 Task: Create validation rules in order object.
Action: Mouse moved to (693, 44)
Screenshot: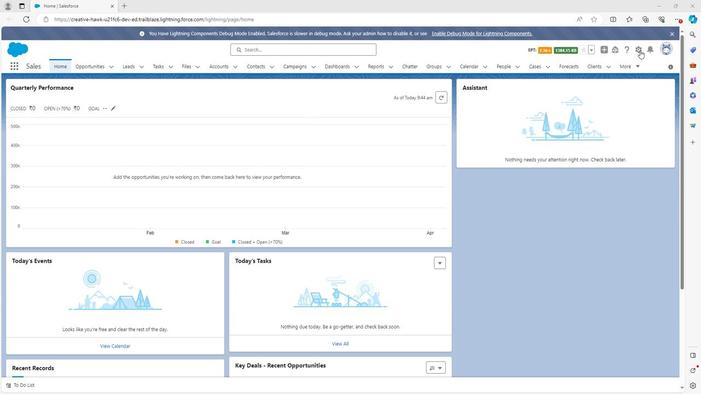 
Action: Mouse pressed left at (693, 44)
Screenshot: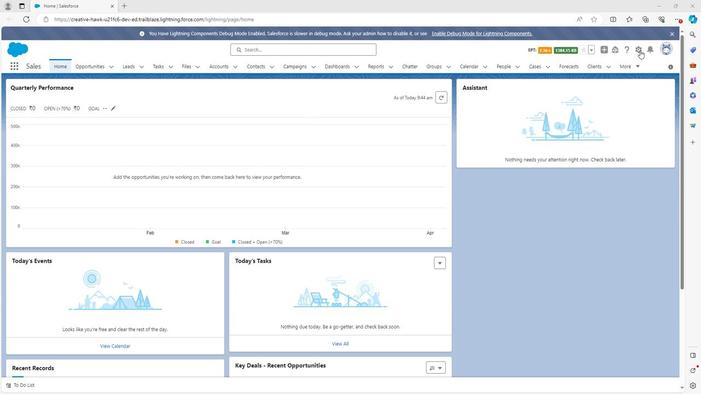 
Action: Mouse moved to (662, 67)
Screenshot: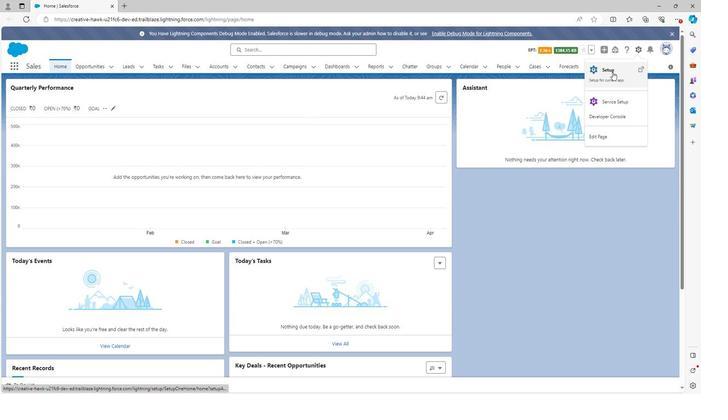 
Action: Mouse pressed left at (662, 67)
Screenshot: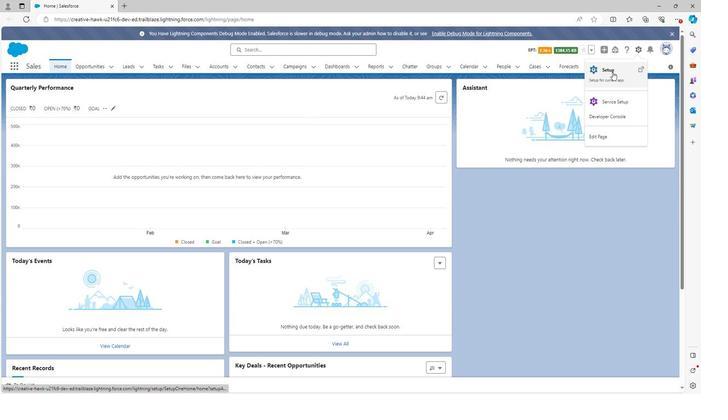 
Action: Mouse moved to (75, 61)
Screenshot: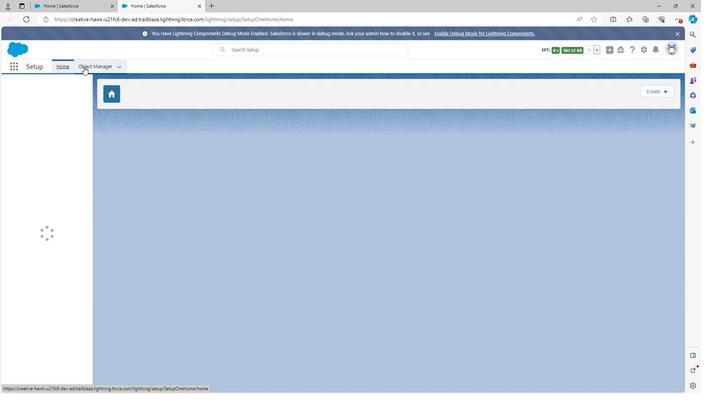 
Action: Mouse pressed left at (75, 61)
Screenshot: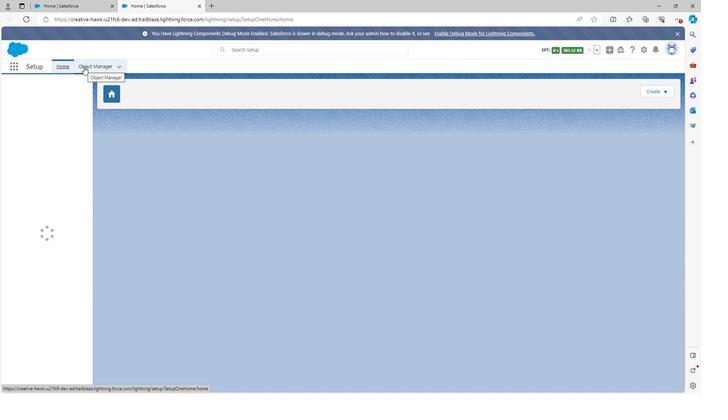 
Action: Mouse moved to (29, 246)
Screenshot: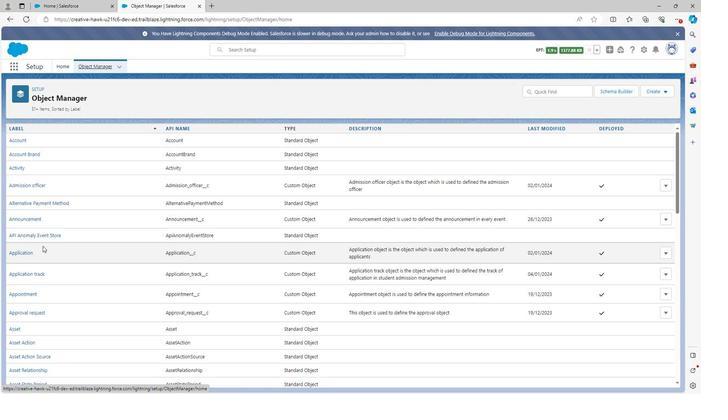 
Action: Mouse scrolled (29, 245) with delta (0, 0)
Screenshot: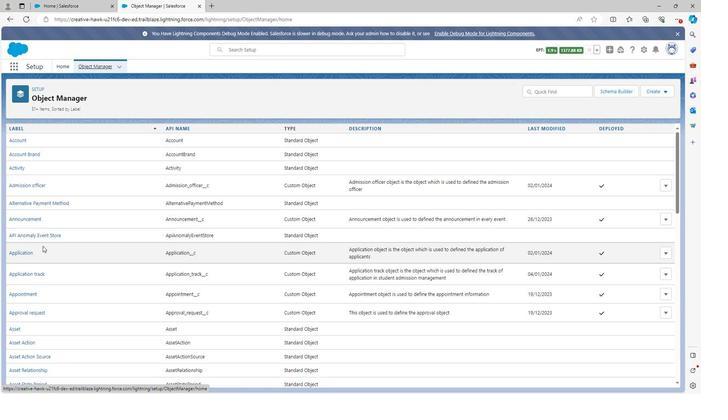
Action: Mouse scrolled (29, 245) with delta (0, 0)
Screenshot: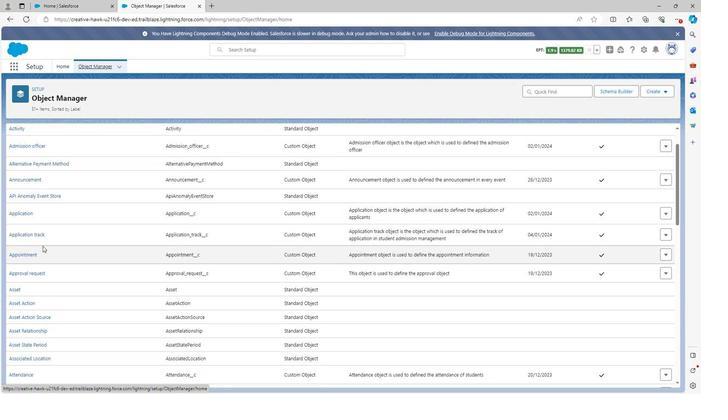 
Action: Mouse scrolled (29, 245) with delta (0, 0)
Screenshot: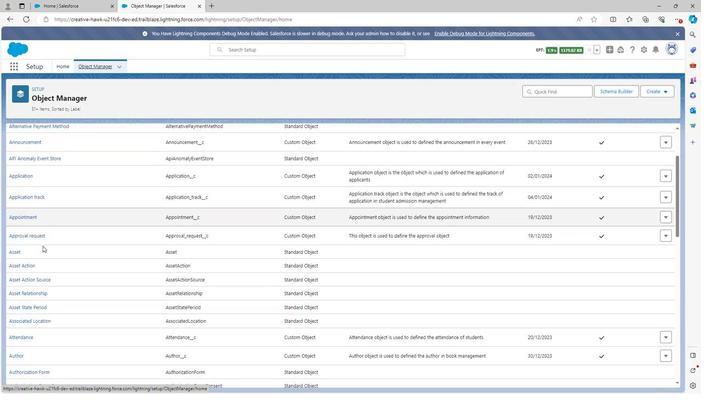 
Action: Mouse scrolled (29, 245) with delta (0, 0)
Screenshot: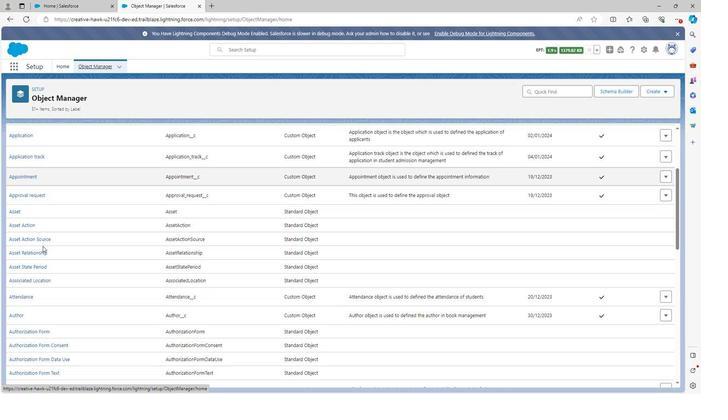 
Action: Mouse scrolled (29, 245) with delta (0, 0)
Screenshot: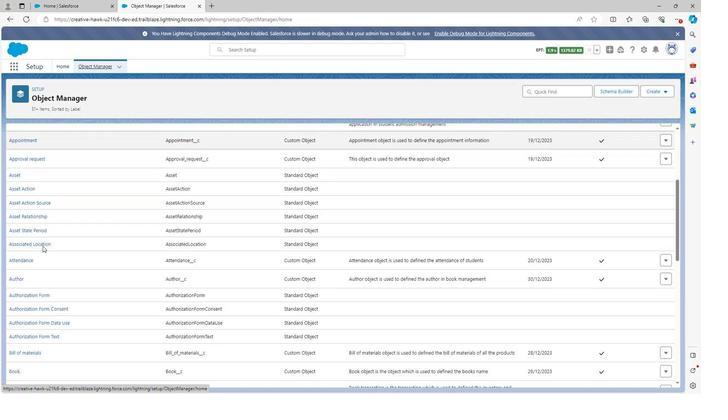 
Action: Mouse moved to (29, 246)
Screenshot: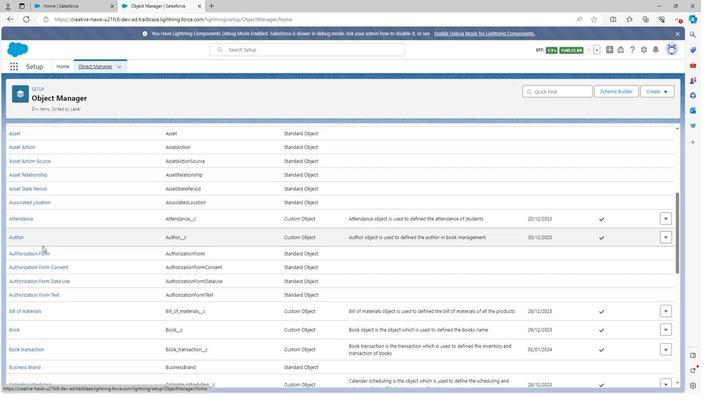 
Action: Mouse scrolled (29, 245) with delta (0, 0)
Screenshot: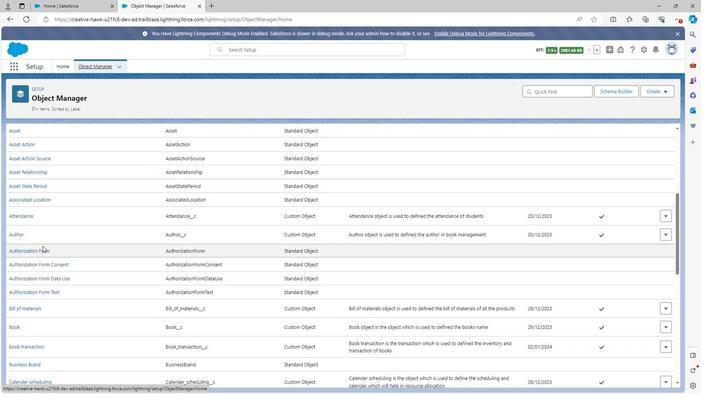 
Action: Mouse scrolled (29, 245) with delta (0, 0)
Screenshot: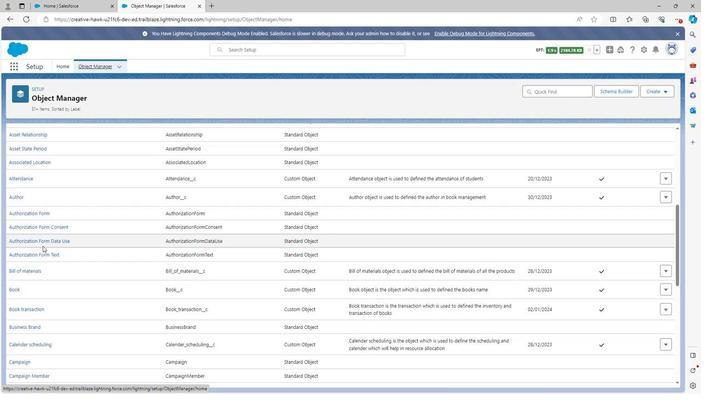
Action: Mouse scrolled (29, 245) with delta (0, 0)
Screenshot: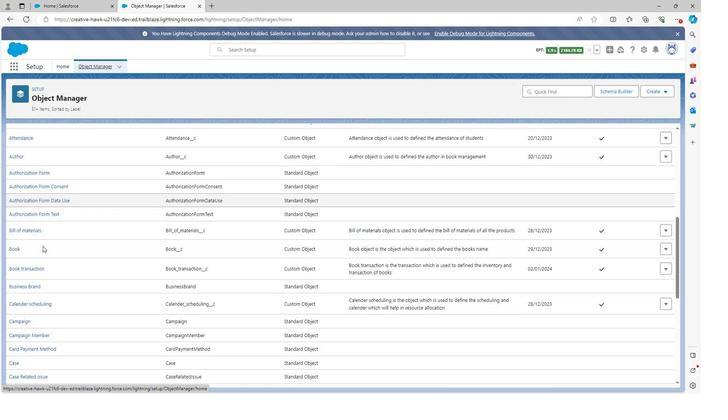 
Action: Mouse scrolled (29, 245) with delta (0, 0)
Screenshot: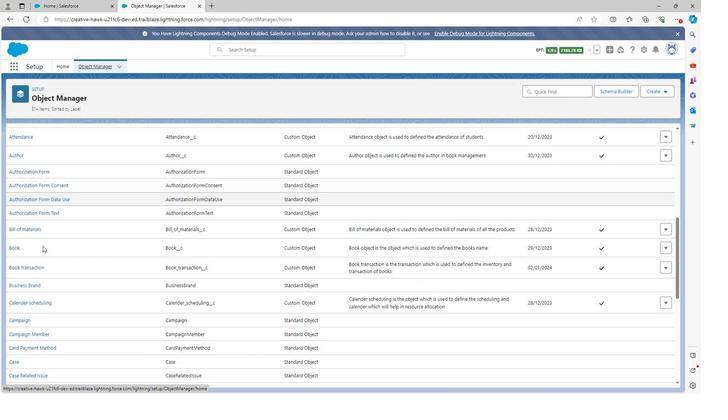 
Action: Mouse scrolled (29, 245) with delta (0, 0)
Screenshot: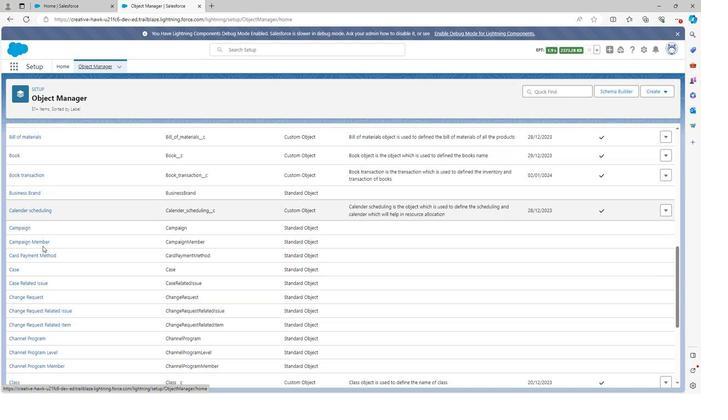 
Action: Mouse scrolled (29, 245) with delta (0, 0)
Screenshot: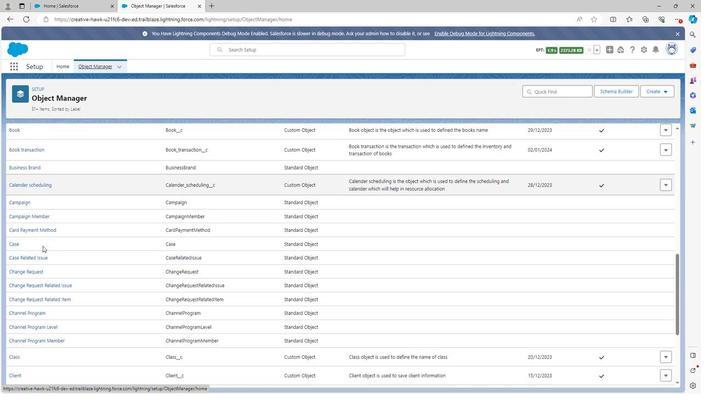 
Action: Mouse scrolled (29, 245) with delta (0, 0)
Screenshot: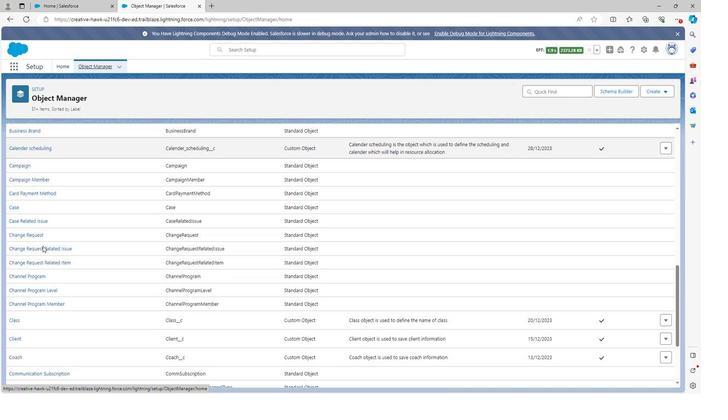 
Action: Mouse scrolled (29, 245) with delta (0, 0)
Screenshot: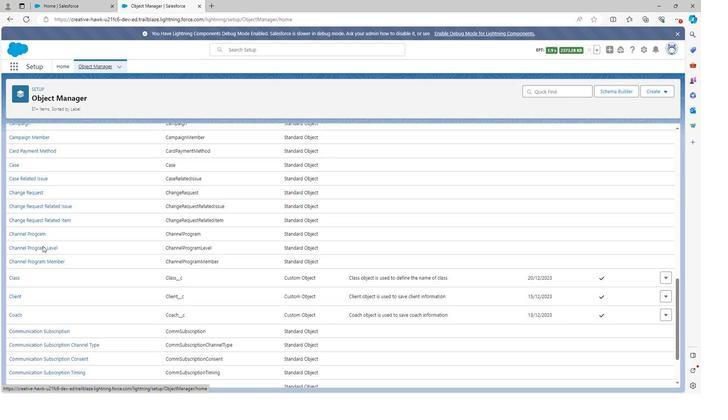 
Action: Mouse scrolled (29, 245) with delta (0, 0)
Screenshot: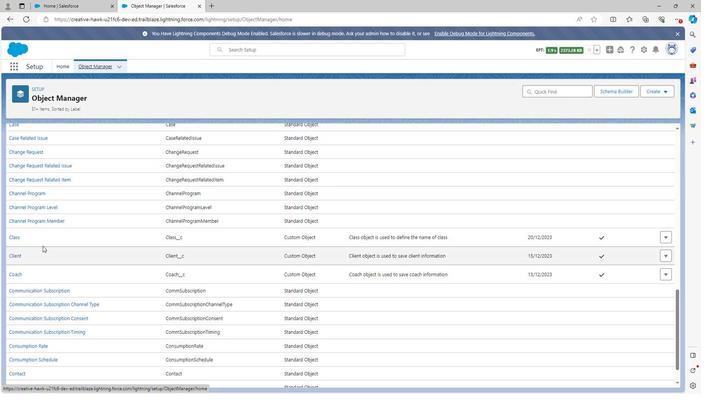 
Action: Mouse scrolled (29, 245) with delta (0, 0)
Screenshot: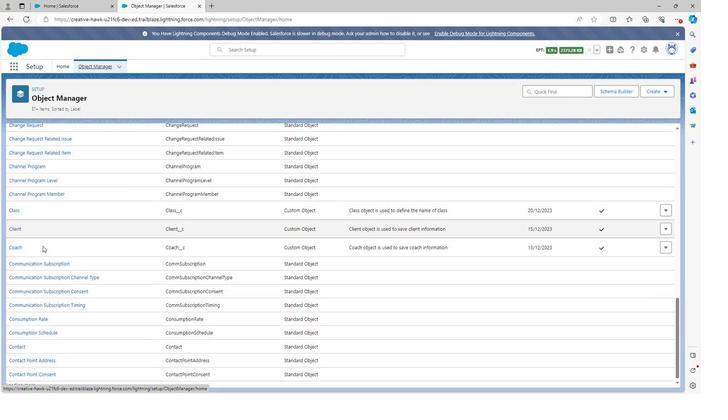 
Action: Mouse scrolled (29, 245) with delta (0, 0)
Screenshot: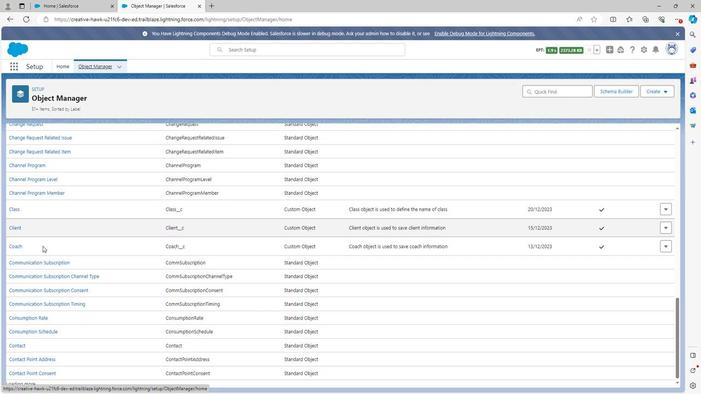 
Action: Mouse moved to (30, 247)
Screenshot: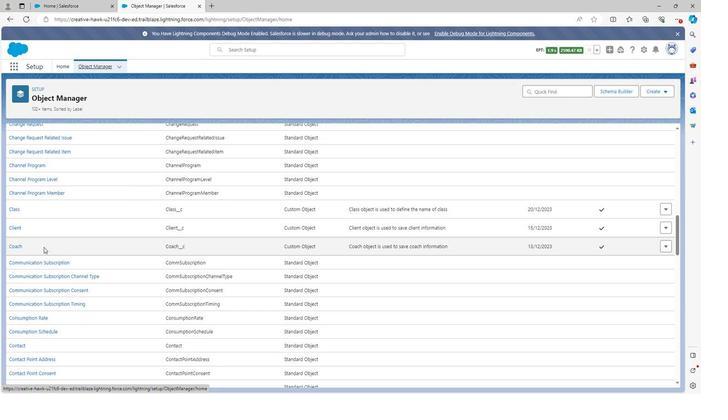 
Action: Mouse scrolled (30, 247) with delta (0, 0)
Screenshot: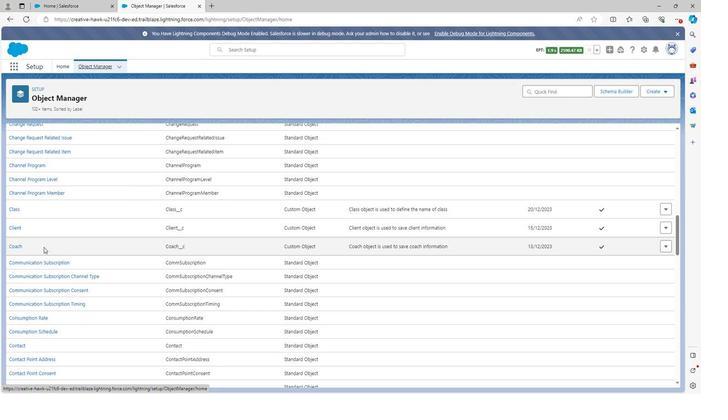 
Action: Mouse scrolled (30, 247) with delta (0, 0)
Screenshot: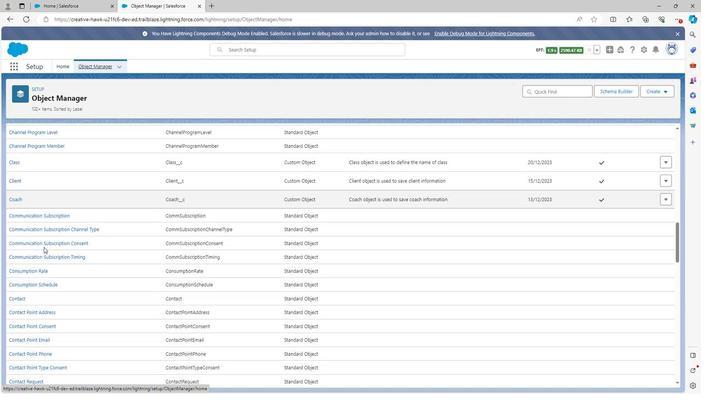 
Action: Mouse moved to (30, 248)
Screenshot: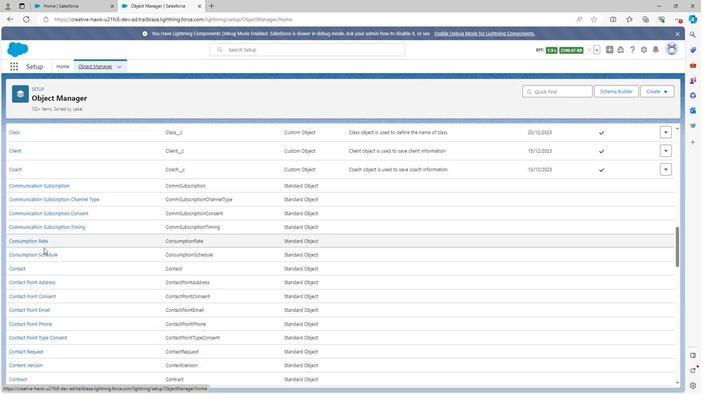 
Action: Mouse scrolled (30, 247) with delta (0, 0)
Screenshot: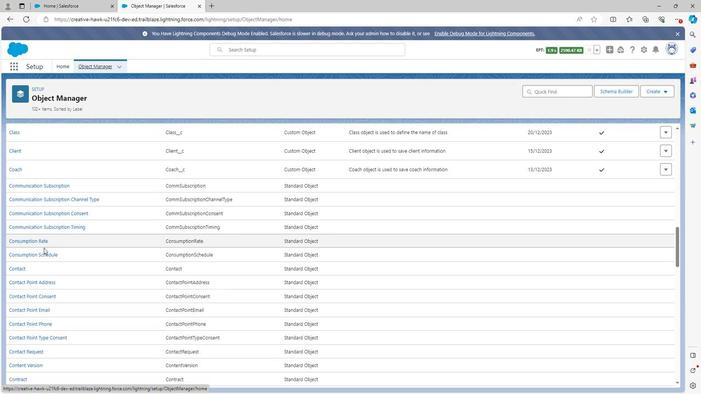 
Action: Mouse scrolled (30, 247) with delta (0, 0)
Screenshot: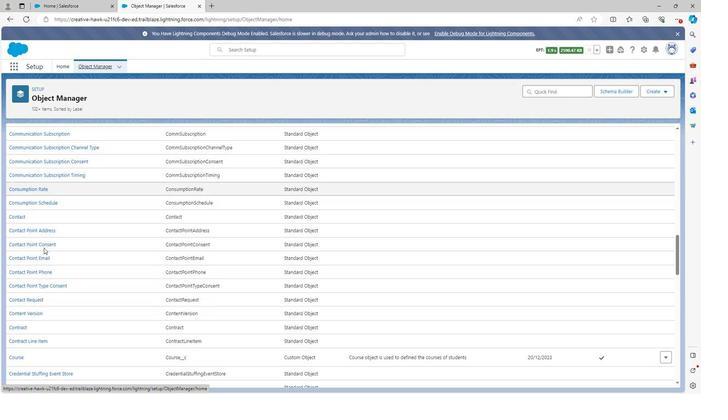 
Action: Mouse scrolled (30, 247) with delta (0, 0)
Screenshot: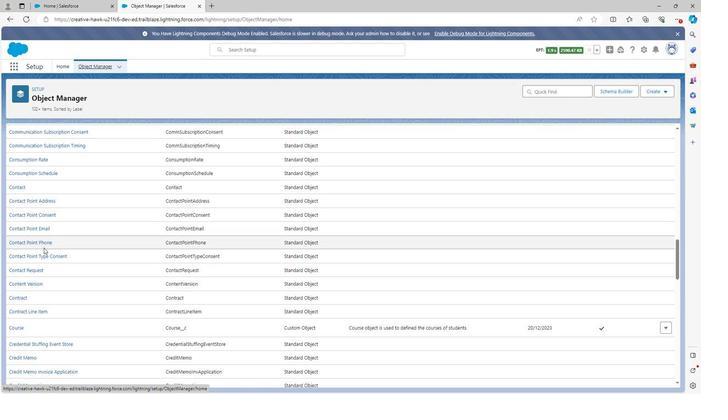 
Action: Mouse scrolled (30, 247) with delta (0, 0)
Screenshot: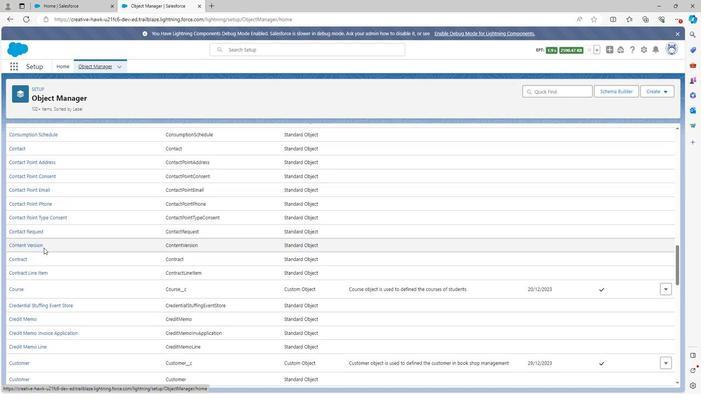 
Action: Mouse scrolled (30, 247) with delta (0, 0)
Screenshot: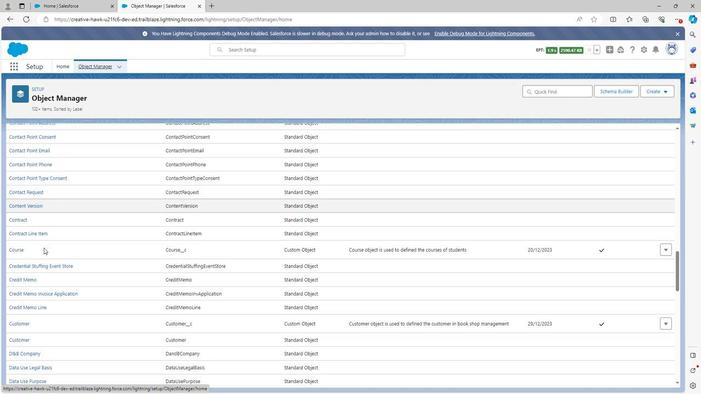 
Action: Mouse scrolled (30, 247) with delta (0, 0)
Screenshot: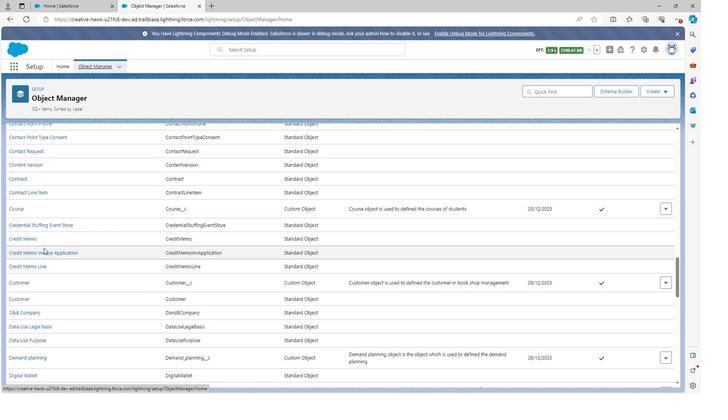 
Action: Mouse scrolled (30, 247) with delta (0, 0)
Screenshot: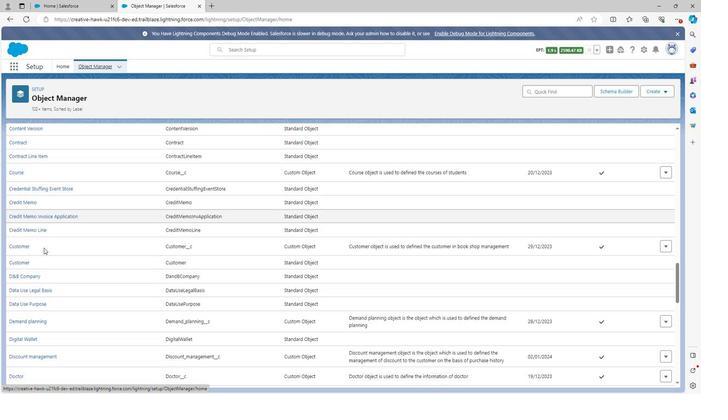 
Action: Mouse scrolled (30, 247) with delta (0, 0)
Screenshot: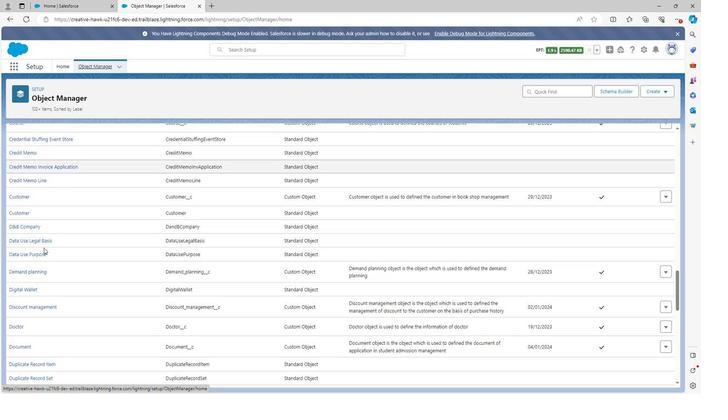 
Action: Mouse scrolled (30, 247) with delta (0, 0)
Screenshot: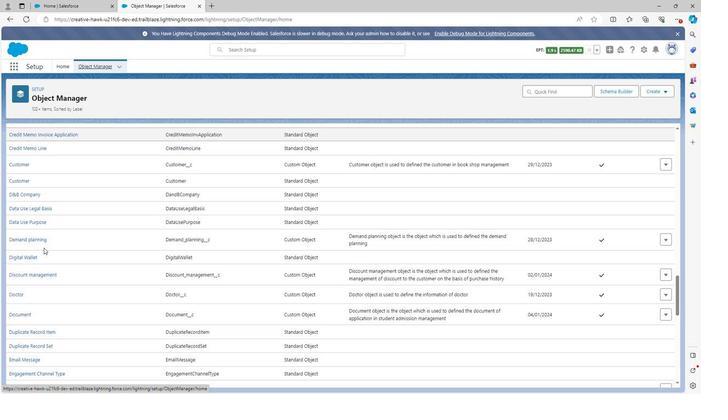 
Action: Mouse moved to (30, 248)
Screenshot: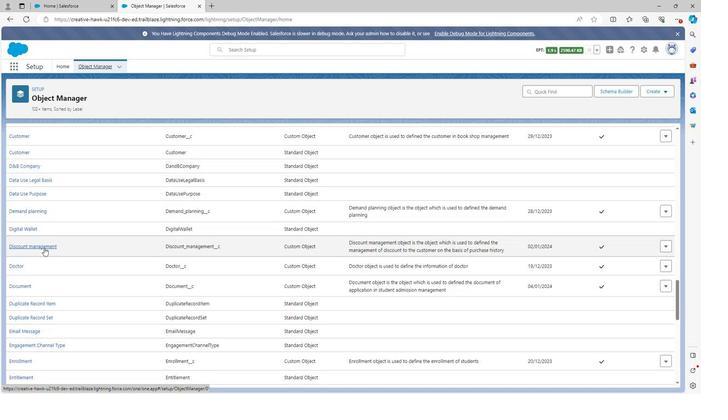 
Action: Mouse scrolled (30, 247) with delta (0, 0)
Screenshot: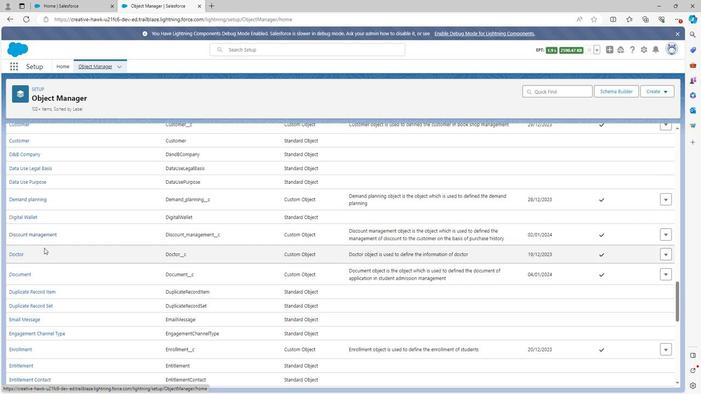
Action: Mouse scrolled (30, 247) with delta (0, 0)
Screenshot: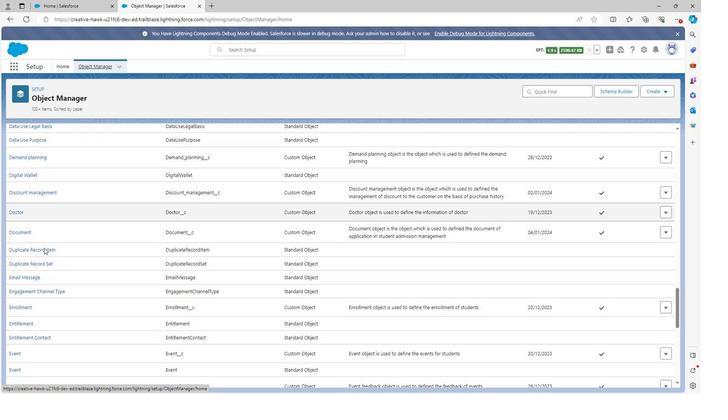 
Action: Mouse scrolled (30, 247) with delta (0, 0)
Screenshot: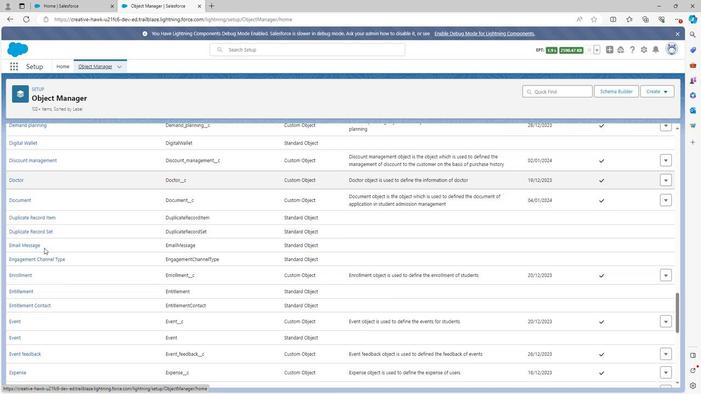 
Action: Mouse scrolled (30, 247) with delta (0, 0)
Screenshot: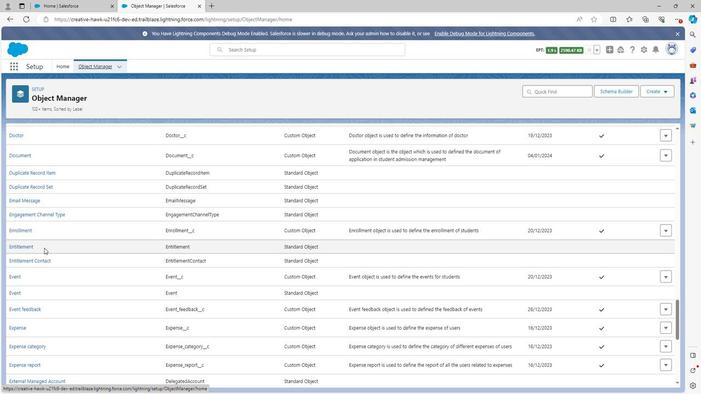 
Action: Mouse scrolled (30, 247) with delta (0, 0)
Screenshot: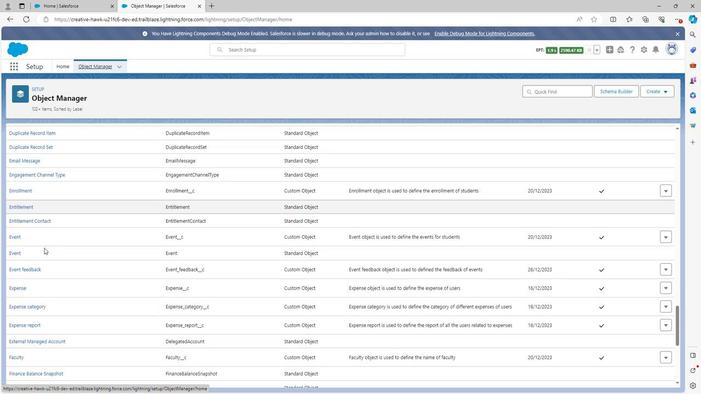 
Action: Mouse scrolled (30, 247) with delta (0, 0)
Screenshot: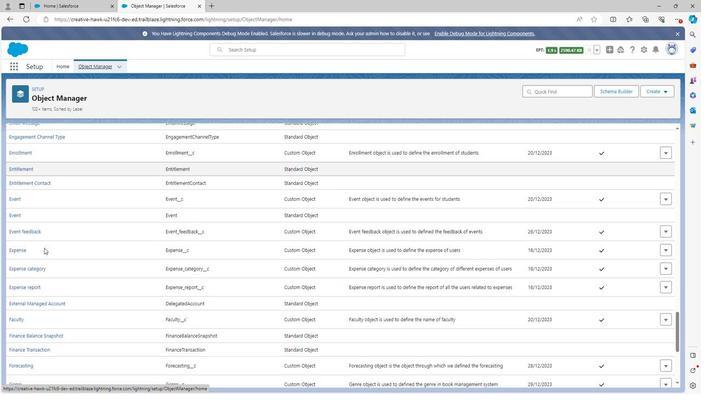 
Action: Mouse scrolled (30, 247) with delta (0, 0)
Screenshot: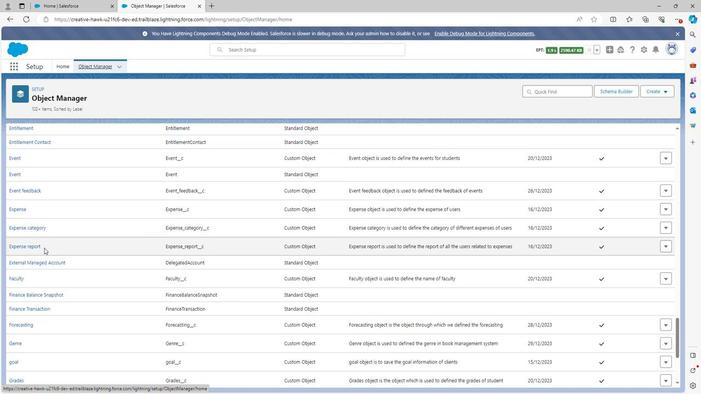 
Action: Mouse scrolled (30, 247) with delta (0, 0)
Screenshot: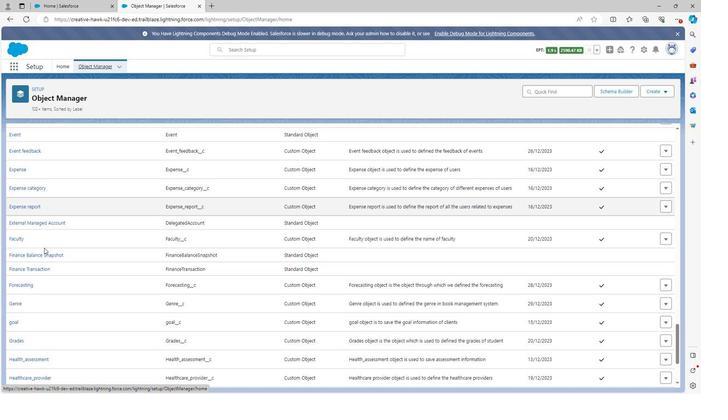 
Action: Mouse moved to (31, 248)
Screenshot: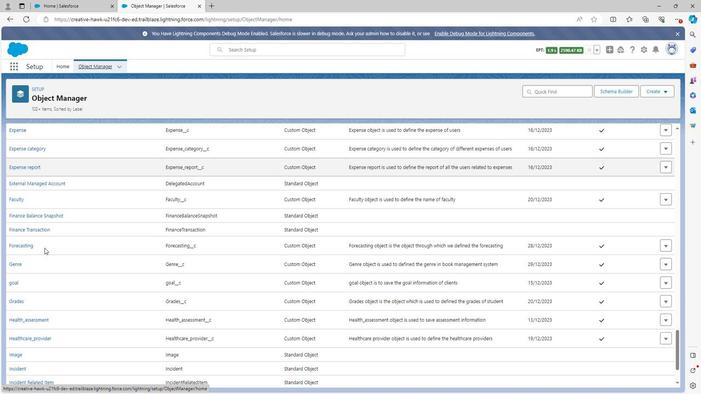 
Action: Mouse scrolled (31, 247) with delta (0, 0)
Screenshot: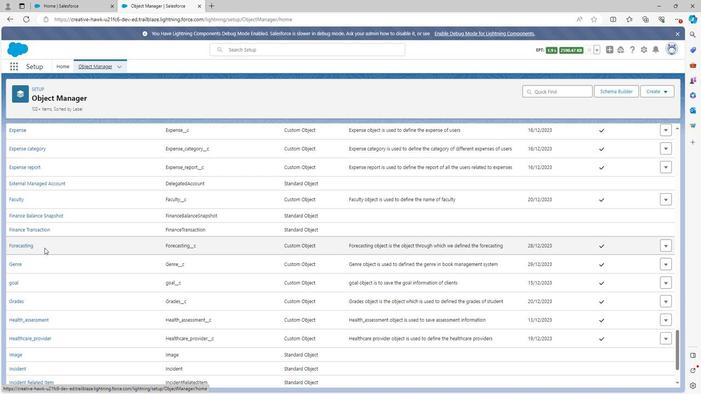 
Action: Mouse scrolled (31, 247) with delta (0, 0)
Screenshot: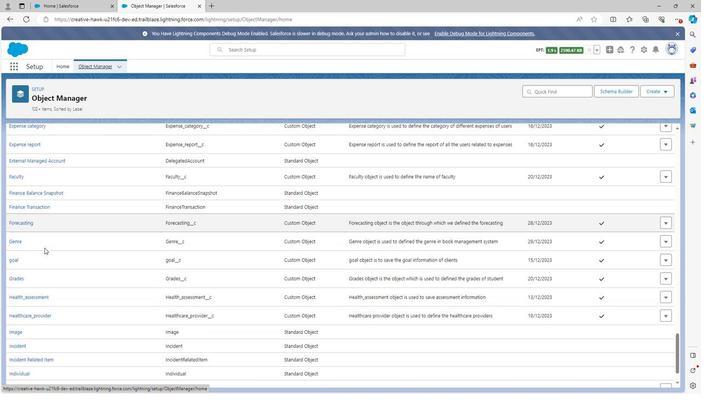 
Action: Mouse scrolled (31, 247) with delta (0, 0)
Screenshot: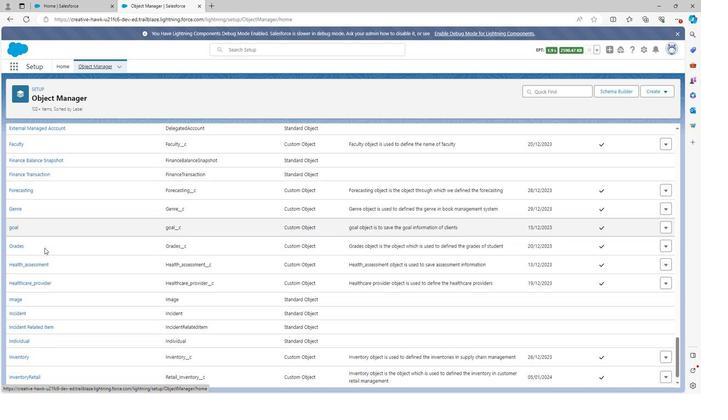 
Action: Mouse scrolled (31, 247) with delta (0, 0)
Screenshot: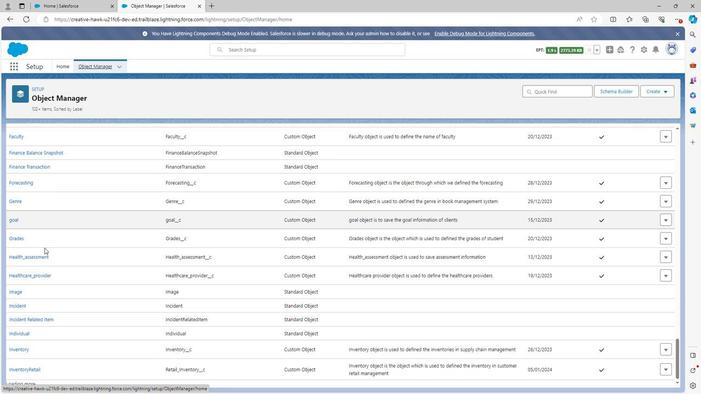 
Action: Mouse scrolled (31, 247) with delta (0, 0)
Screenshot: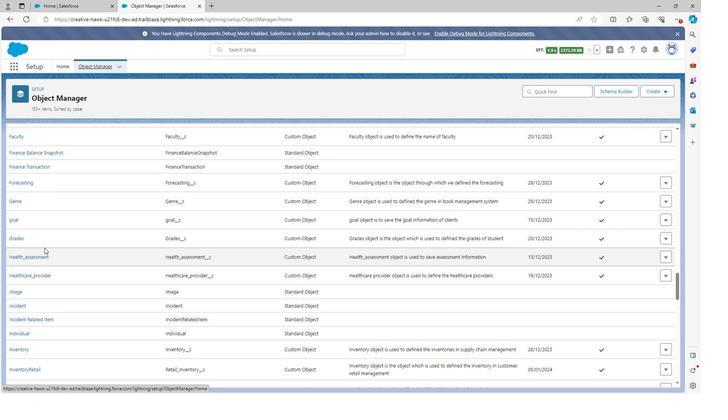 
Action: Mouse scrolled (31, 247) with delta (0, 0)
Screenshot: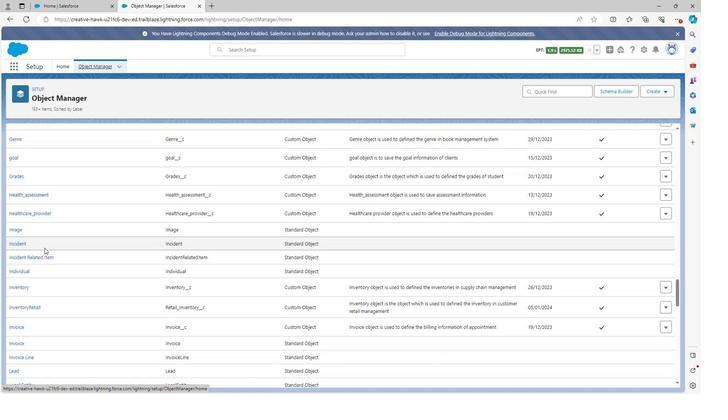 
Action: Mouse scrolled (31, 247) with delta (0, 0)
Screenshot: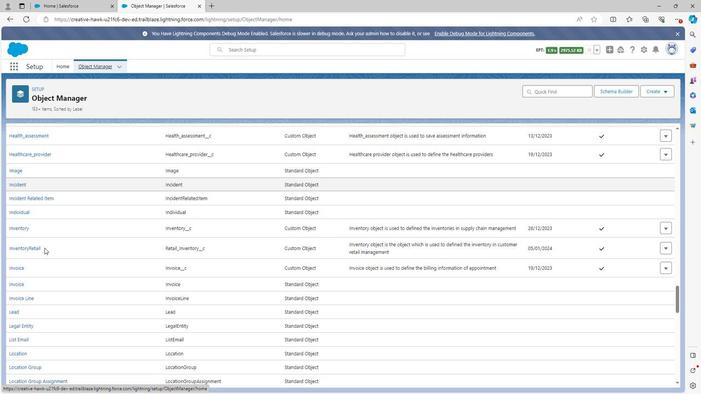 
Action: Mouse scrolled (31, 247) with delta (0, 0)
Screenshot: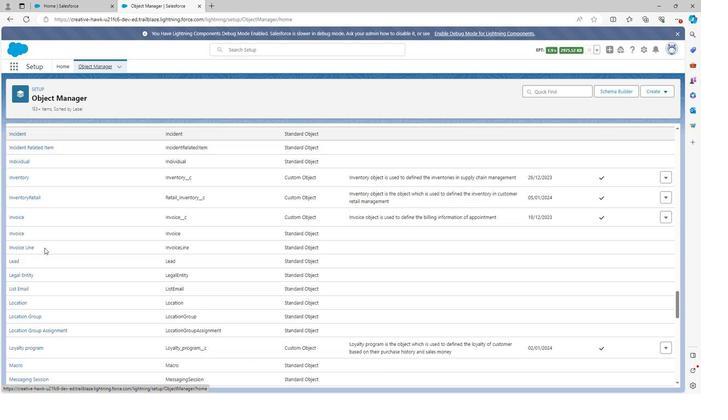 
Action: Mouse scrolled (31, 247) with delta (0, 0)
Screenshot: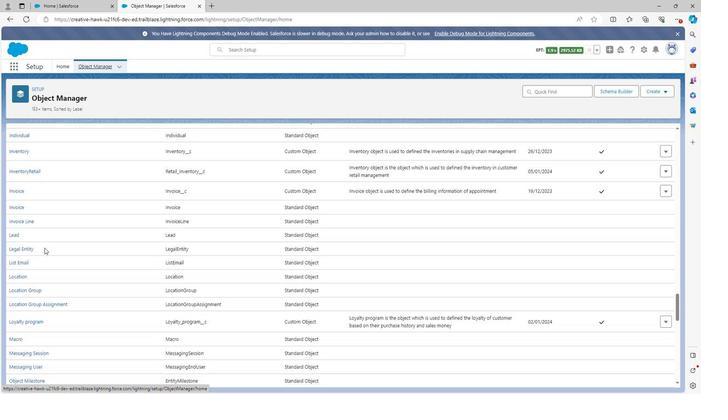 
Action: Mouse scrolled (31, 247) with delta (0, 0)
Screenshot: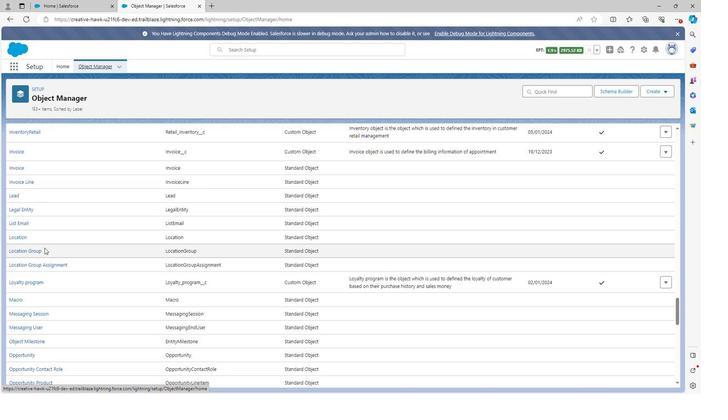 
Action: Mouse scrolled (31, 247) with delta (0, 0)
Screenshot: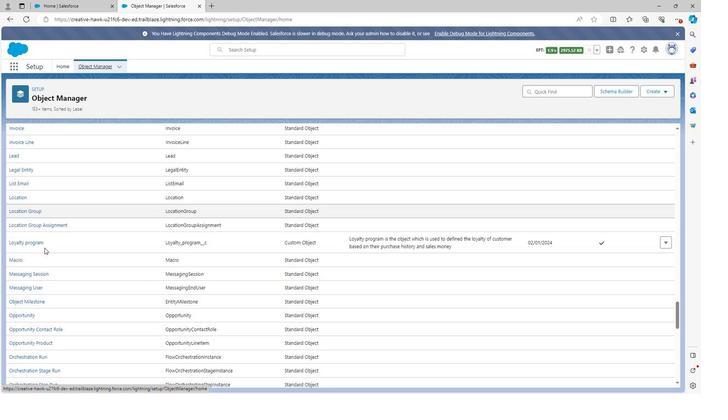 
Action: Mouse scrolled (31, 247) with delta (0, 0)
Screenshot: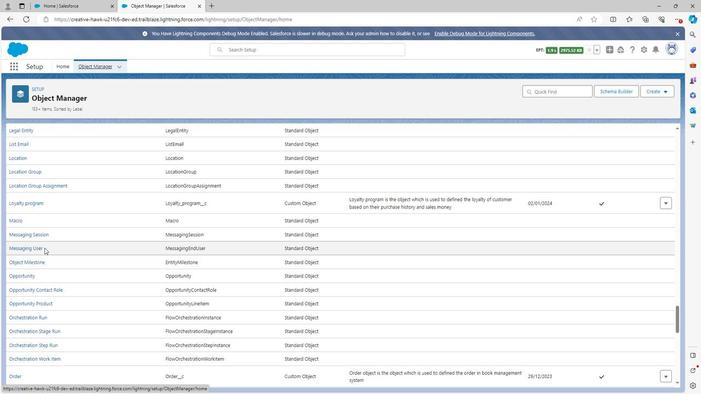 
Action: Mouse moved to (32, 250)
Screenshot: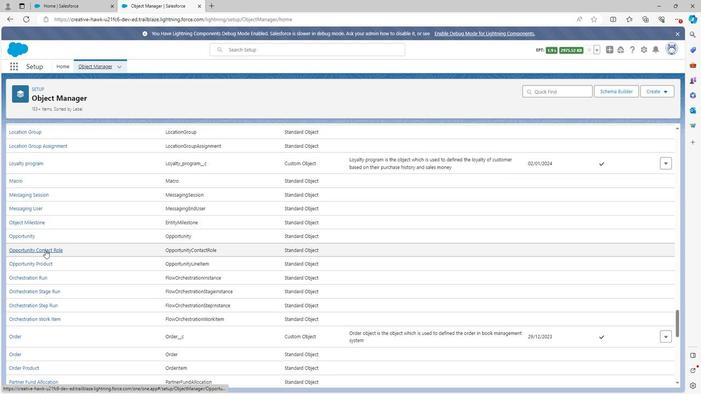 
Action: Mouse scrolled (32, 250) with delta (0, 0)
Screenshot: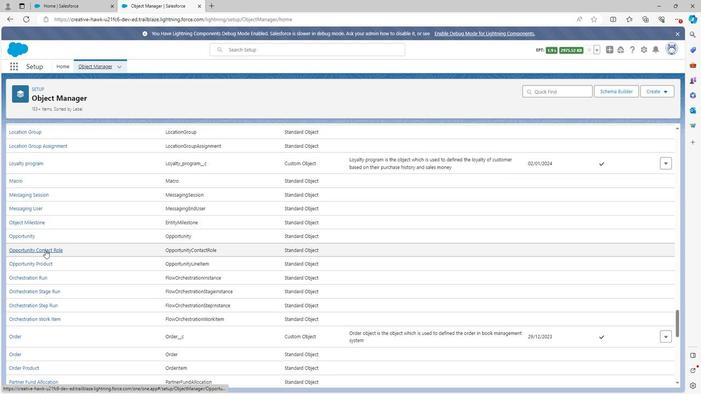 
Action: Mouse scrolled (32, 250) with delta (0, 0)
Screenshot: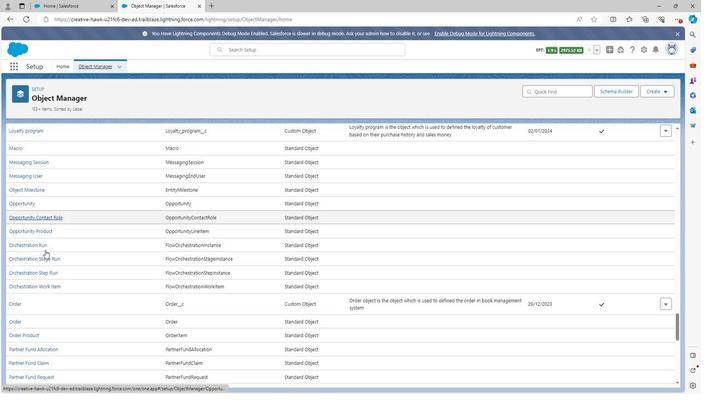 
Action: Mouse scrolled (32, 250) with delta (0, 0)
Screenshot: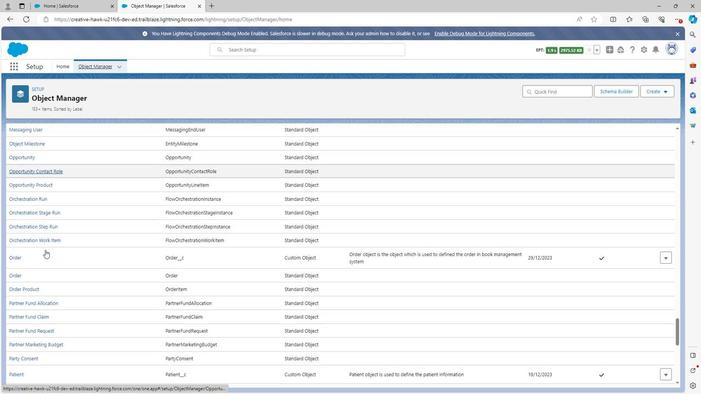 
Action: Mouse scrolled (32, 250) with delta (0, 0)
Screenshot: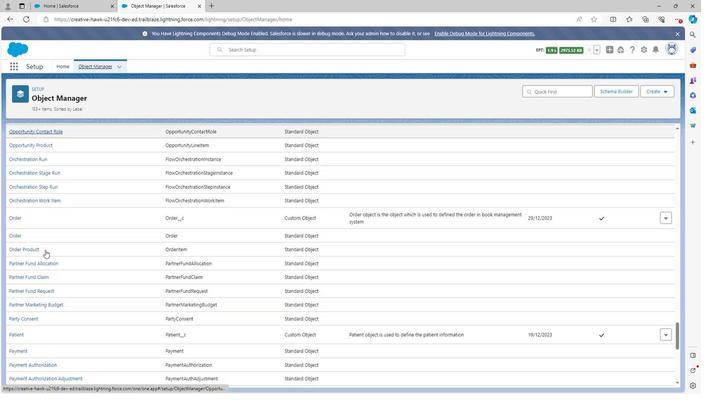 
Action: Mouse moved to (32, 250)
Screenshot: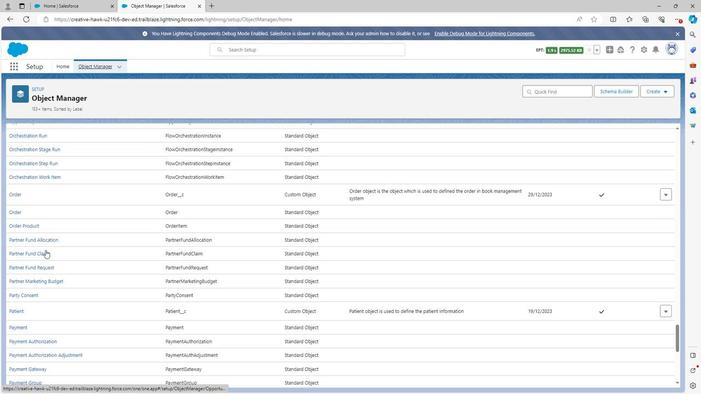 
Action: Mouse scrolled (32, 250) with delta (0, 0)
Screenshot: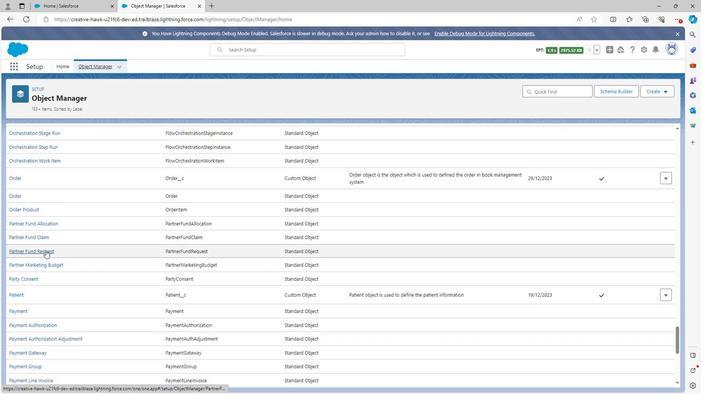 
Action: Mouse scrolled (32, 250) with delta (0, 0)
Screenshot: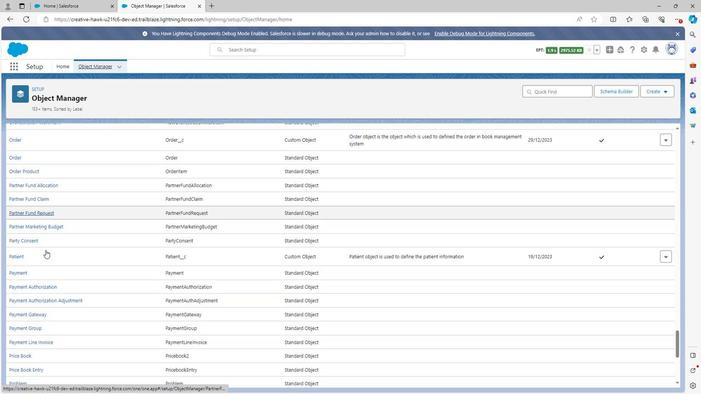 
Action: Mouse scrolled (32, 250) with delta (0, 0)
Screenshot: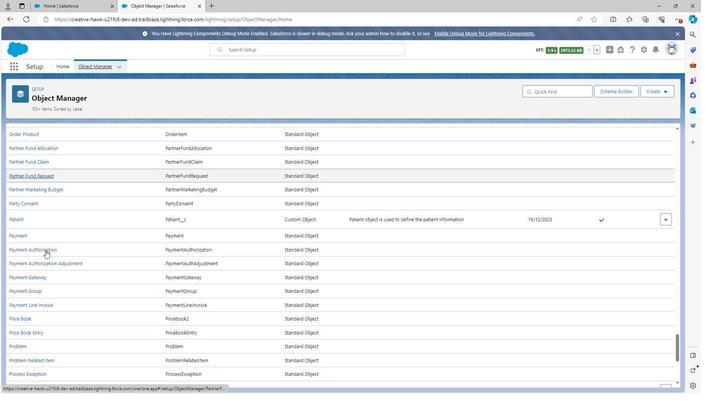 
Action: Mouse scrolled (32, 250) with delta (0, 0)
Screenshot: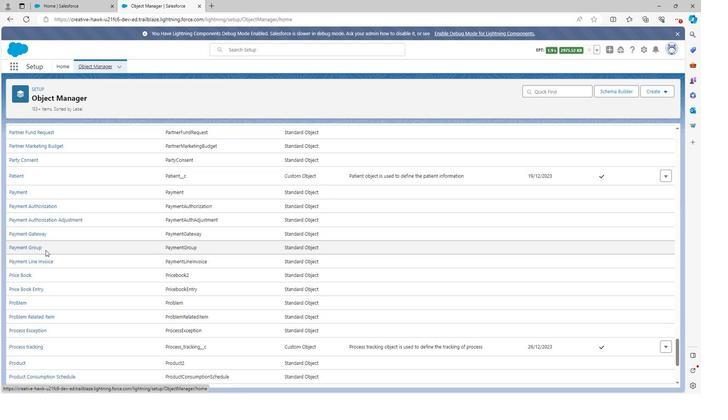 
Action: Mouse scrolled (32, 250) with delta (0, 0)
Screenshot: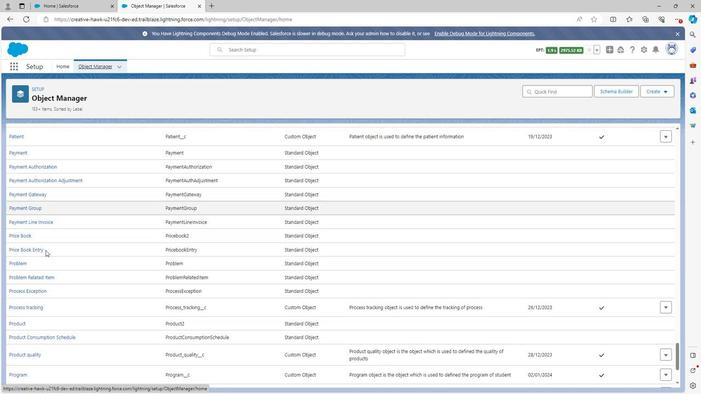 
Action: Mouse scrolled (32, 250) with delta (0, 0)
Screenshot: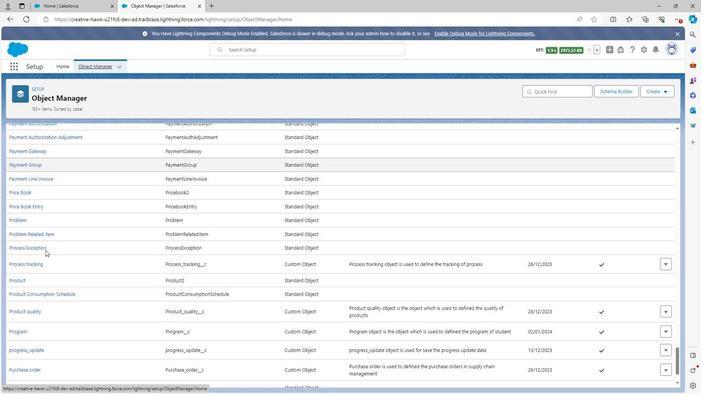 
Action: Mouse scrolled (32, 250) with delta (0, 0)
Screenshot: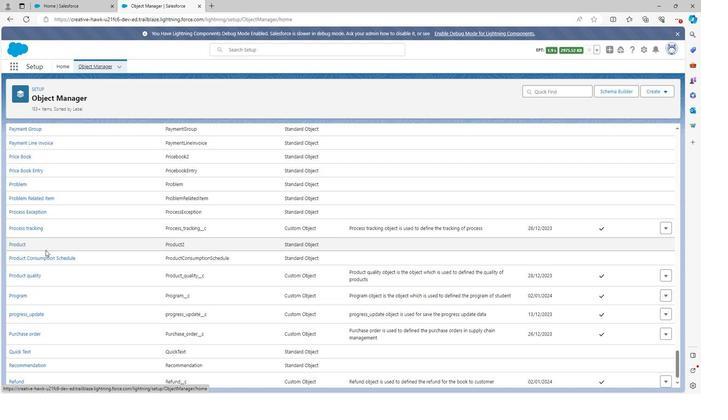 
Action: Mouse scrolled (32, 250) with delta (0, 0)
Screenshot: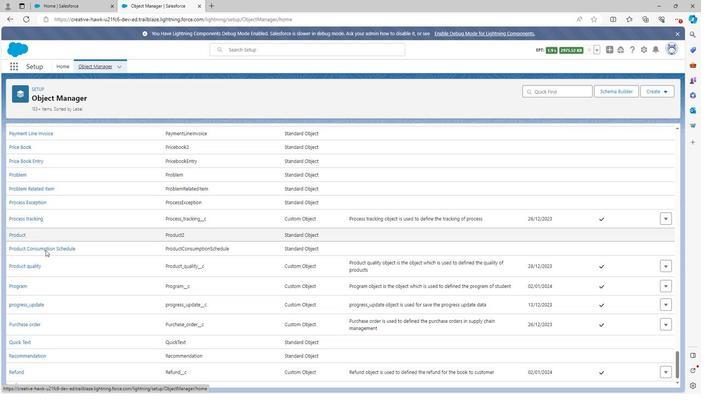 
Action: Mouse scrolled (32, 250) with delta (0, 0)
Screenshot: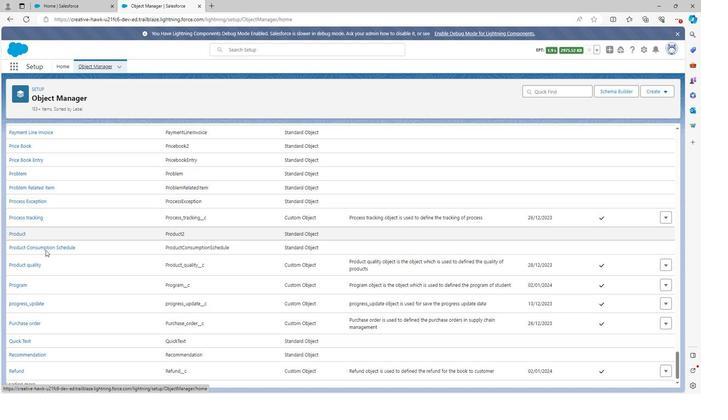 
Action: Mouse moved to (30, 263)
Screenshot: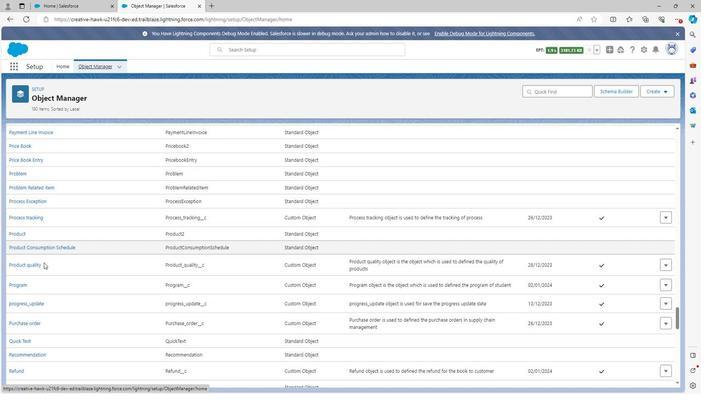 
Action: Mouse scrolled (30, 262) with delta (0, 0)
Screenshot: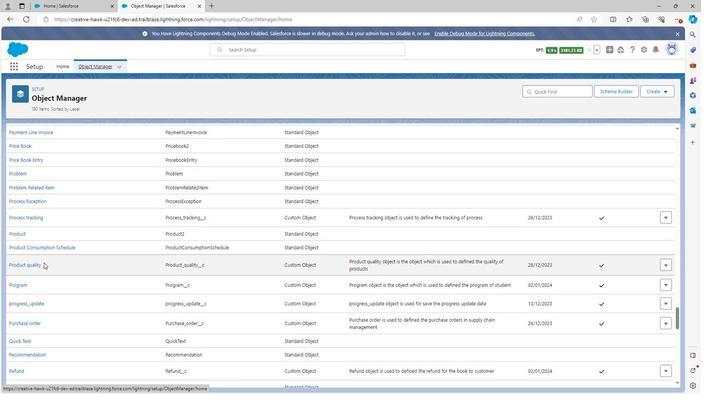 
Action: Mouse scrolled (30, 262) with delta (0, 0)
Screenshot: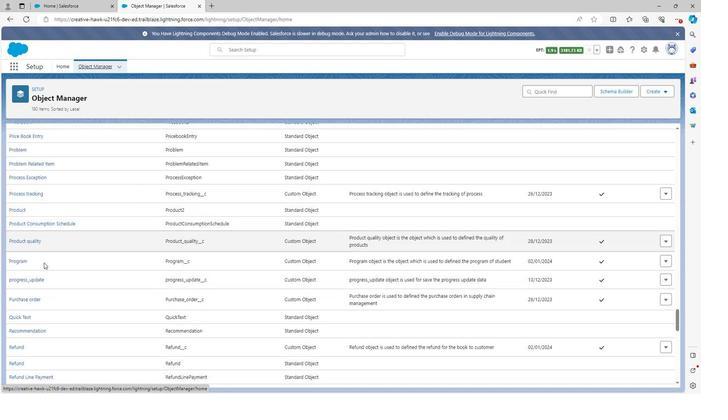 
Action: Mouse scrolled (30, 262) with delta (0, 0)
Screenshot: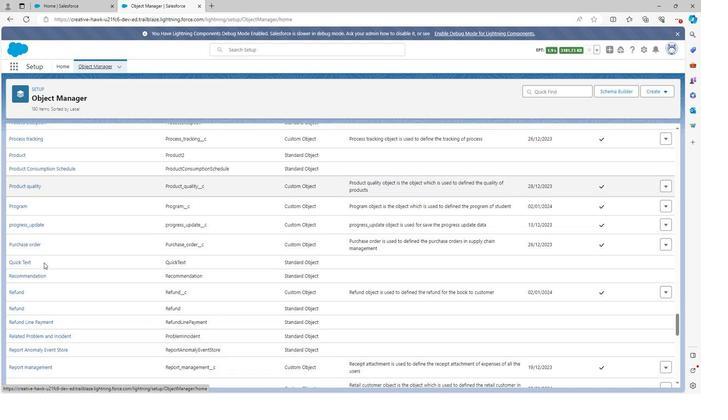 
Action: Mouse scrolled (30, 262) with delta (0, 0)
Screenshot: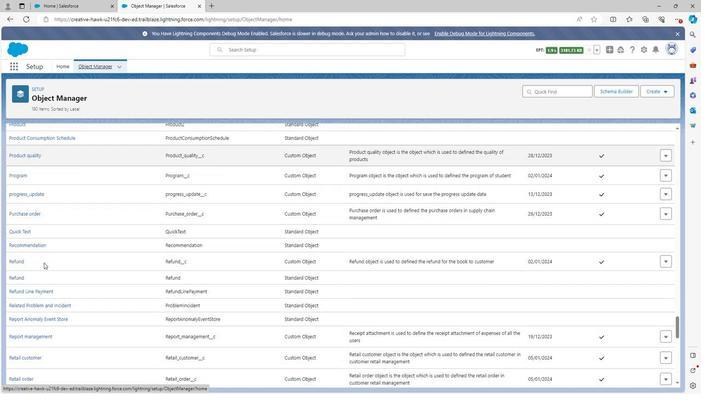 
Action: Mouse moved to (31, 262)
Screenshot: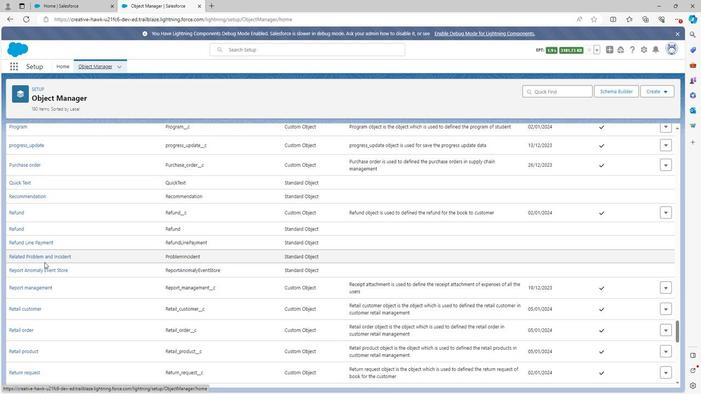 
Action: Mouse scrolled (31, 262) with delta (0, 0)
Screenshot: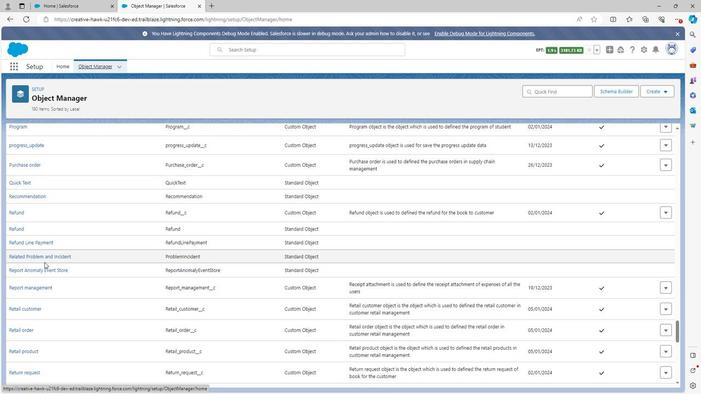
Action: Mouse scrolled (31, 262) with delta (0, 0)
Screenshot: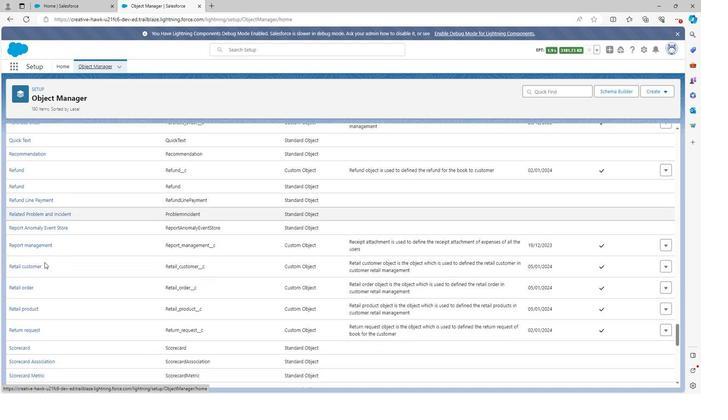 
Action: Mouse moved to (9, 250)
Screenshot: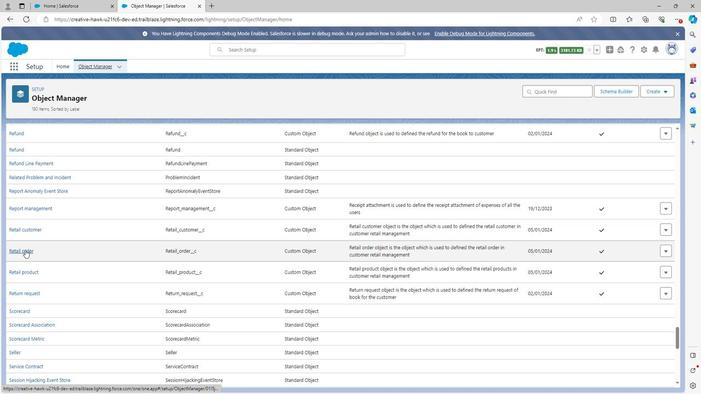 
Action: Mouse pressed left at (9, 250)
Screenshot: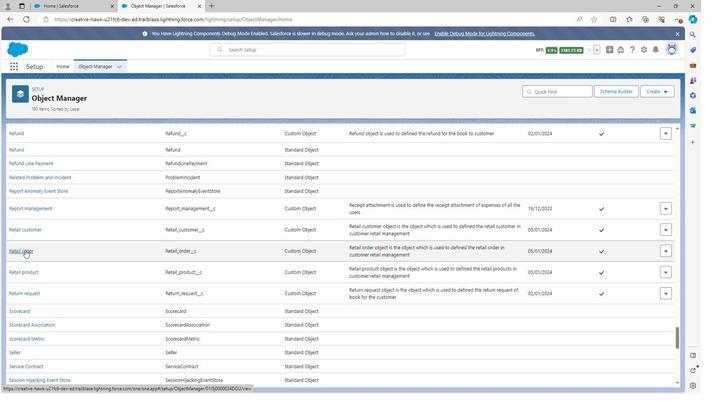 
Action: Mouse moved to (30, 135)
Screenshot: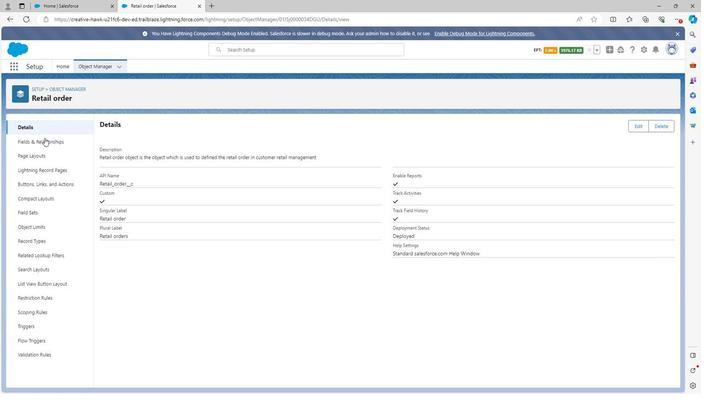 
Action: Mouse pressed left at (30, 135)
Screenshot: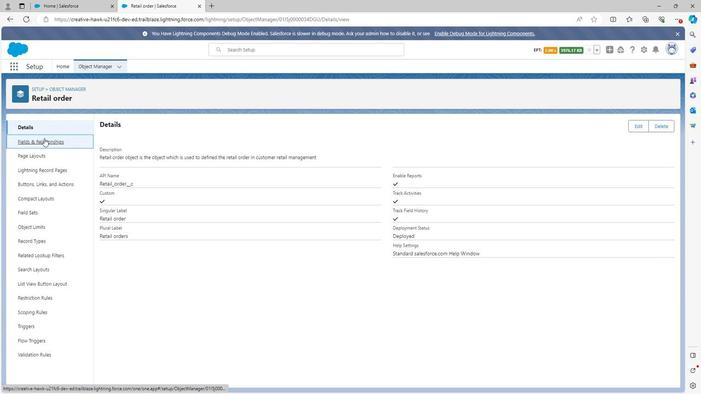 
Action: Mouse moved to (101, 218)
Screenshot: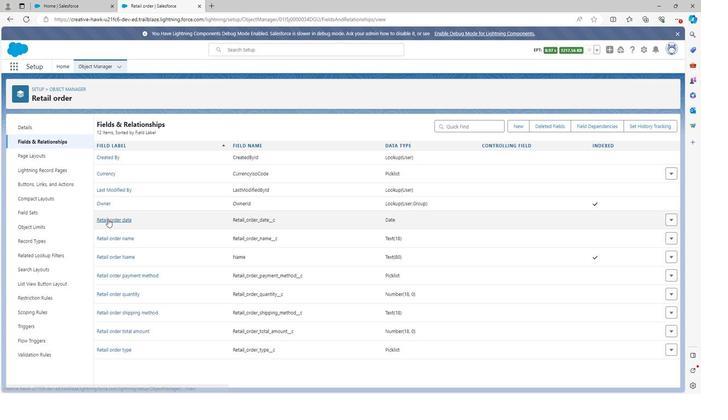 
Action: Mouse pressed left at (101, 218)
Screenshot: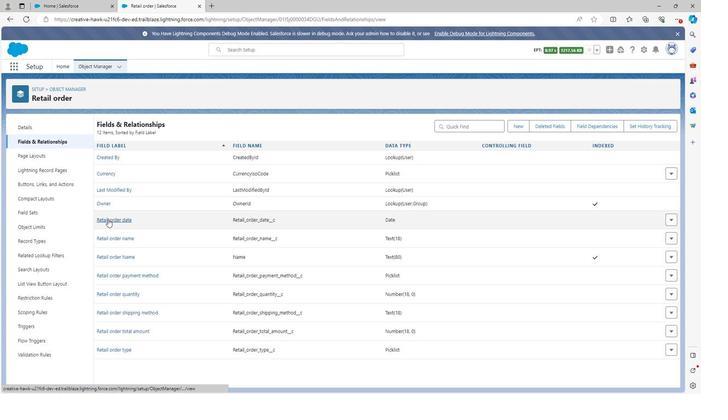 
Action: Mouse moved to (295, 290)
Screenshot: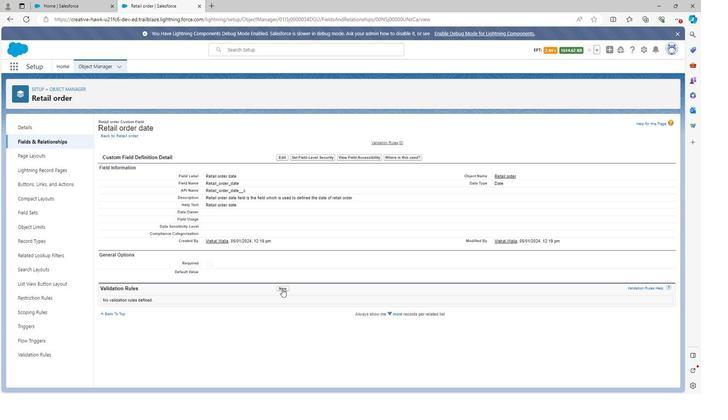 
Action: Mouse pressed left at (295, 290)
Screenshot: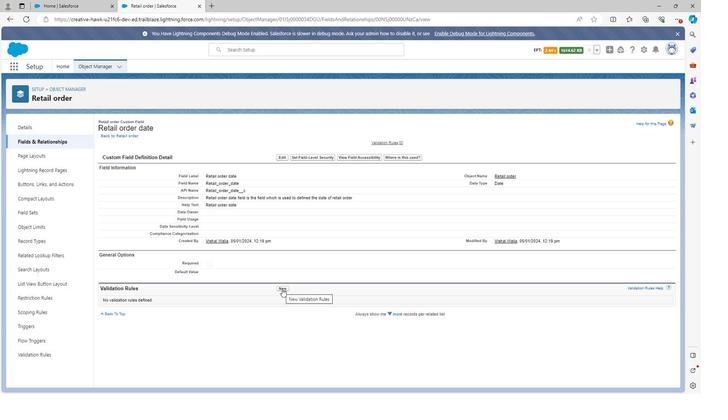 
Action: Mouse moved to (196, 169)
Screenshot: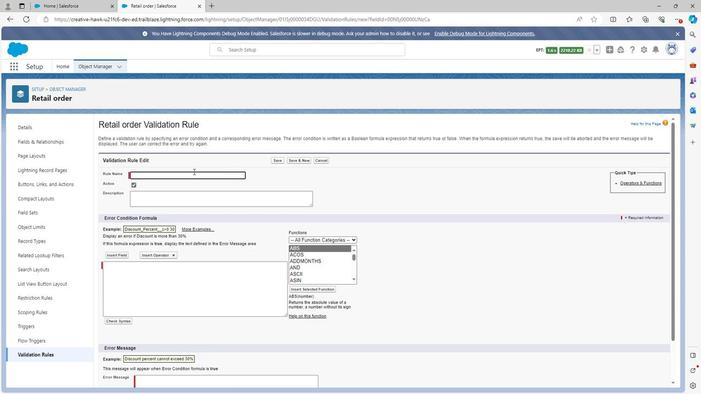 
Action: Key pressed <Key.shift>
Screenshot: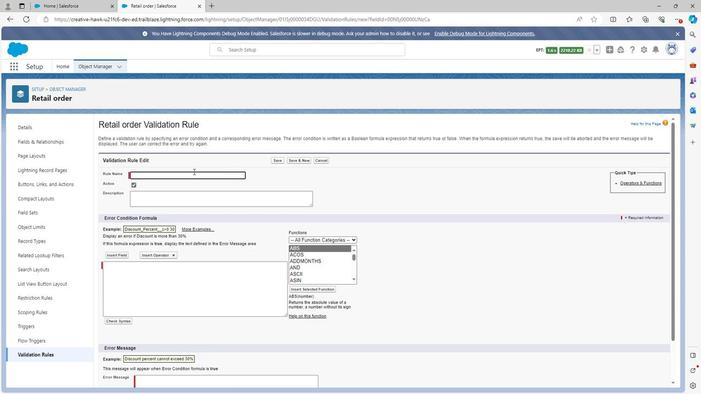 
Action: Mouse moved to (196, 172)
Screenshot: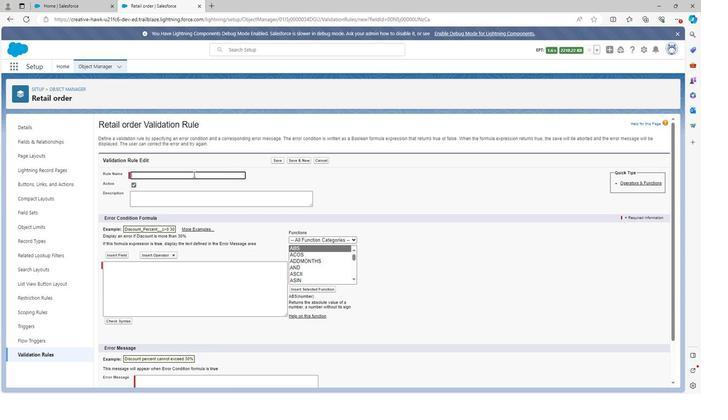 
Action: Key pressed R
Screenshot: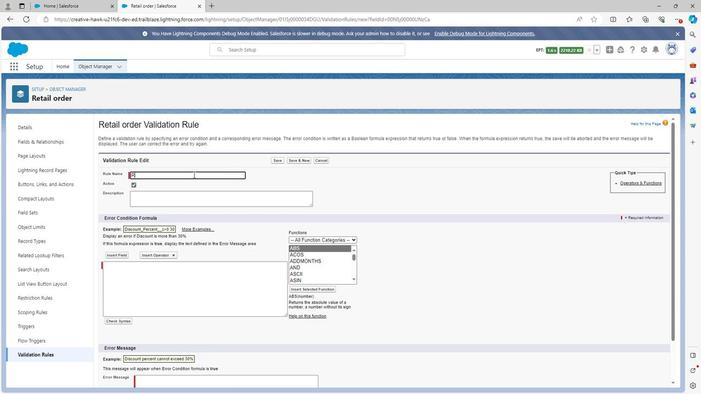 
Action: Mouse moved to (197, 173)
Screenshot: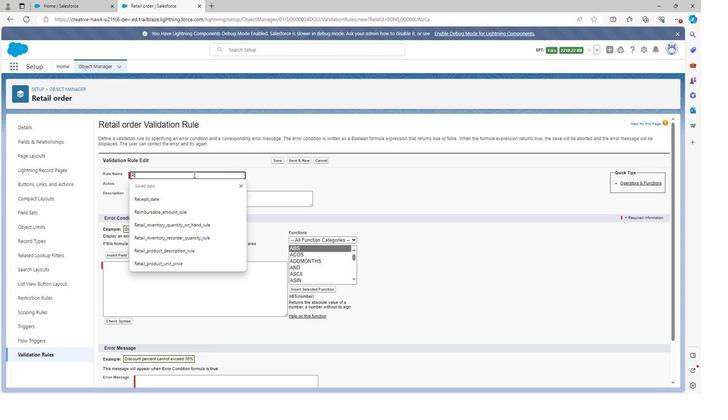 
Action: Key pressed etail
Screenshot: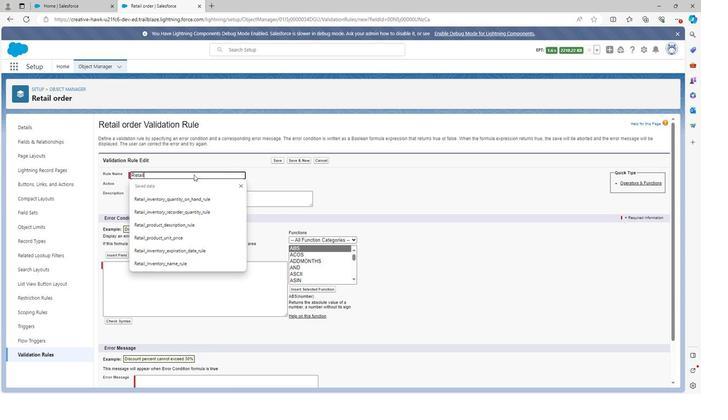 
Action: Mouse moved to (197, 173)
Screenshot: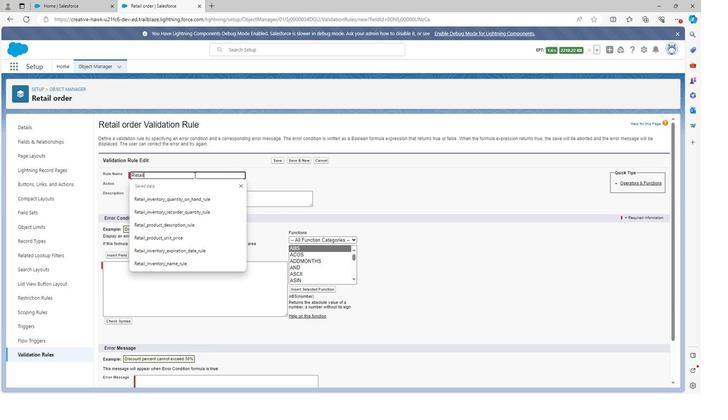 
Action: Key pressed <Key.space>o
Screenshot: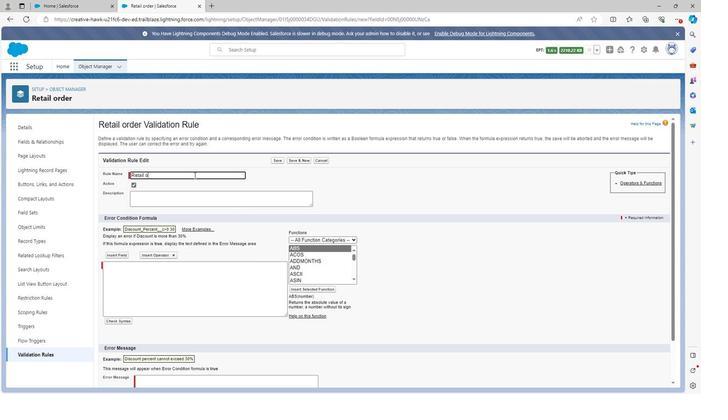 
Action: Mouse moved to (197, 173)
Screenshot: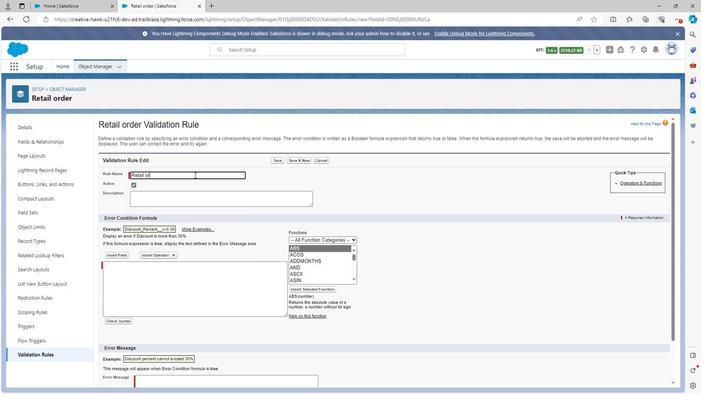 
Action: Key pressed r
Screenshot: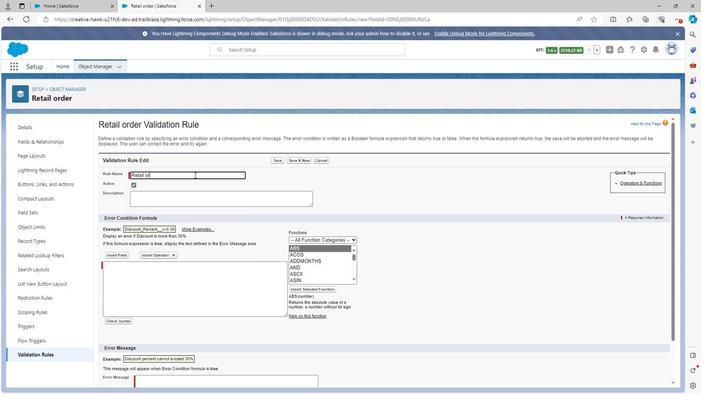 
Action: Mouse moved to (197, 173)
Screenshot: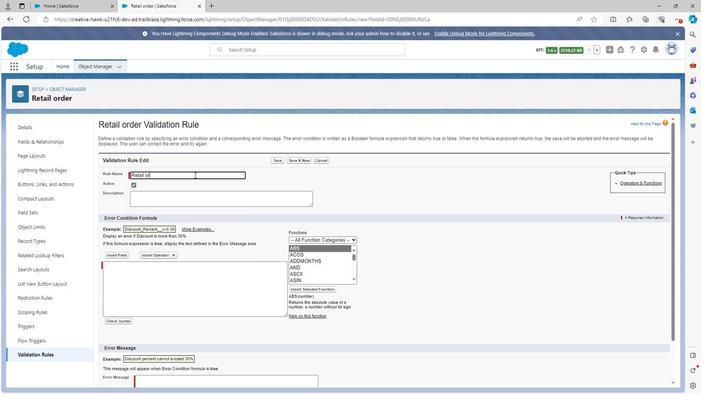
Action: Key pressed der
Screenshot: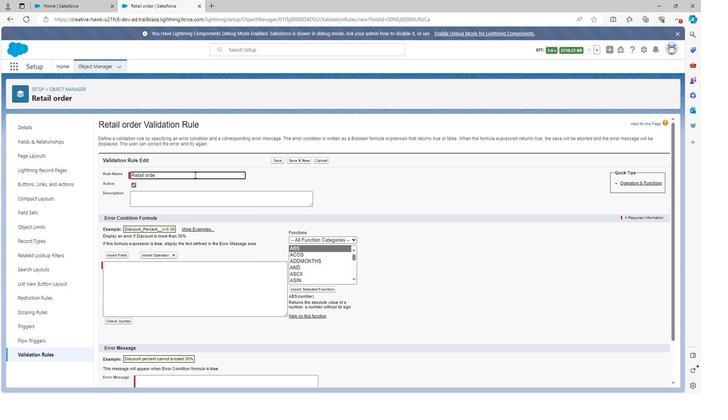 
Action: Mouse moved to (197, 173)
Screenshot: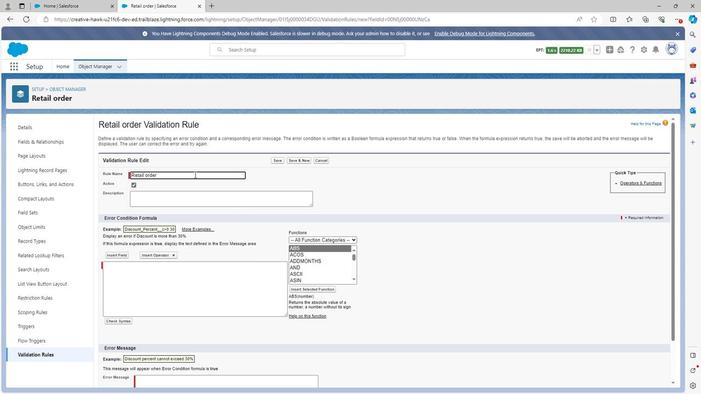 
Action: Key pressed <Key.space>date<Key.space>rule
Screenshot: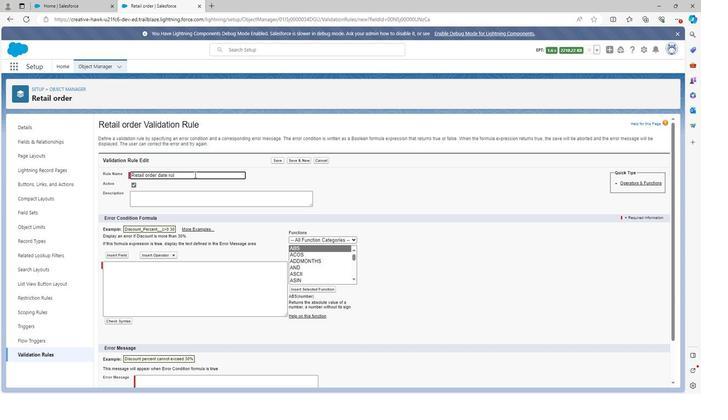 
Action: Mouse moved to (215, 180)
Screenshot: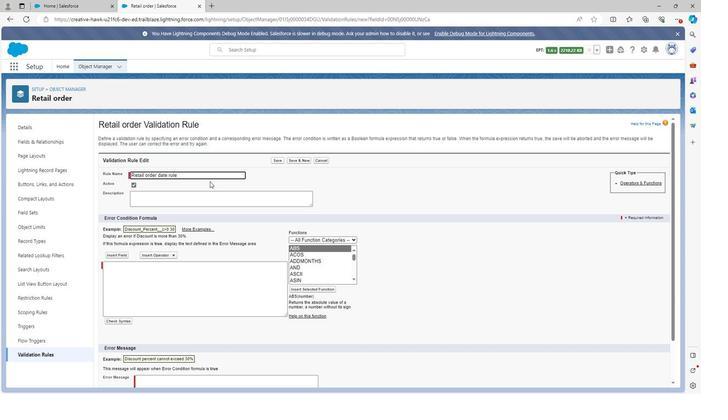 
Action: Mouse pressed left at (215, 180)
Screenshot: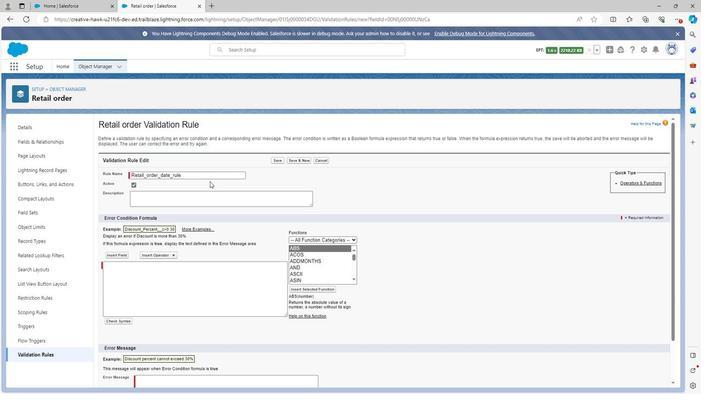 
Action: Mouse moved to (181, 195)
Screenshot: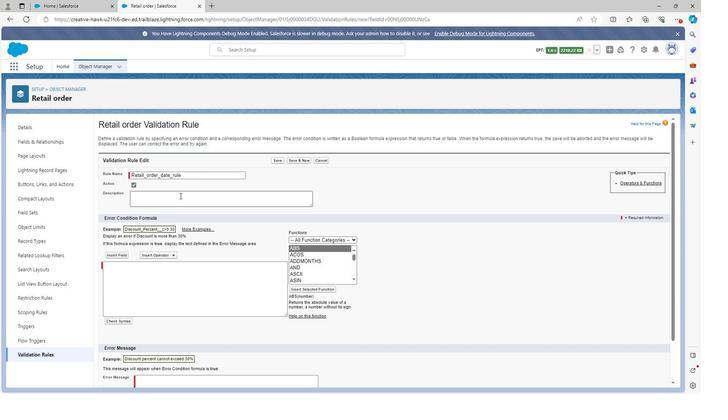 
Action: Mouse pressed left at (181, 195)
Screenshot: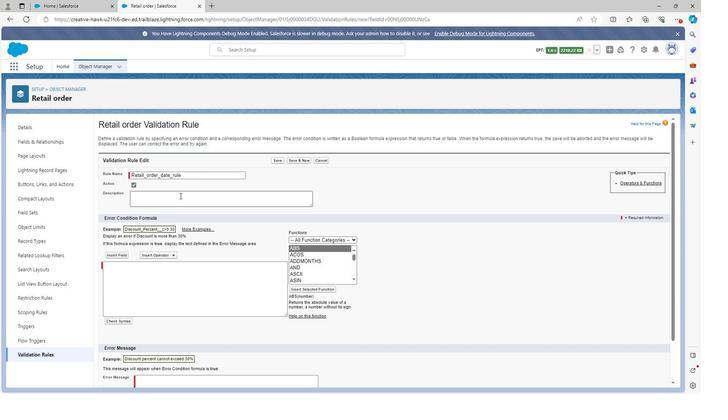 
Action: Mouse moved to (181, 195)
Screenshot: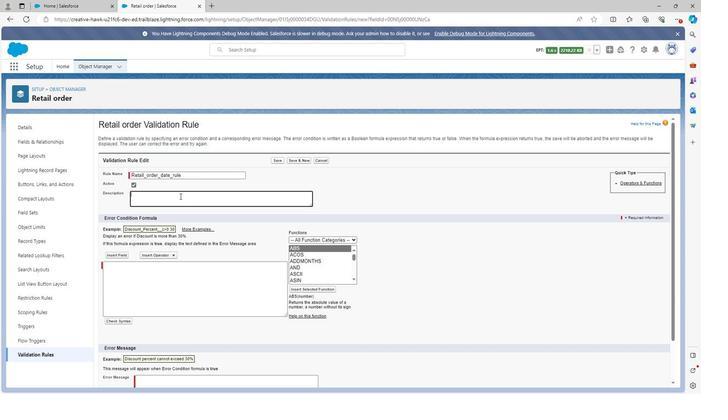 
Action: Key pressed <Key.shift>
Screenshot: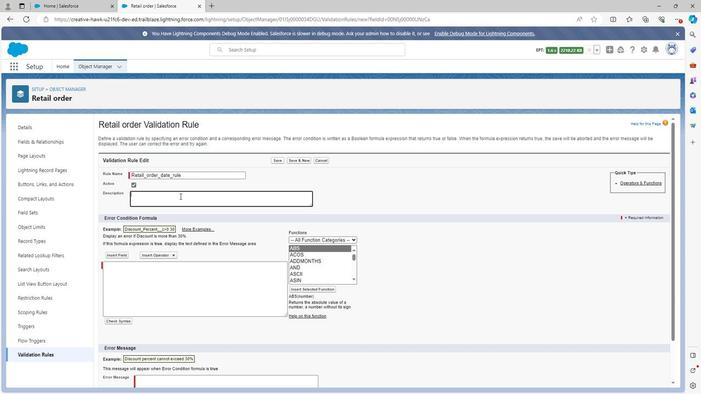 
Action: Mouse moved to (181, 193)
Screenshot: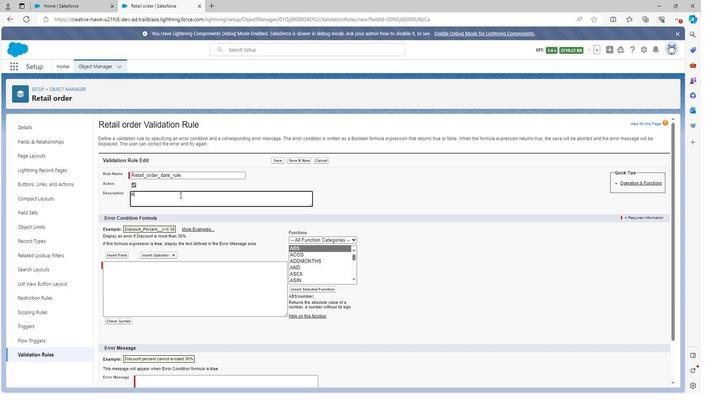 
Action: Key pressed R
Screenshot: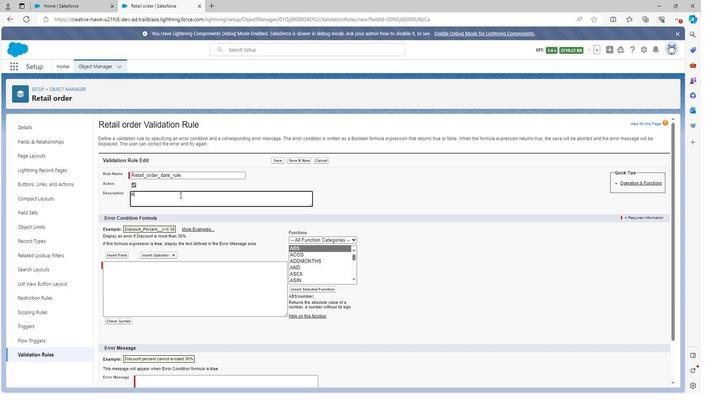 
Action: Mouse moved to (181, 193)
Screenshot: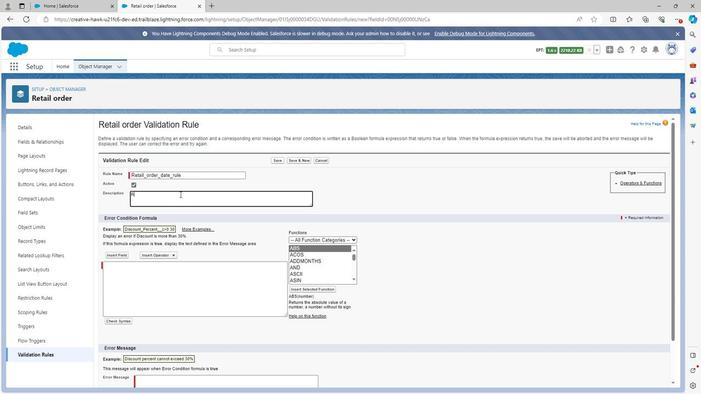 
Action: Key pressed e
Screenshot: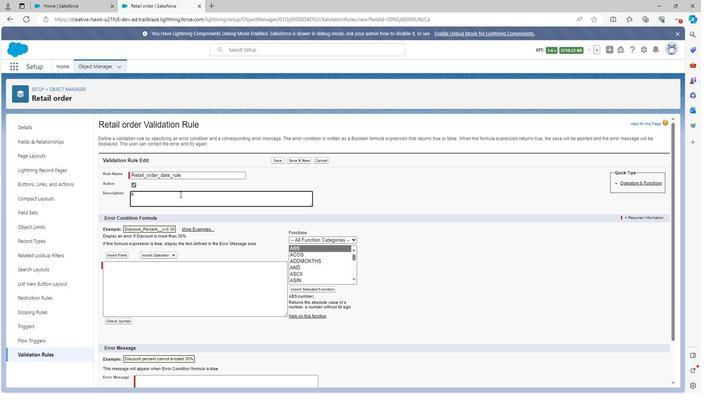 
Action: Mouse moved to (181, 193)
Screenshot: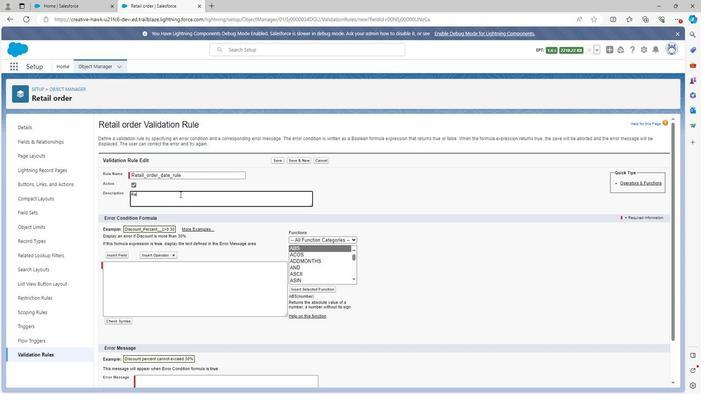 
Action: Key pressed tail
Screenshot: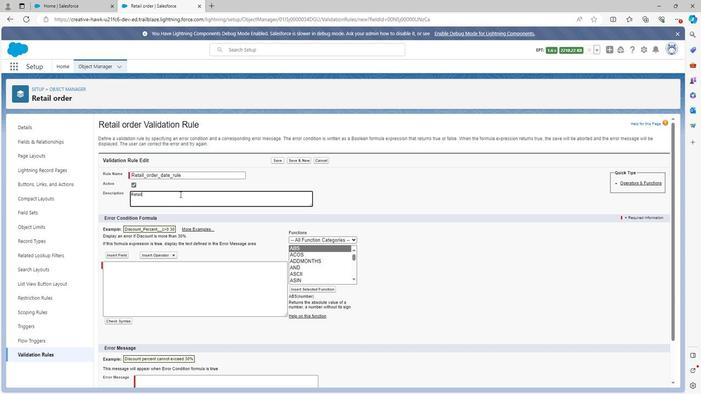 
Action: Mouse moved to (181, 192)
Screenshot: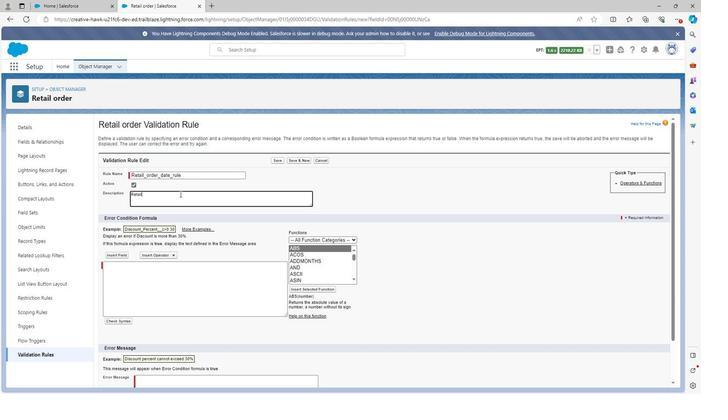
Action: Key pressed <Key.space>order<Key.space>date<Key.space>
Screenshot: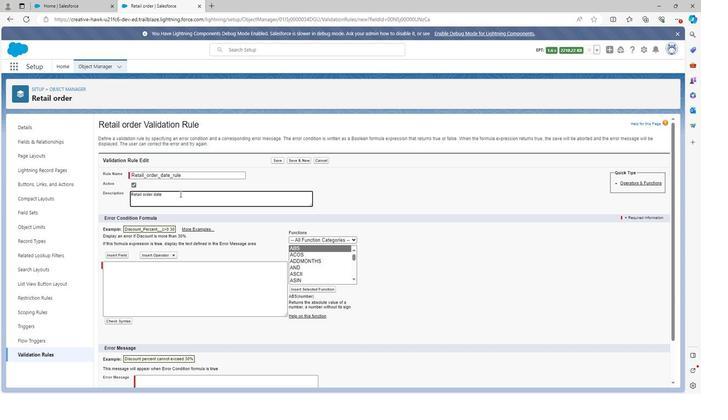 
Action: Mouse moved to (176, 200)
Screenshot: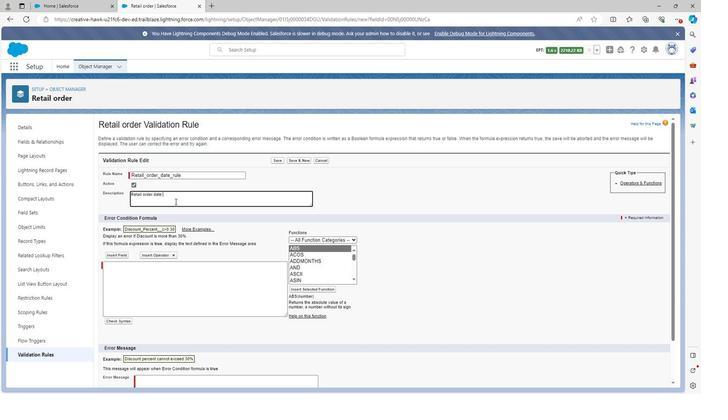 
Action: Key pressed r
Screenshot: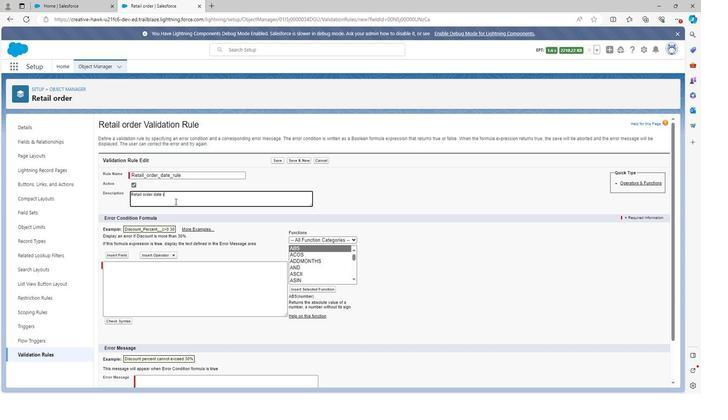 
Action: Mouse moved to (175, 200)
Screenshot: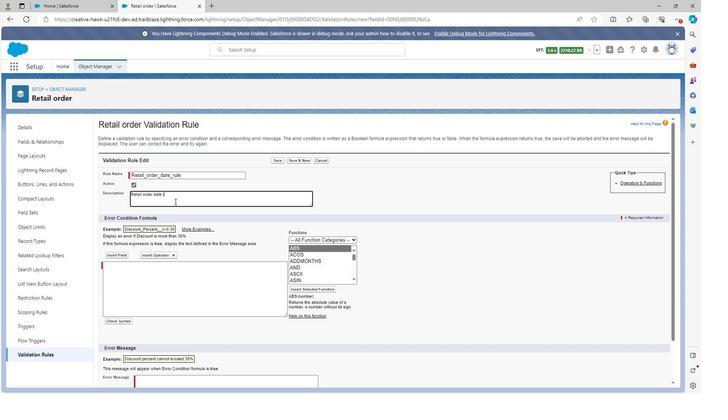 
Action: Key pressed ul
Screenshot: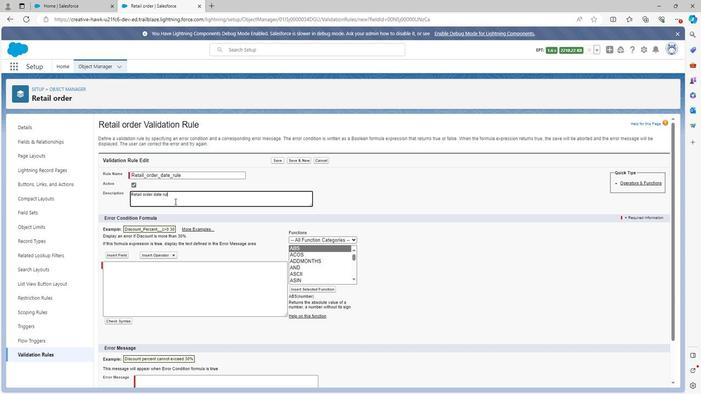 
Action: Mouse moved to (175, 201)
Screenshot: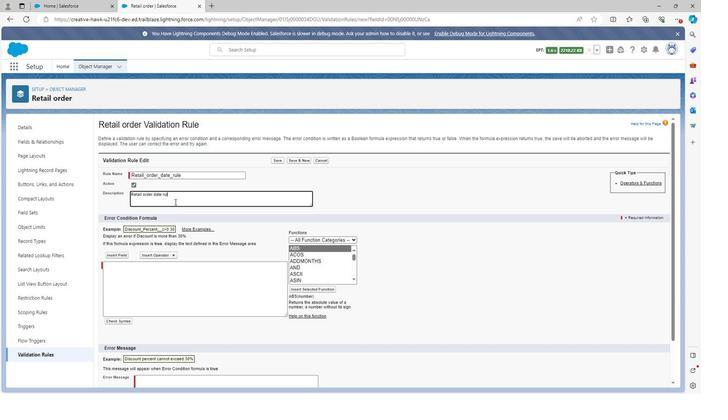 
Action: Key pressed e<Key.space>is<Key.space>
Screenshot: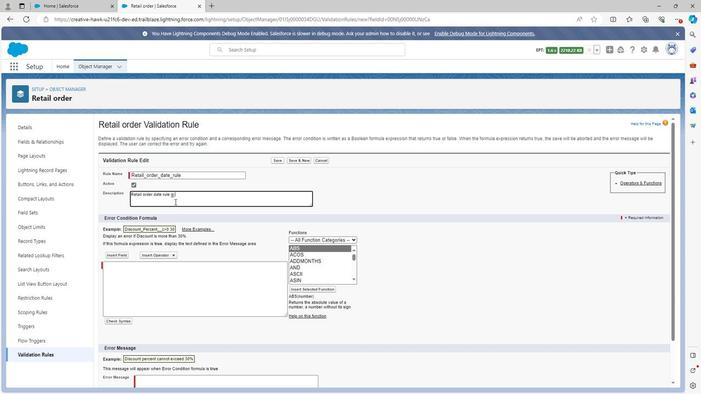 
Action: Mouse moved to (151, 209)
Screenshot: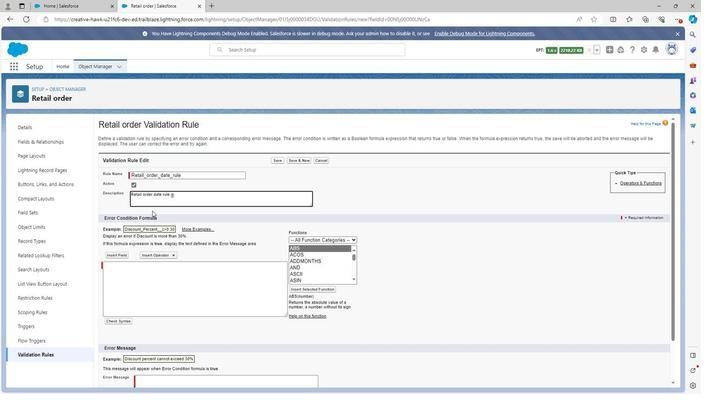 
Action: Key pressed the<Key.space>rule<Key.space>in<Key.space>which<Key.space>we<Key.space>defined<Key.space>retail<Key.space>order<Key.space>date<Key.space>
Screenshot: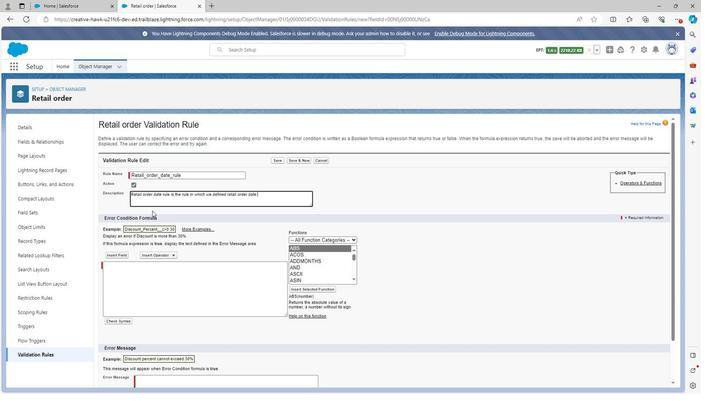 
Action: Mouse moved to (230, 200)
Screenshot: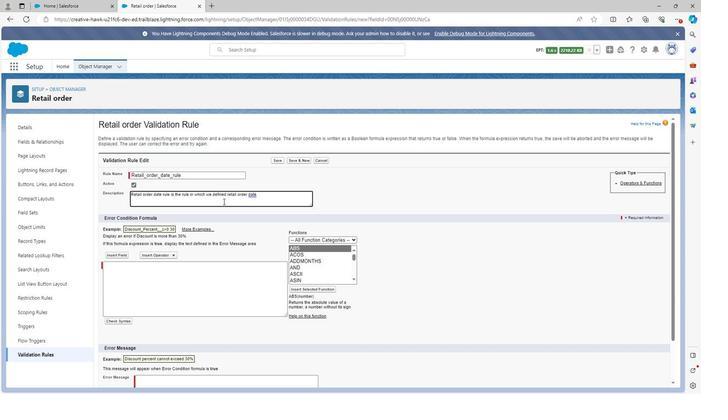 
Action: Key pressed w
Screenshot: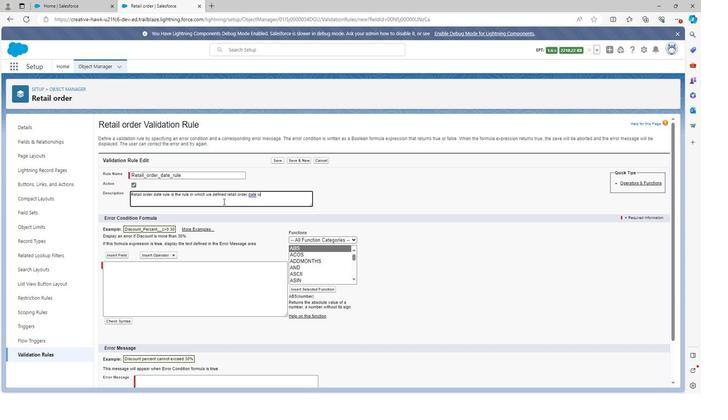 
Action: Mouse moved to (230, 200)
Screenshot: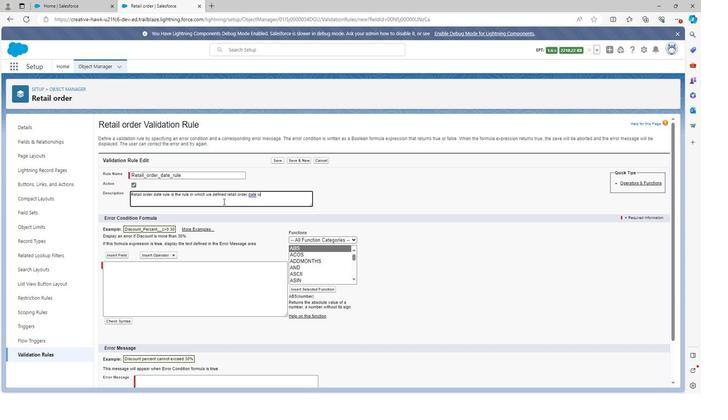 
Action: Key pressed i
Screenshot: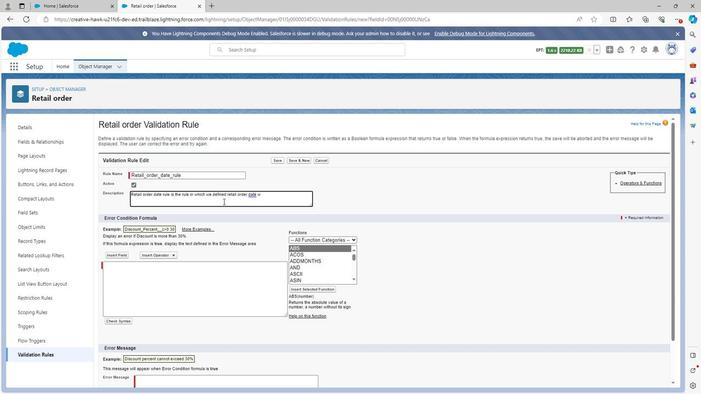 
Action: Mouse moved to (229, 201)
Screenshot: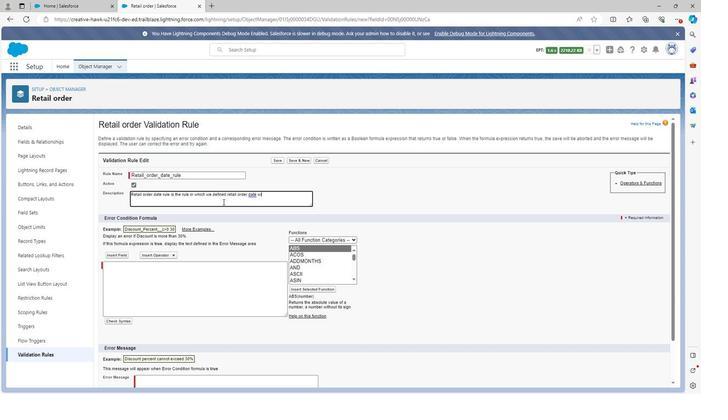
Action: Key pressed t
Screenshot: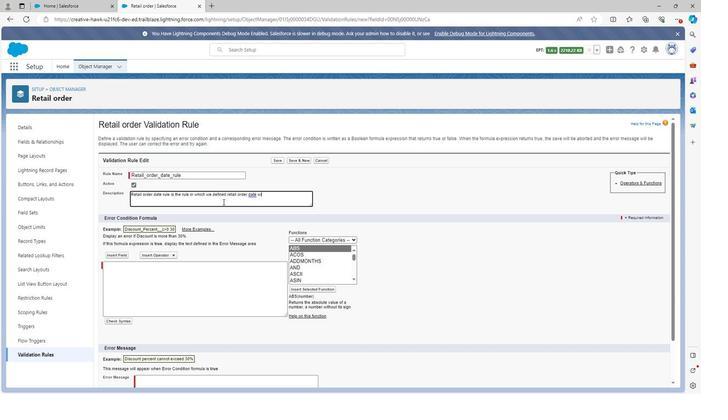 
Action: Mouse moved to (227, 202)
Screenshot: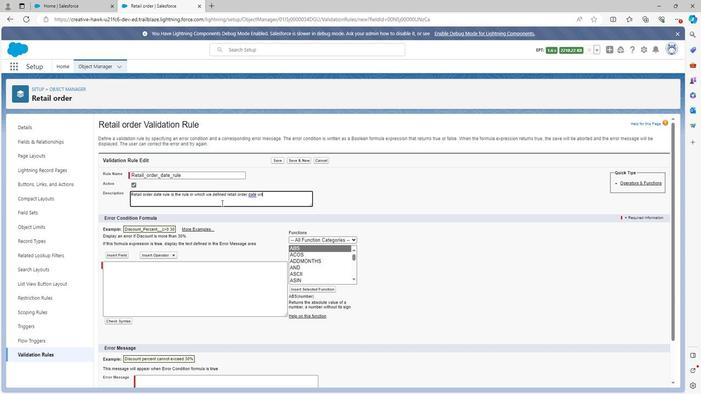 
Action: Key pressed h<Key.space>so
Screenshot: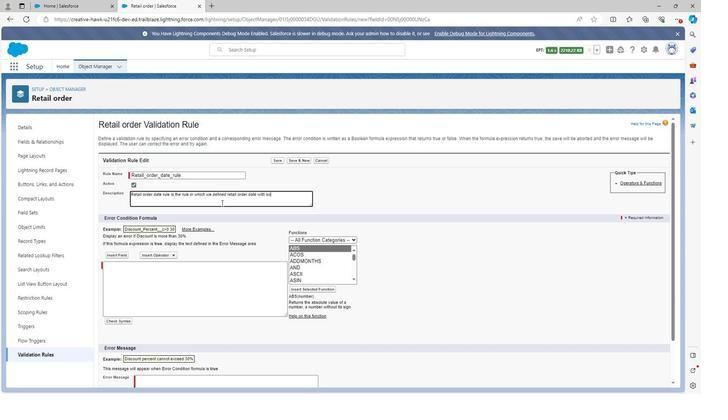 
Action: Mouse moved to (226, 202)
Screenshot: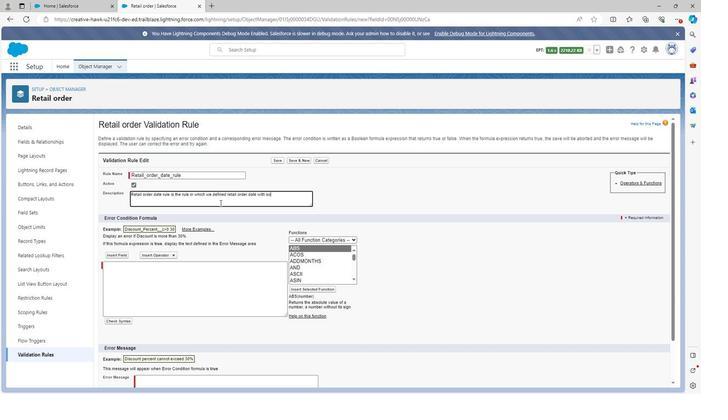 
Action: Key pressed me<Key.space>va
Screenshot: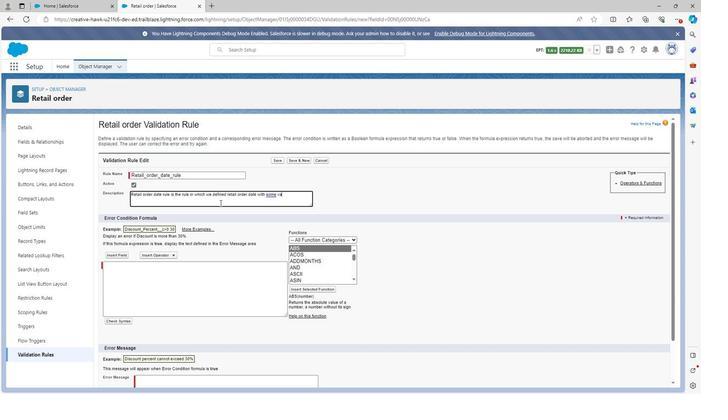 
Action: Mouse moved to (226, 202)
Screenshot: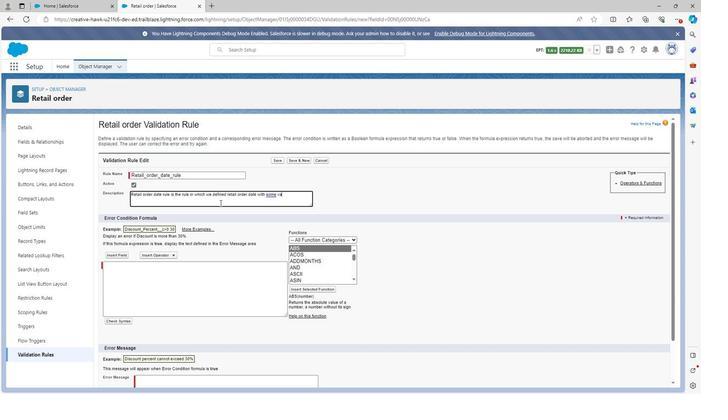 
Action: Key pressed l
Screenshot: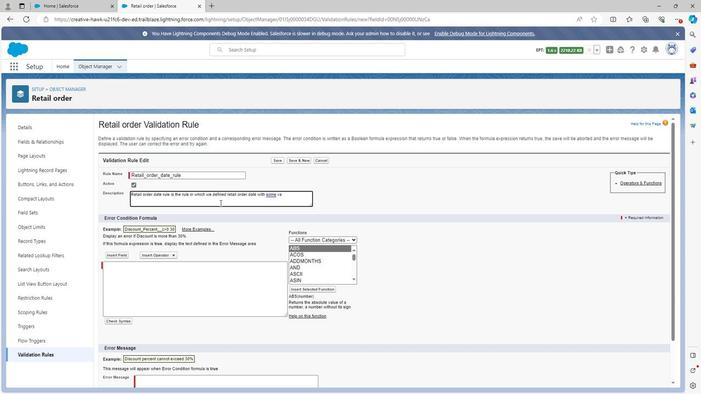 
Action: Mouse moved to (226, 202)
Screenshot: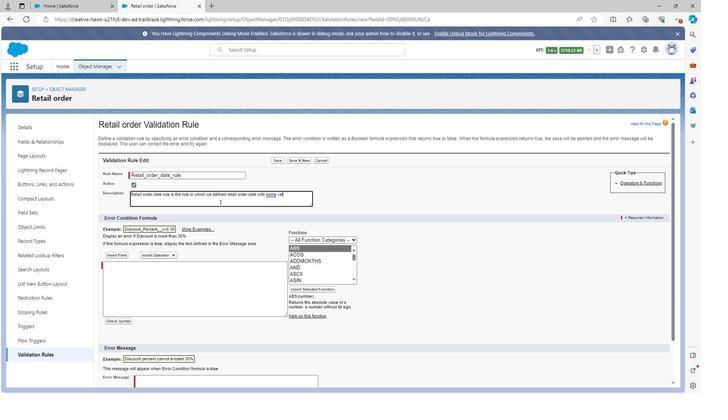 
Action: Key pressed idati
Screenshot: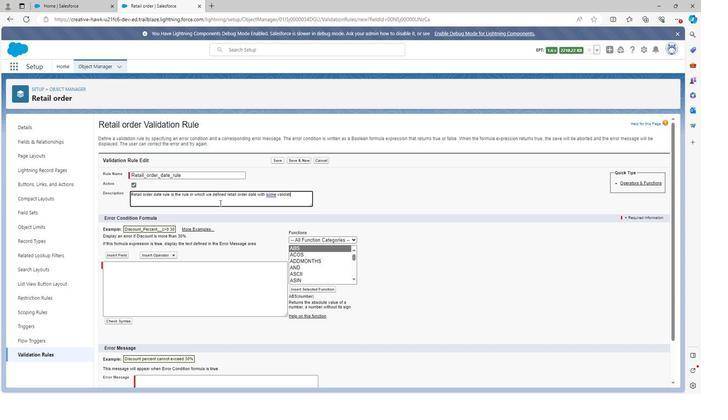 
Action: Mouse moved to (225, 202)
Screenshot: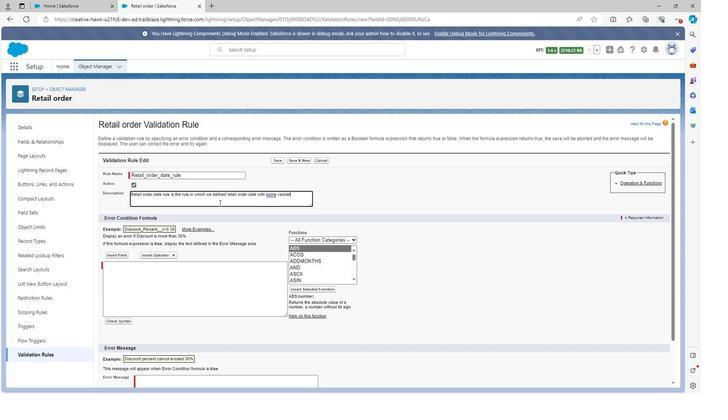 
Action: Key pressed on<Key.space>i
Screenshot: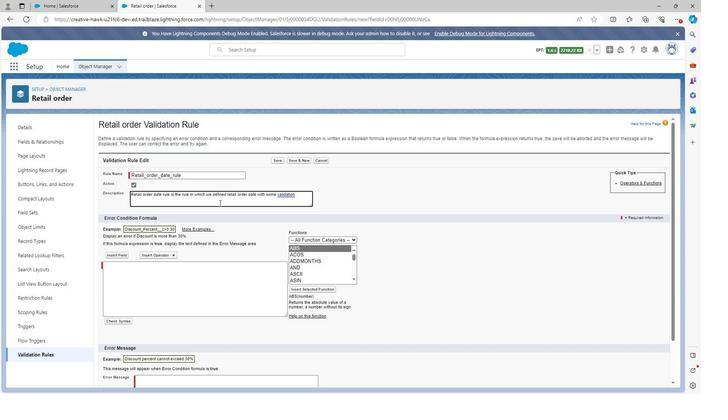 
Action: Mouse moved to (222, 204)
Screenshot: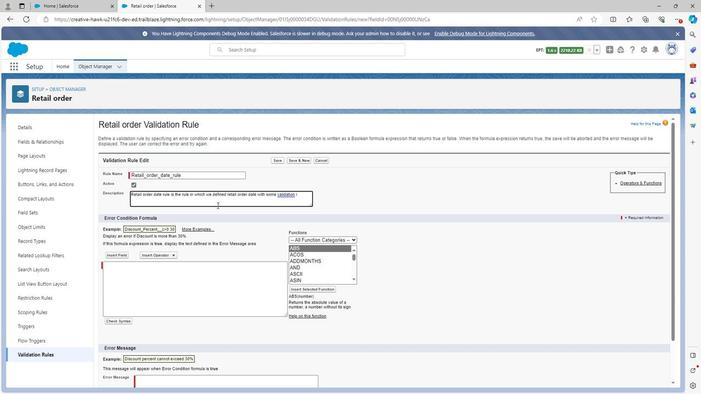 
Action: Key pressed n<Key.space>customer<Key.space>
Screenshot: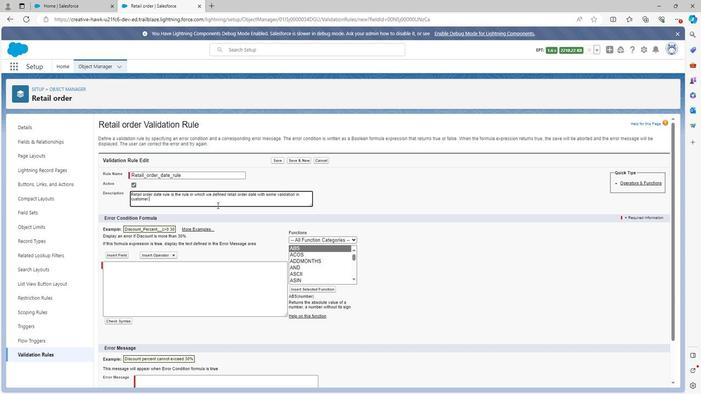 
Action: Mouse moved to (221, 204)
Screenshot: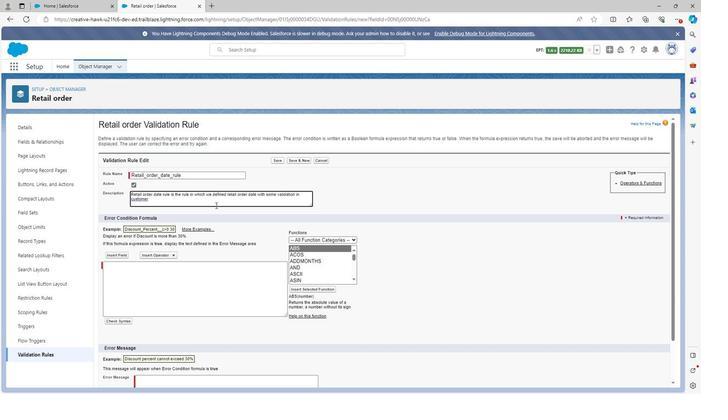 
Action: Key pressed ret
Screenshot: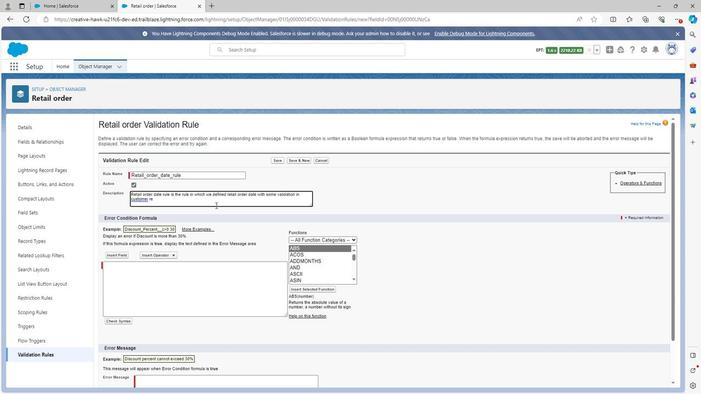 
Action: Mouse moved to (219, 205)
Screenshot: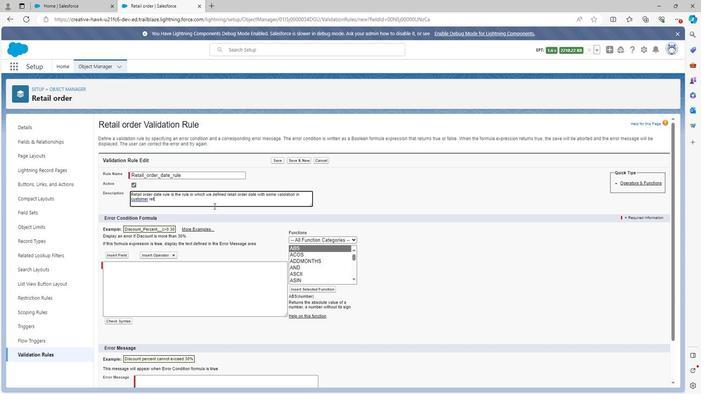 
Action: Key pressed ail<Key.space>management
Screenshot: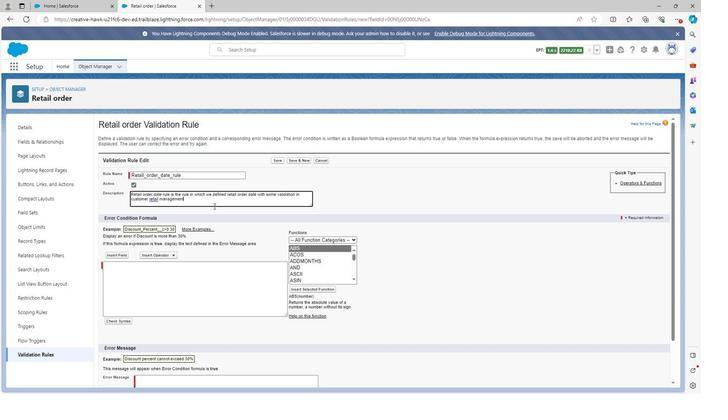 
Action: Mouse moved to (124, 273)
Screenshot: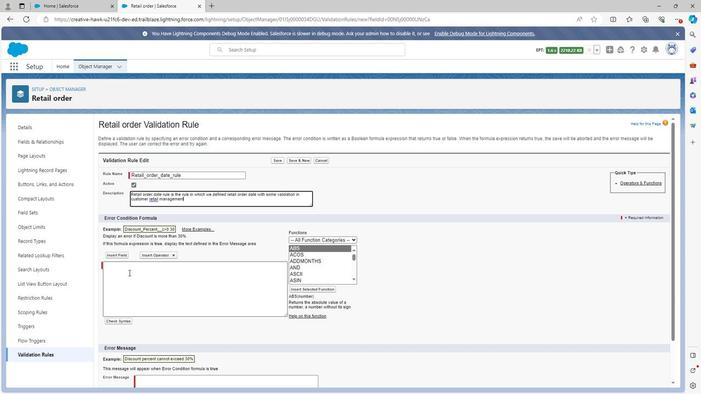 
Action: Mouse pressed left at (124, 273)
Screenshot: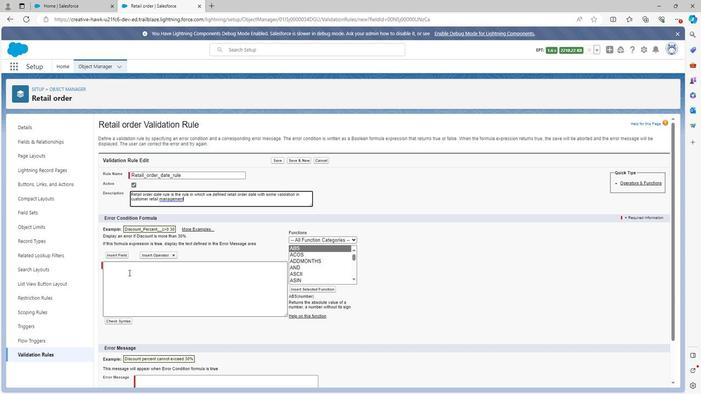 
Action: Mouse moved to (113, 256)
Screenshot: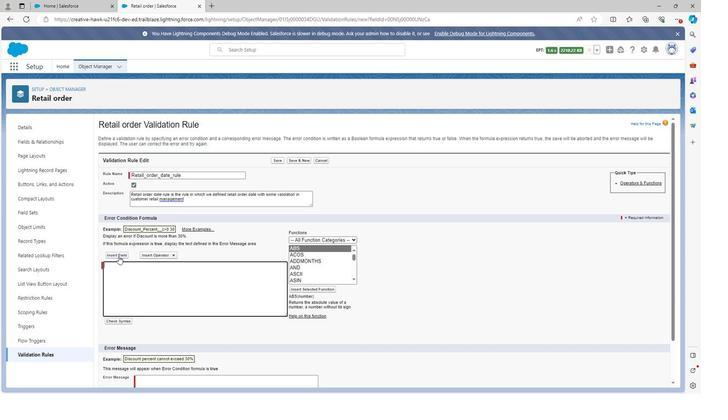 
Action: Mouse pressed left at (113, 256)
Screenshot: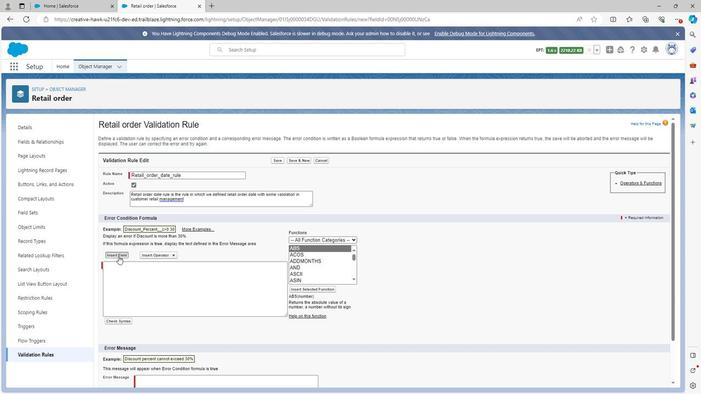 
Action: Mouse moved to (330, 250)
Screenshot: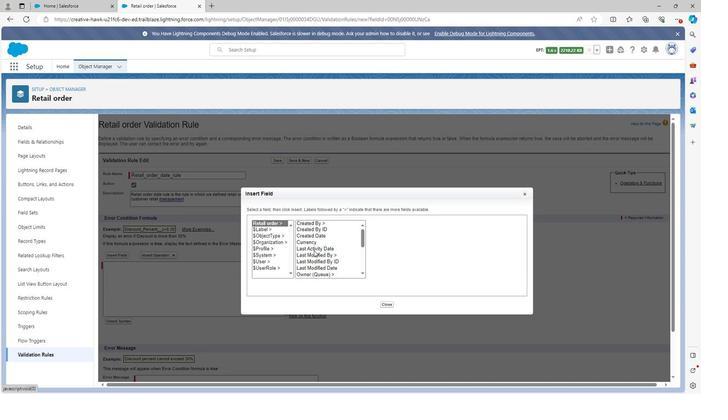 
Action: Mouse scrolled (330, 250) with delta (0, 0)
Screenshot: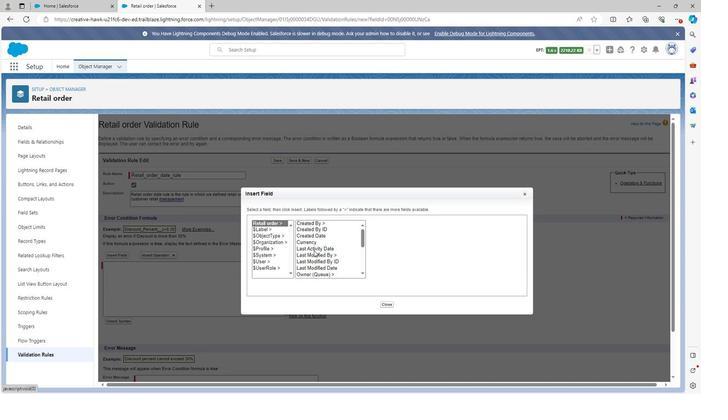 
Action: Mouse scrolled (330, 250) with delta (0, 0)
Screenshot: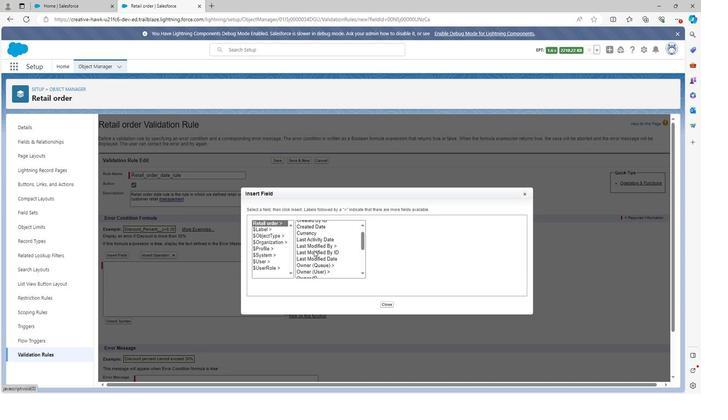 
Action: Mouse scrolled (330, 250) with delta (0, 0)
Screenshot: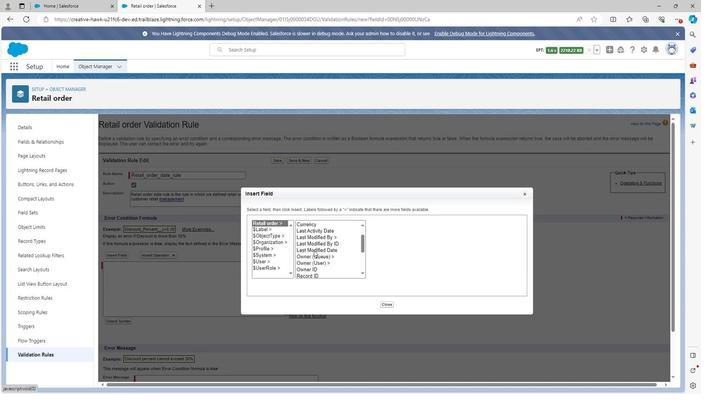 
Action: Mouse scrolled (330, 250) with delta (0, 0)
Screenshot: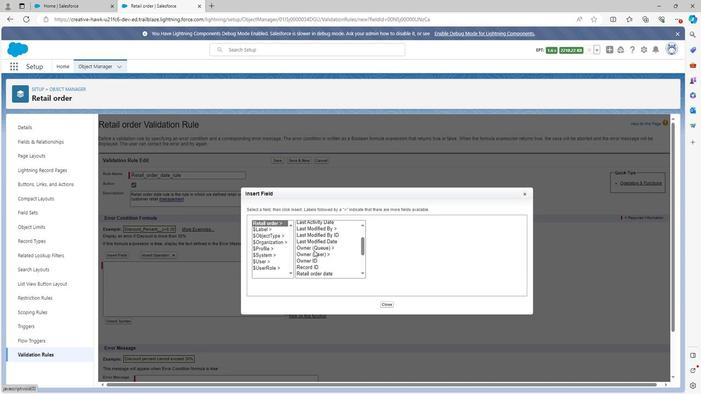 
Action: Mouse scrolled (330, 250) with delta (0, 0)
Screenshot: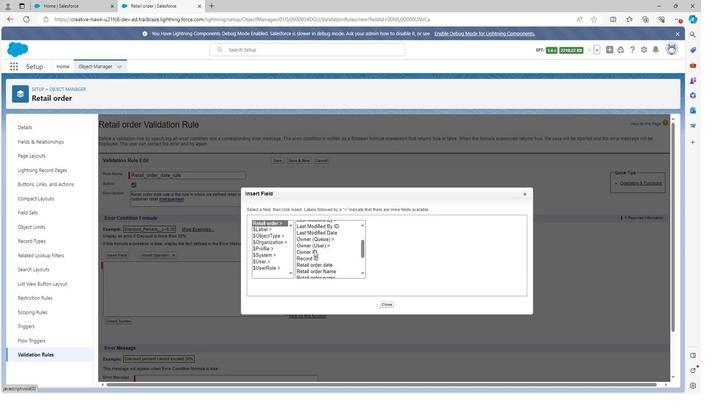 
Action: Mouse scrolled (330, 250) with delta (0, 0)
Screenshot: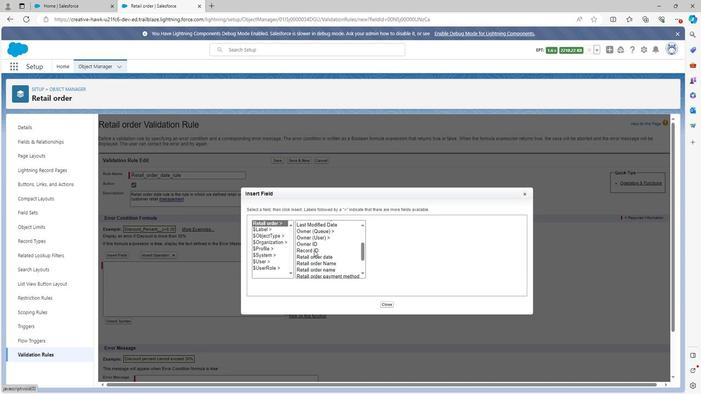
Action: Mouse moved to (328, 247)
Screenshot: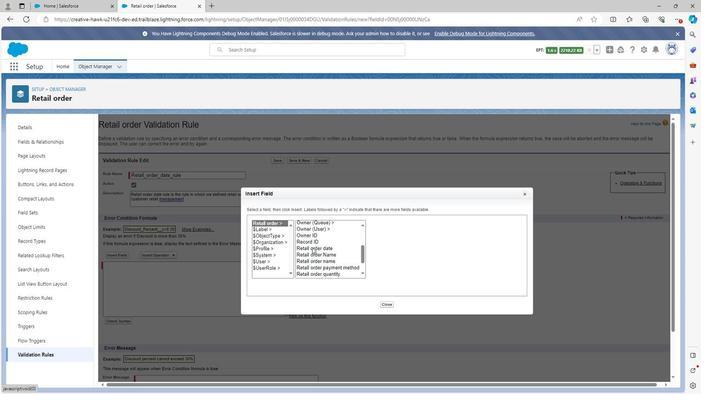 
Action: Mouse pressed left at (328, 247)
Screenshot: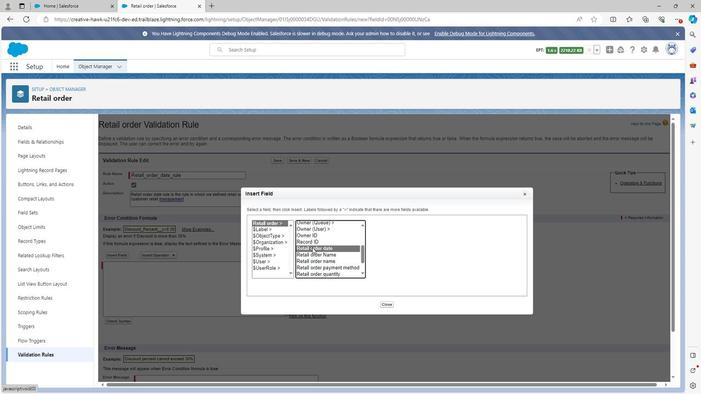 
Action: Mouse moved to (421, 262)
Screenshot: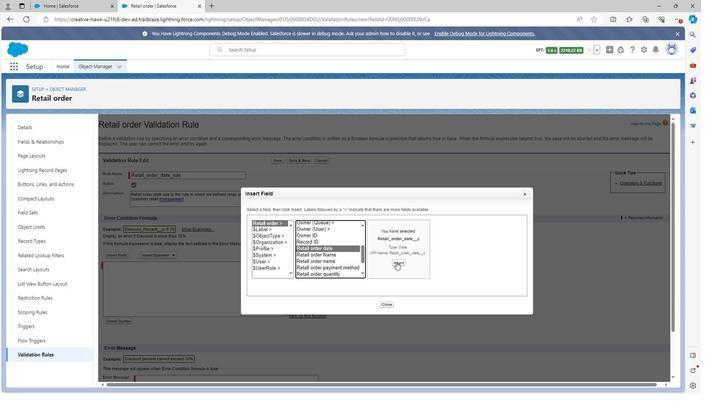 
Action: Mouse pressed left at (421, 262)
Screenshot: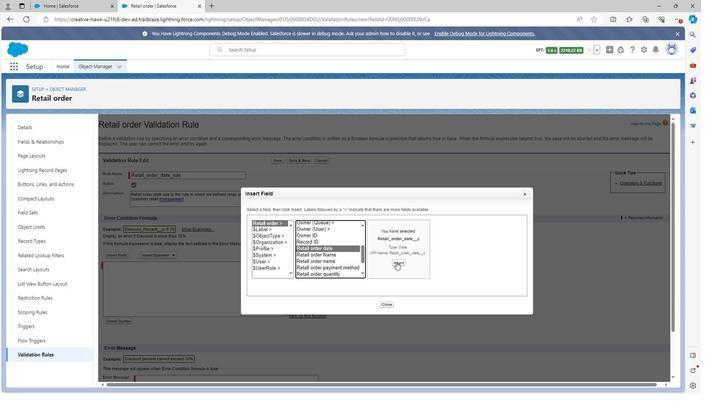 
Action: Mouse moved to (161, 254)
Screenshot: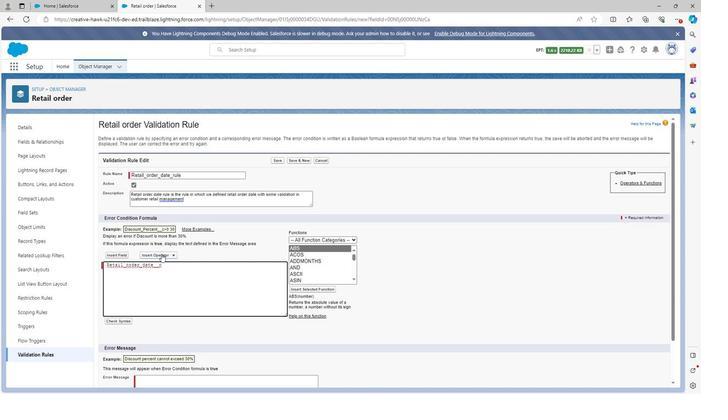 
Action: Mouse pressed left at (161, 254)
Screenshot: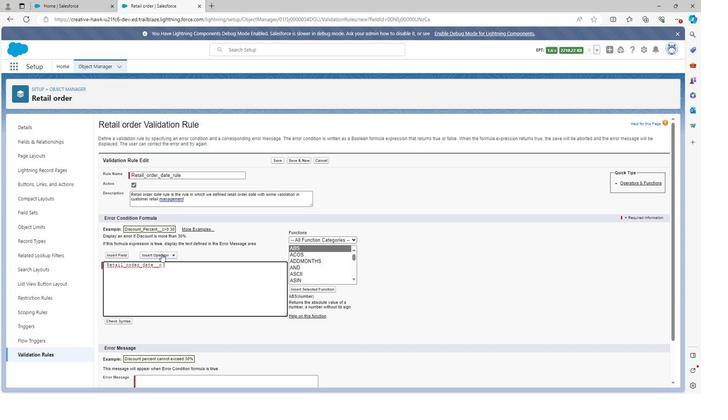 
Action: Mouse moved to (155, 339)
Screenshot: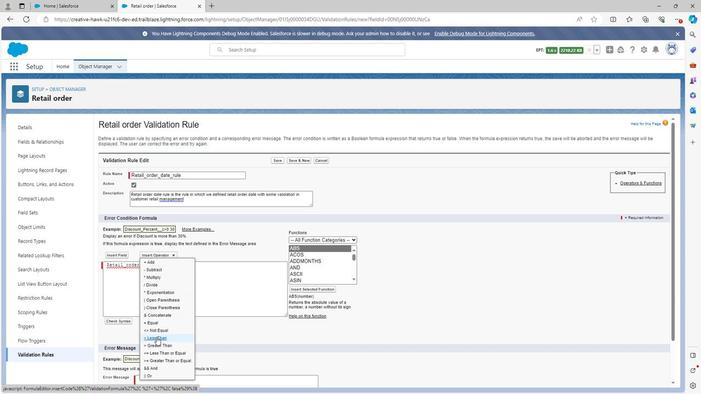 
Action: Mouse pressed left at (155, 339)
Screenshot: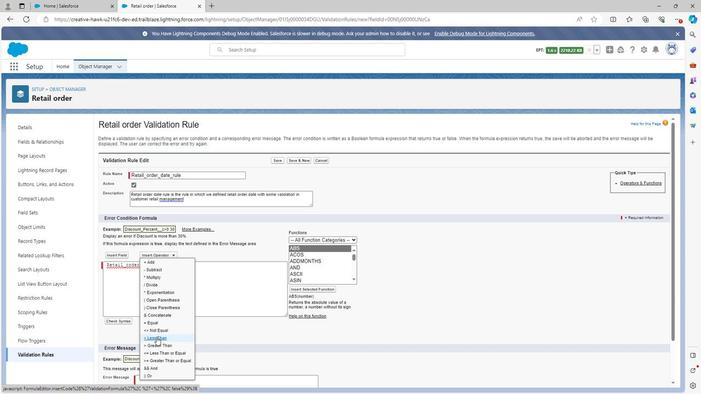 
Action: Mouse moved to (318, 271)
Screenshot: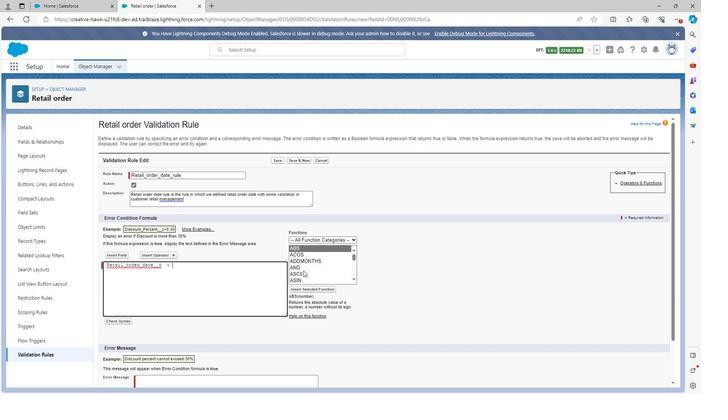 
Action: Mouse scrolled (318, 271) with delta (0, 0)
Screenshot: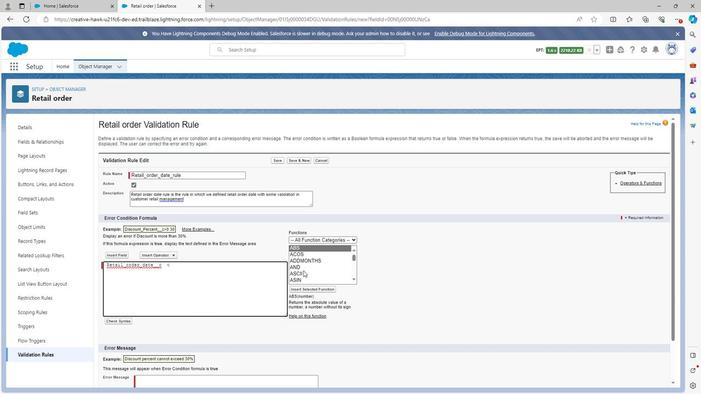 
Action: Mouse scrolled (318, 271) with delta (0, 0)
Screenshot: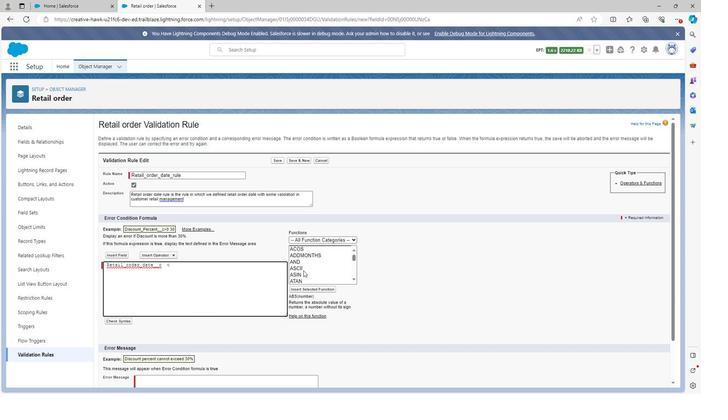 
Action: Mouse scrolled (318, 271) with delta (0, 0)
Screenshot: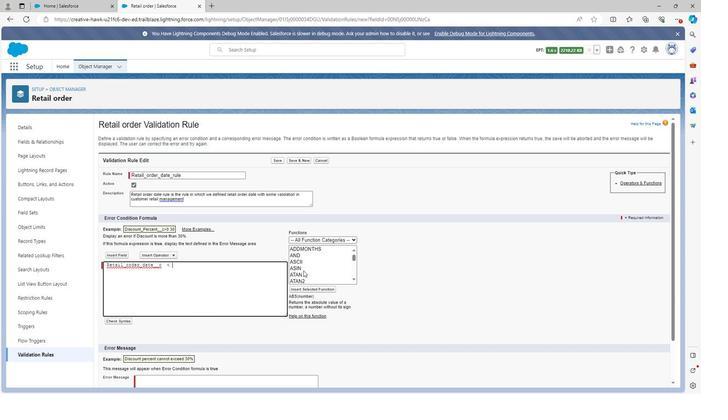 
Action: Mouse scrolled (318, 271) with delta (0, 0)
Screenshot: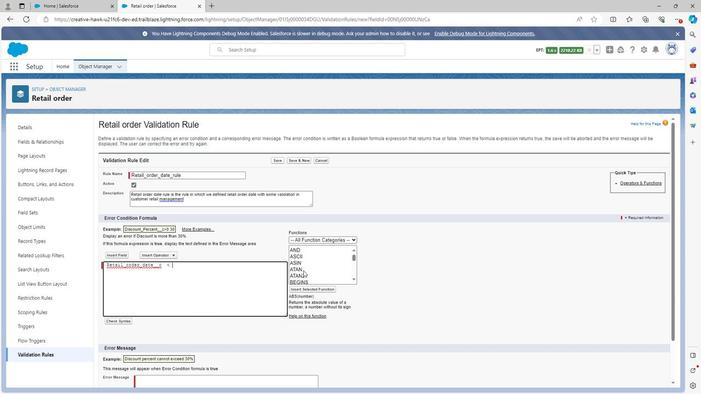 
Action: Mouse scrolled (318, 271) with delta (0, 0)
Screenshot: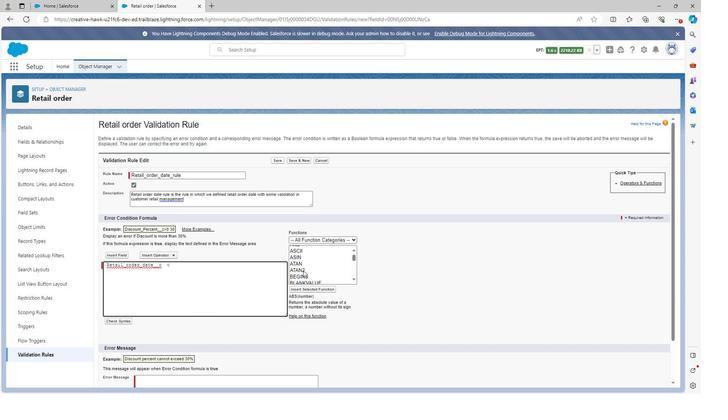 
Action: Mouse scrolled (318, 271) with delta (0, 0)
Screenshot: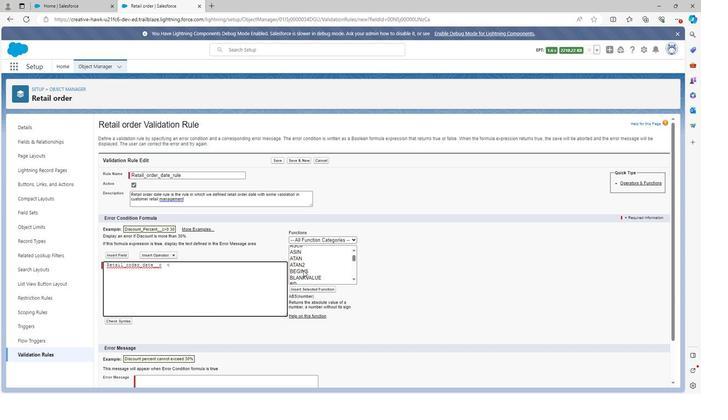 
Action: Mouse scrolled (318, 271) with delta (0, 0)
Screenshot: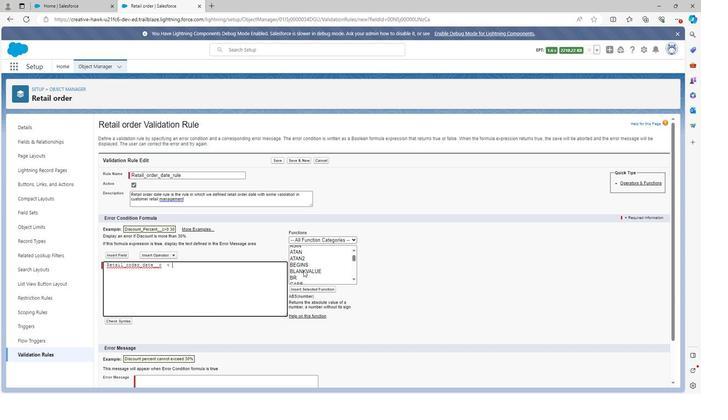 
Action: Mouse scrolled (318, 271) with delta (0, 0)
Screenshot: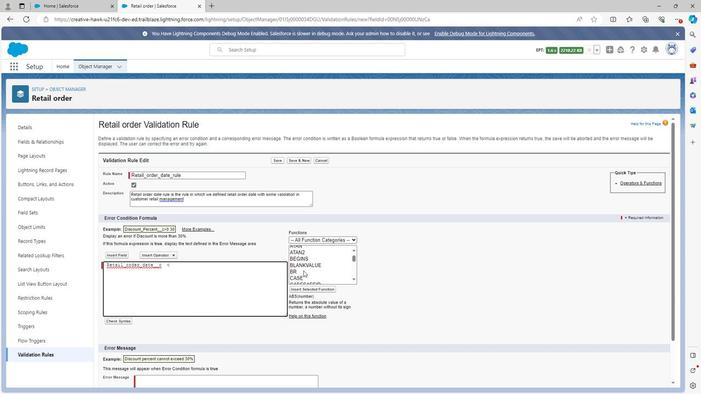 
Action: Mouse scrolled (318, 271) with delta (0, 0)
Screenshot: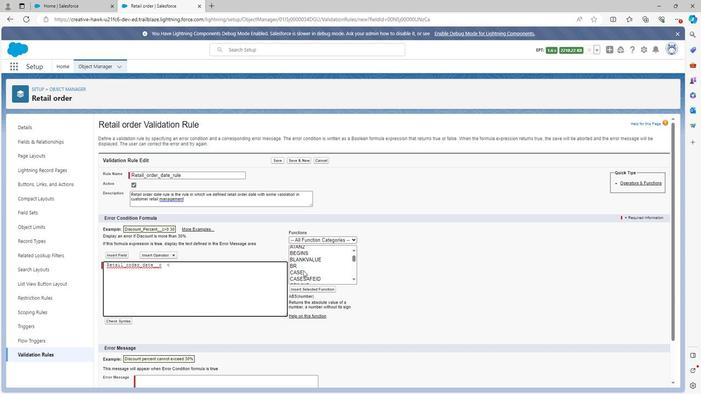 
Action: Mouse scrolled (318, 271) with delta (0, 0)
Screenshot: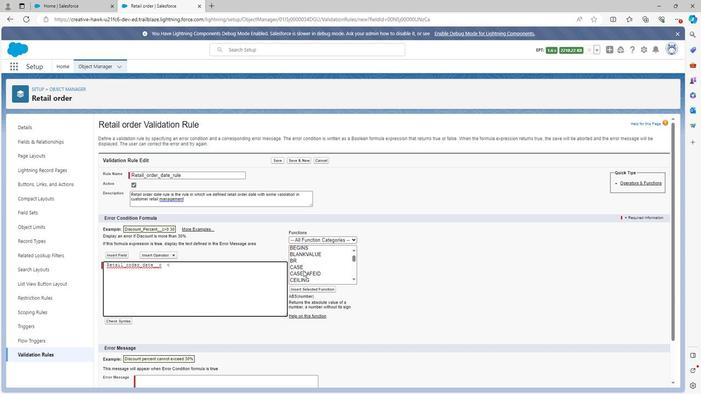 
Action: Mouse scrolled (318, 271) with delta (0, 0)
Screenshot: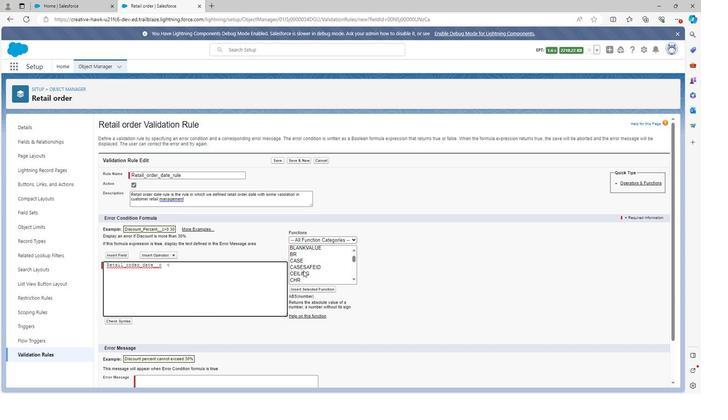 
Action: Mouse scrolled (318, 271) with delta (0, 0)
Screenshot: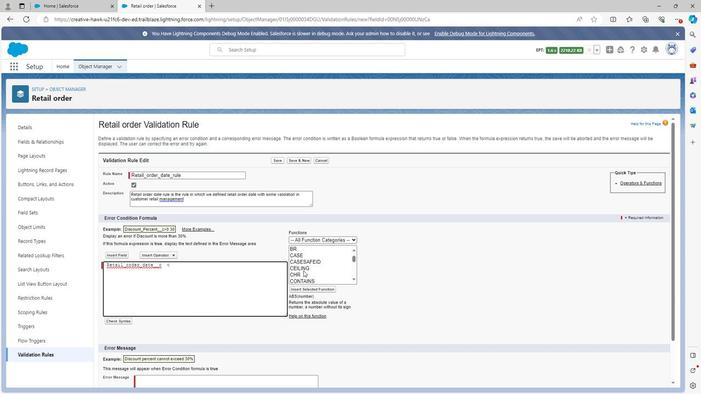 
Action: Mouse scrolled (318, 271) with delta (0, 0)
Screenshot: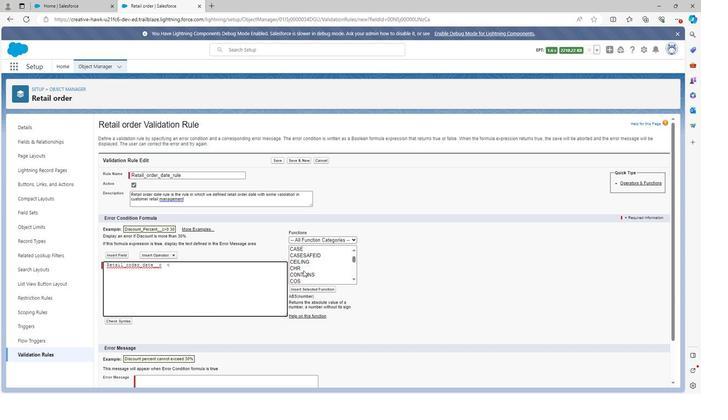 
Action: Mouse scrolled (318, 271) with delta (0, 0)
Screenshot: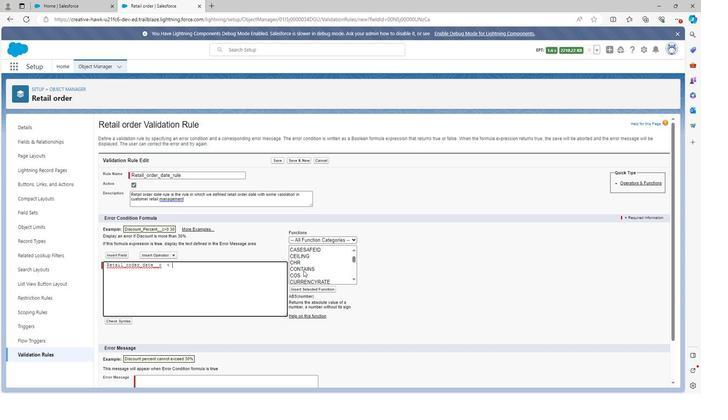 
Action: Mouse scrolled (318, 271) with delta (0, 0)
Screenshot: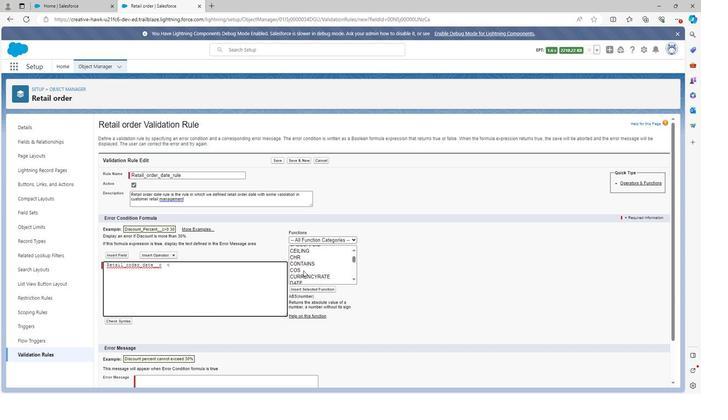 
Action: Mouse scrolled (318, 271) with delta (0, 0)
Screenshot: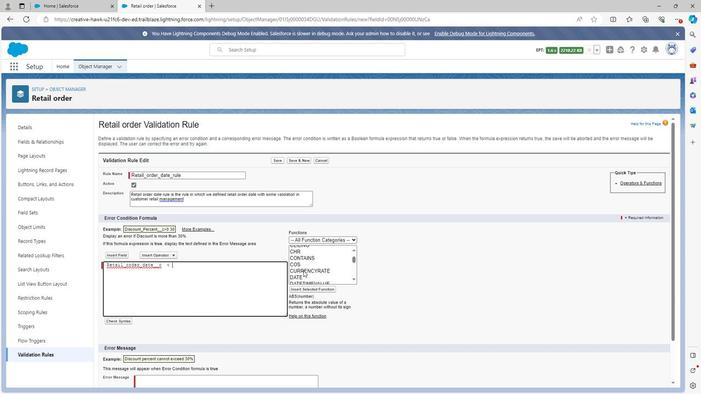 
Action: Mouse scrolled (318, 271) with delta (0, 0)
Screenshot: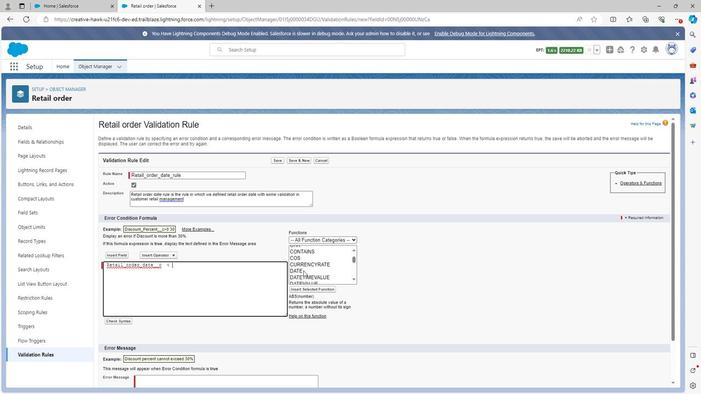 
Action: Mouse scrolled (318, 271) with delta (0, 0)
Screenshot: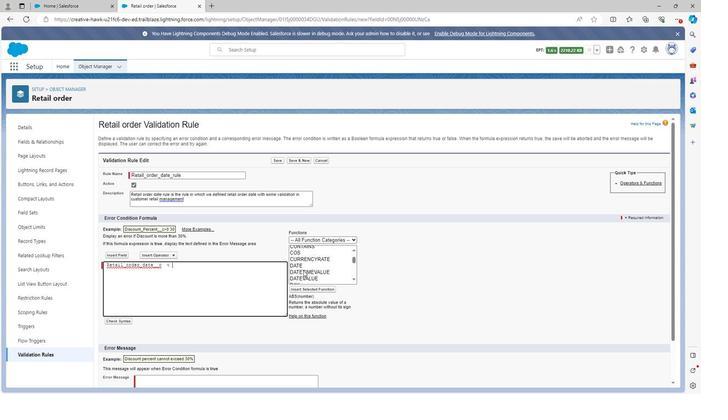 
Action: Mouse scrolled (318, 271) with delta (0, 0)
Screenshot: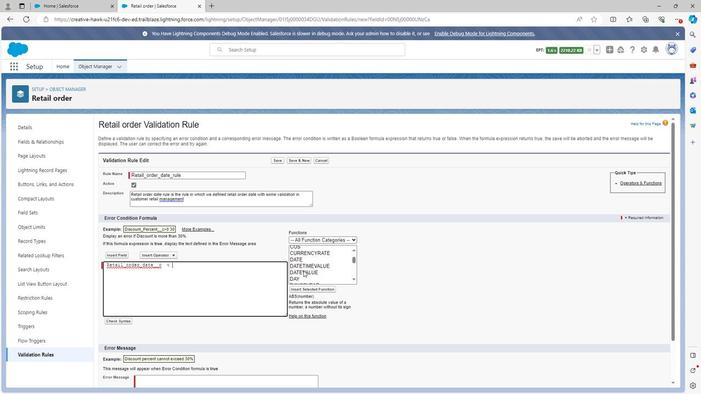 
Action: Mouse scrolled (318, 271) with delta (0, 0)
Screenshot: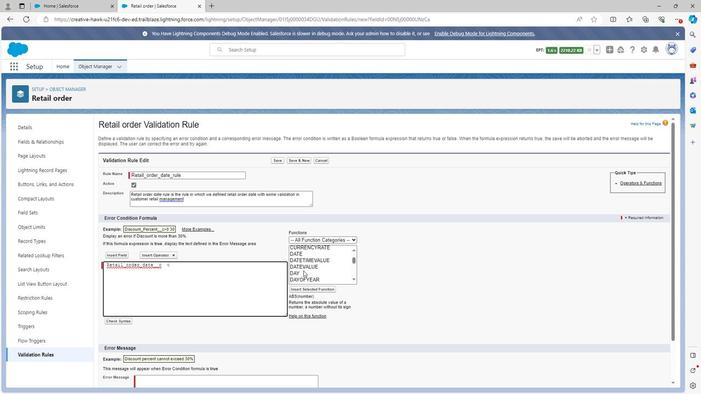 
Action: Mouse scrolled (318, 271) with delta (0, 0)
Screenshot: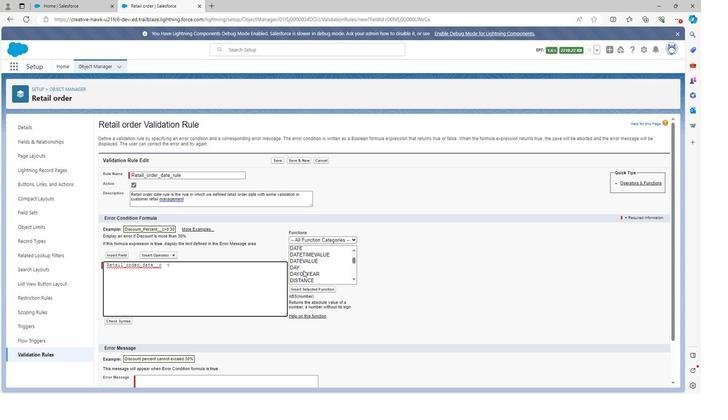 
Action: Mouse scrolled (318, 271) with delta (0, 0)
Screenshot: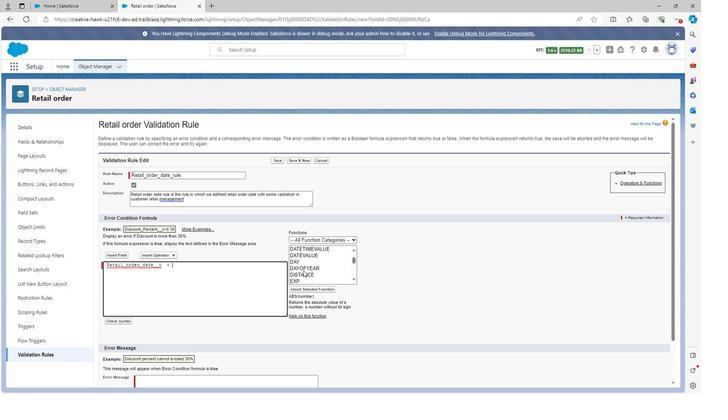 
Action: Mouse scrolled (318, 271) with delta (0, 0)
Screenshot: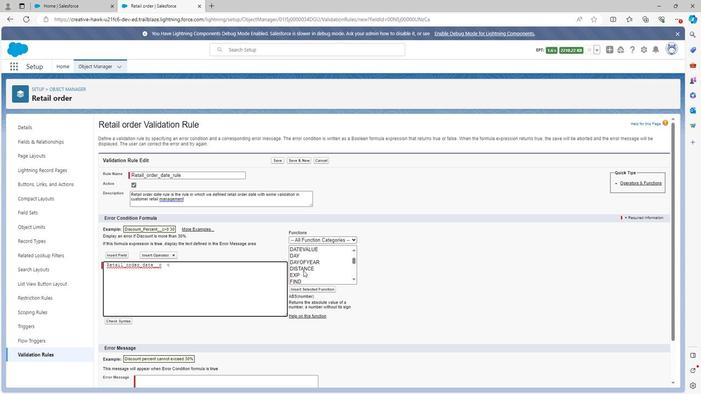 
Action: Mouse scrolled (318, 271) with delta (0, 0)
Screenshot: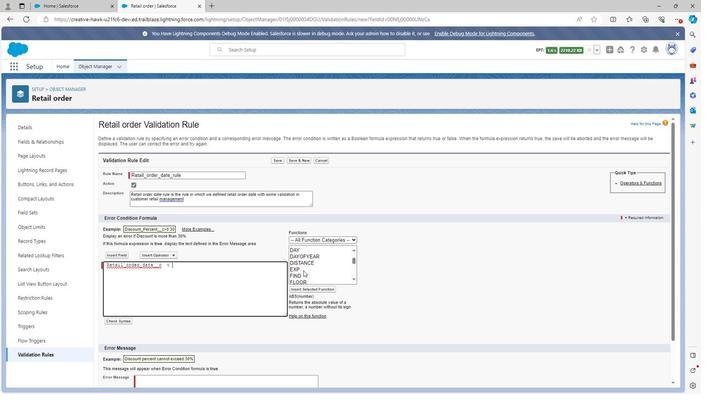 
Action: Mouse scrolled (318, 271) with delta (0, 0)
Screenshot: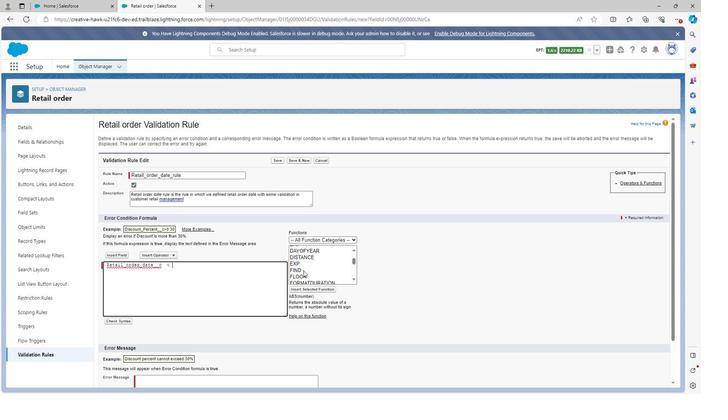 
Action: Mouse scrolled (318, 271) with delta (0, 0)
Screenshot: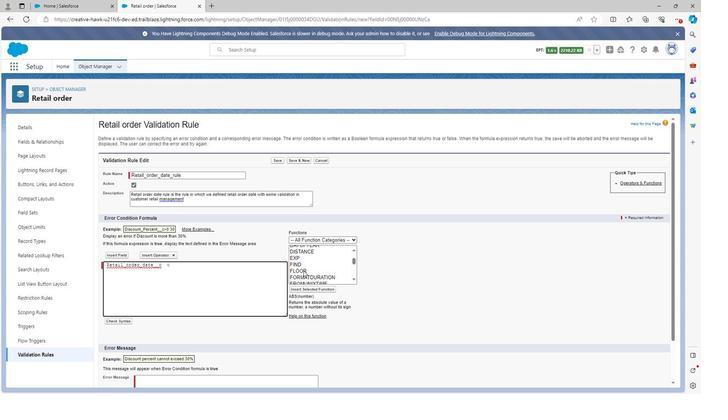 
Action: Mouse scrolled (318, 271) with delta (0, 0)
Screenshot: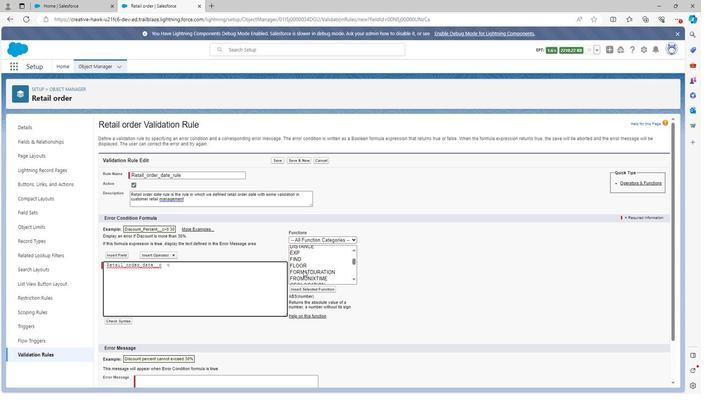 
Action: Mouse scrolled (318, 271) with delta (0, 0)
Screenshot: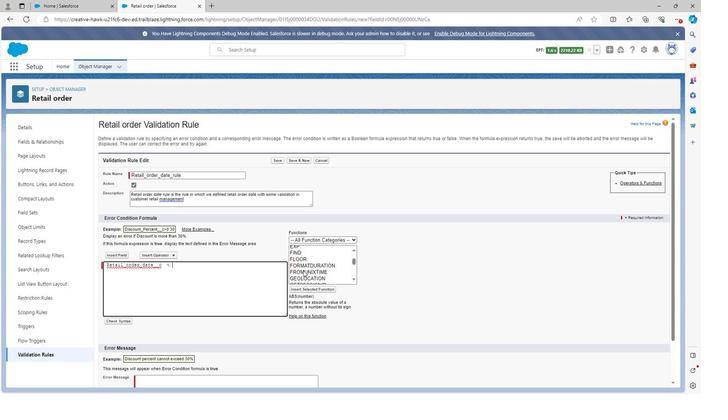 
Action: Mouse scrolled (318, 271) with delta (0, 0)
Screenshot: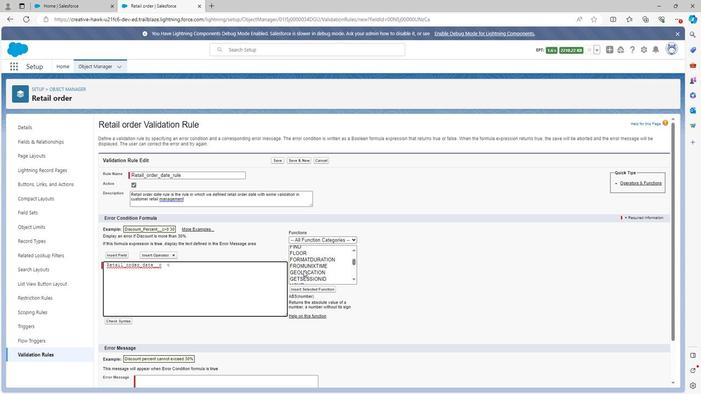 
Action: Mouse scrolled (318, 271) with delta (0, 0)
Screenshot: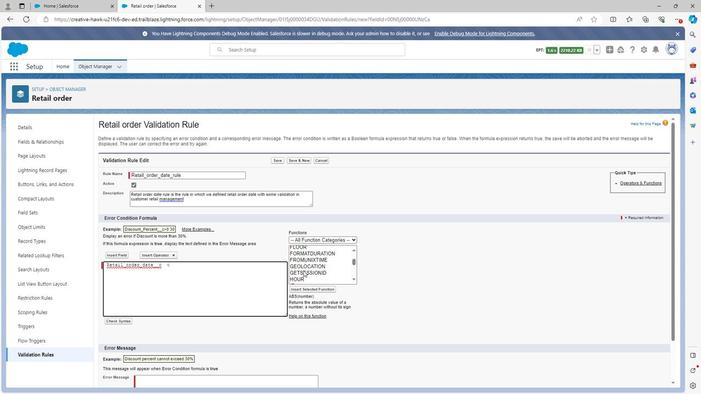 
Action: Mouse scrolled (318, 271) with delta (0, 0)
Screenshot: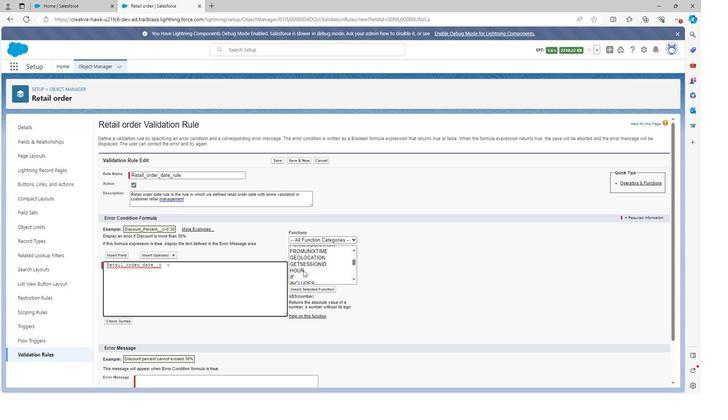 
Action: Mouse scrolled (318, 271) with delta (0, 0)
Screenshot: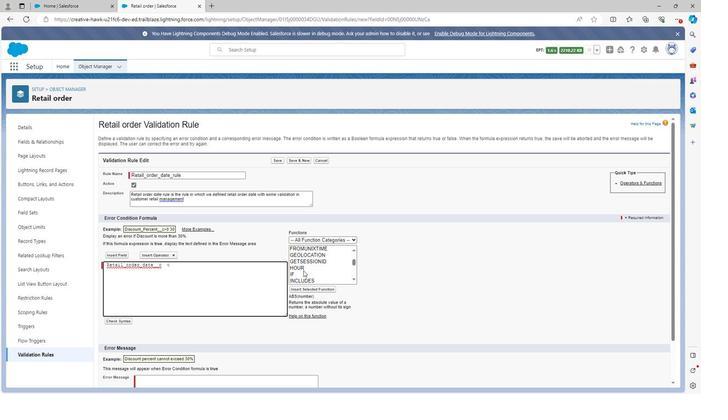 
Action: Mouse scrolled (318, 271) with delta (0, 0)
Screenshot: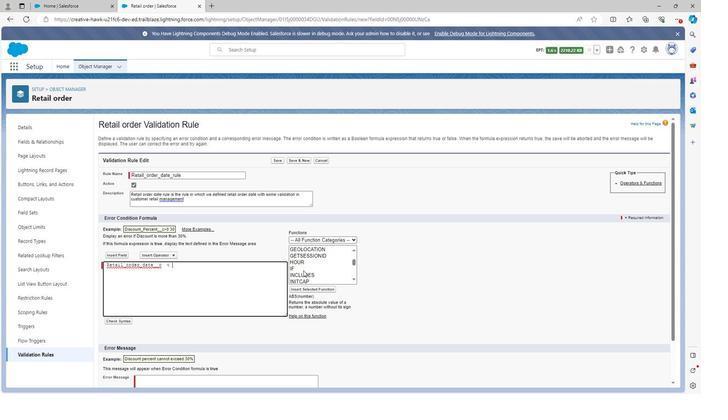 
Action: Mouse scrolled (318, 271) with delta (0, 0)
Screenshot: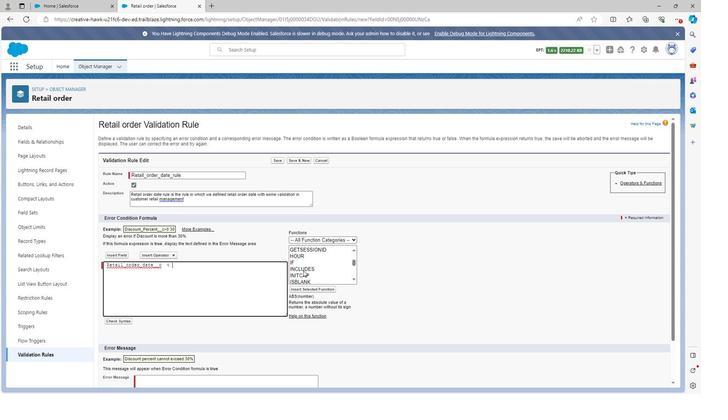 
Action: Mouse scrolled (318, 271) with delta (0, 0)
Screenshot: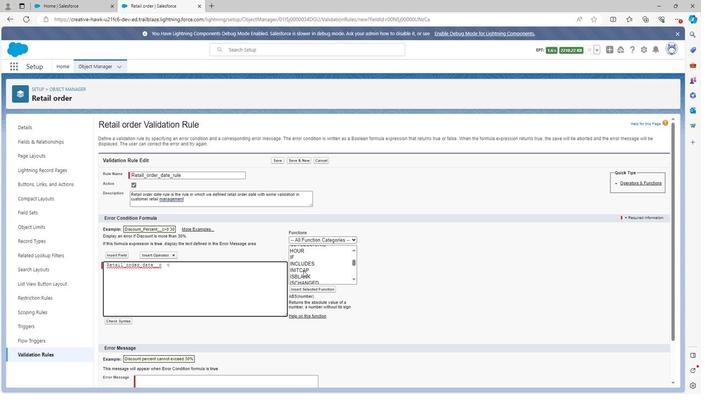 
Action: Mouse scrolled (318, 271) with delta (0, 0)
Screenshot: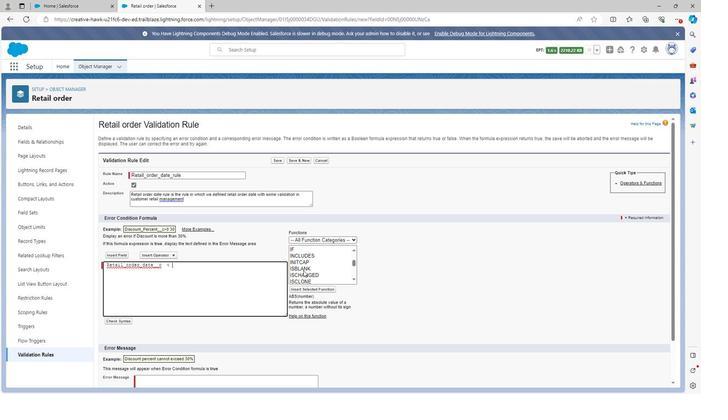 
Action: Mouse scrolled (318, 271) with delta (0, 0)
Screenshot: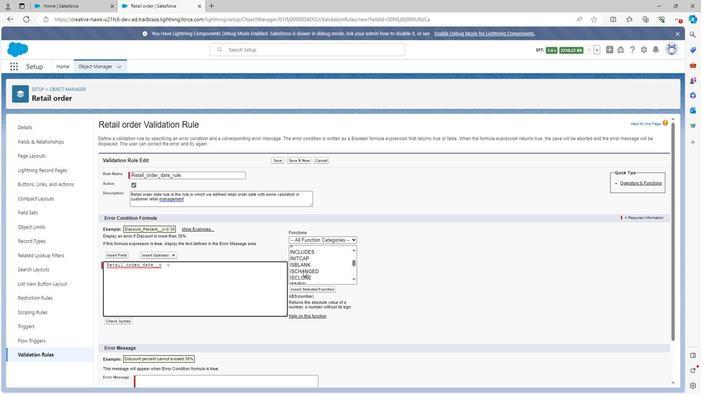 
Action: Mouse scrolled (318, 271) with delta (0, 0)
Screenshot: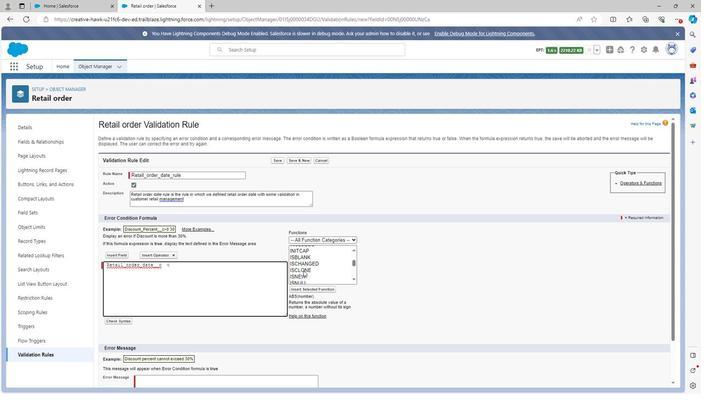 
Action: Mouse scrolled (318, 271) with delta (0, 0)
Screenshot: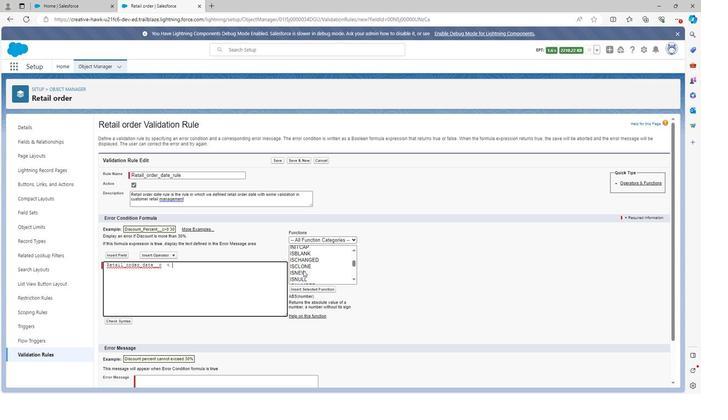
Action: Mouse scrolled (318, 271) with delta (0, 0)
Screenshot: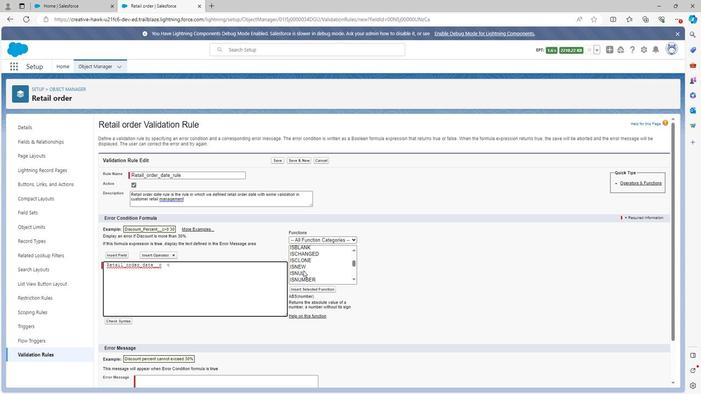 
Action: Mouse scrolled (318, 271) with delta (0, 0)
Screenshot: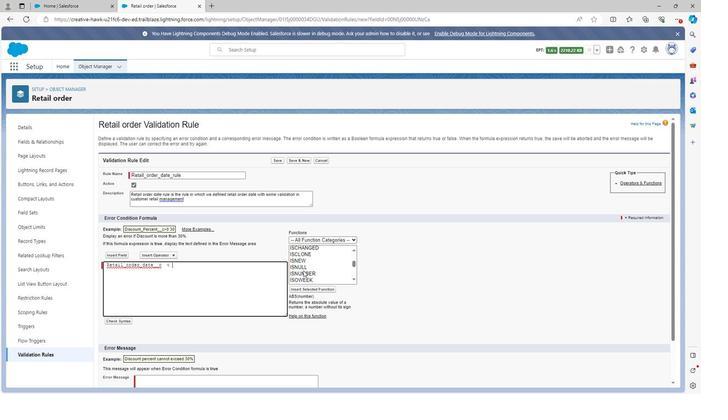 
Action: Mouse scrolled (318, 271) with delta (0, 0)
Screenshot: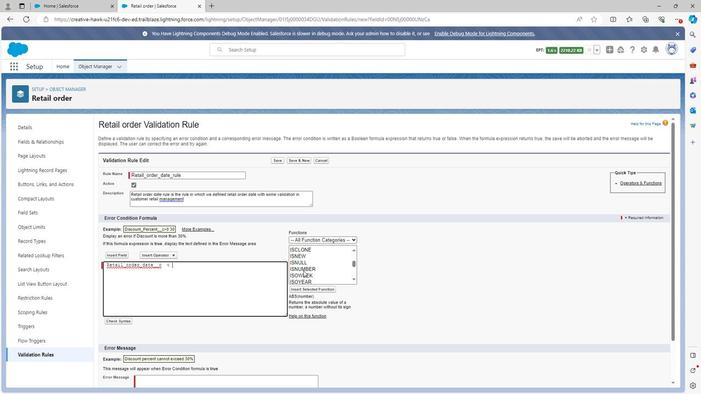 
Action: Mouse moved to (321, 205)
Screenshot: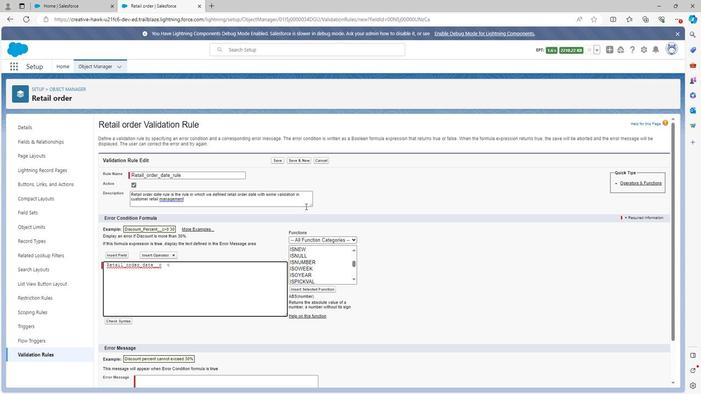 
Action: Mouse scrolled (321, 205) with delta (0, 0)
Screenshot: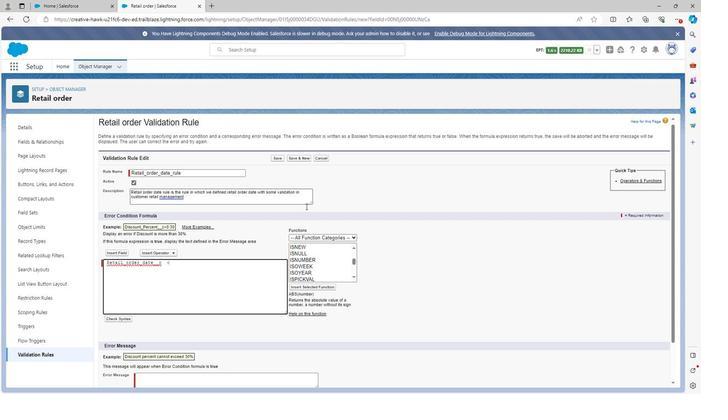 
Action: Mouse moved to (323, 204)
Screenshot: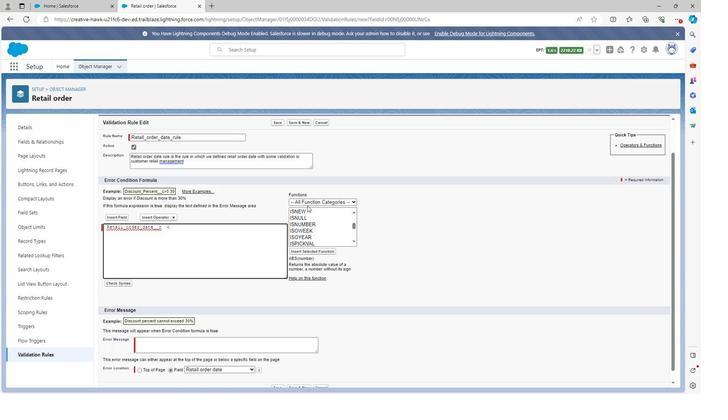
Action: Mouse scrolled (323, 204) with delta (0, 0)
Screenshot: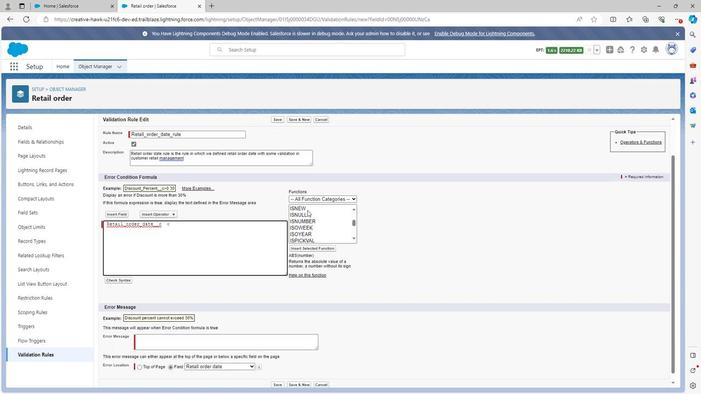 
Action: Mouse moved to (322, 225)
Screenshot: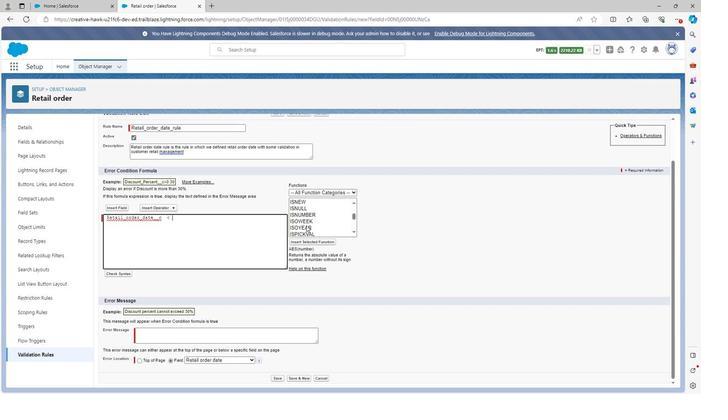 
Action: Mouse scrolled (322, 224) with delta (0, 0)
Screenshot: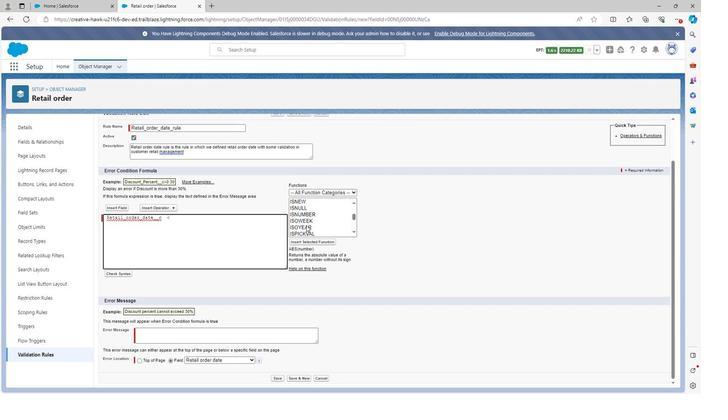 
Action: Mouse scrolled (322, 224) with delta (0, 0)
Screenshot: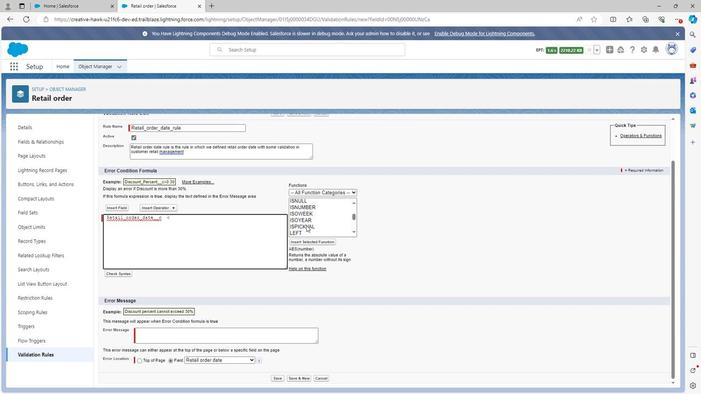 
Action: Mouse scrolled (322, 224) with delta (0, 0)
Screenshot: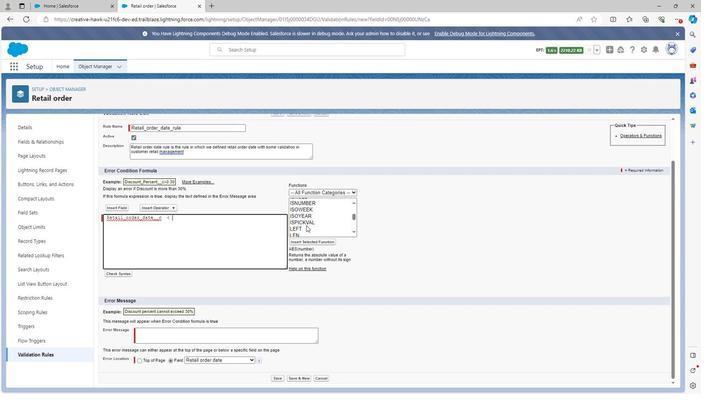 
Action: Mouse scrolled (322, 224) with delta (0, 0)
Screenshot: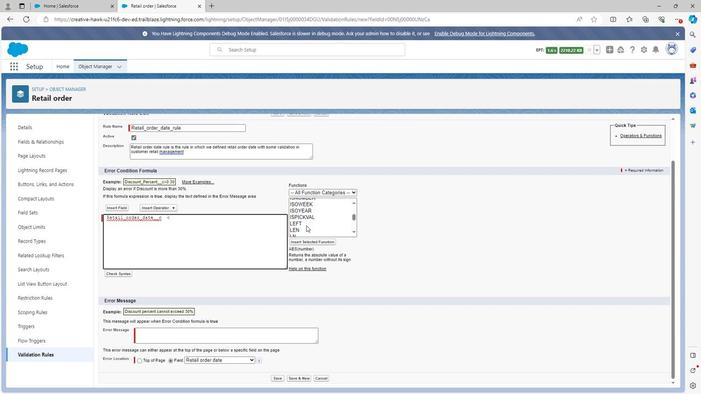 
Action: Mouse scrolled (322, 224) with delta (0, 0)
Screenshot: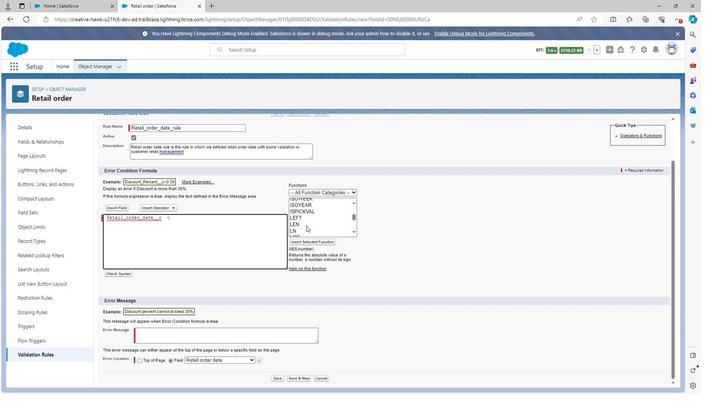 
Action: Mouse scrolled (322, 224) with delta (0, 0)
Screenshot: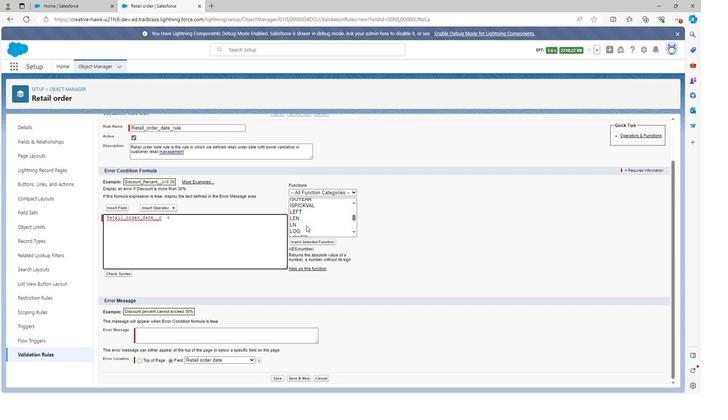 
Action: Mouse scrolled (322, 224) with delta (0, 0)
Screenshot: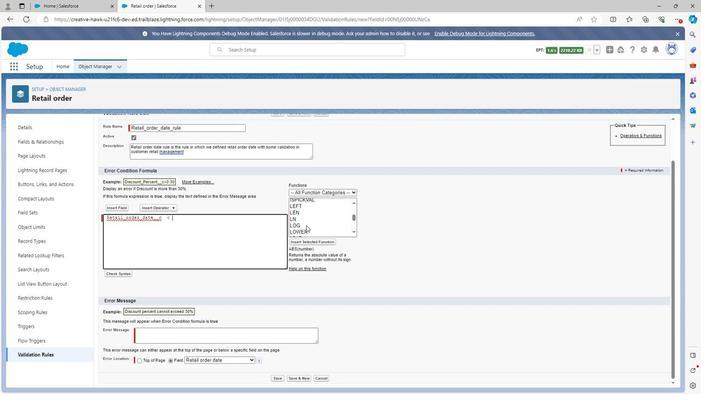 
Action: Mouse scrolled (322, 224) with delta (0, 0)
Screenshot: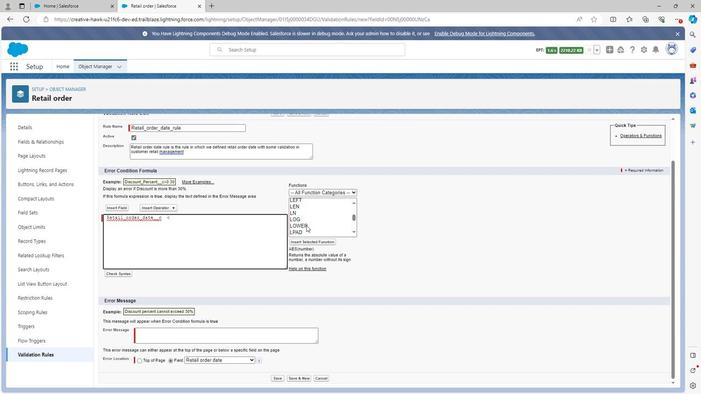 
Action: Mouse scrolled (322, 224) with delta (0, 0)
Screenshot: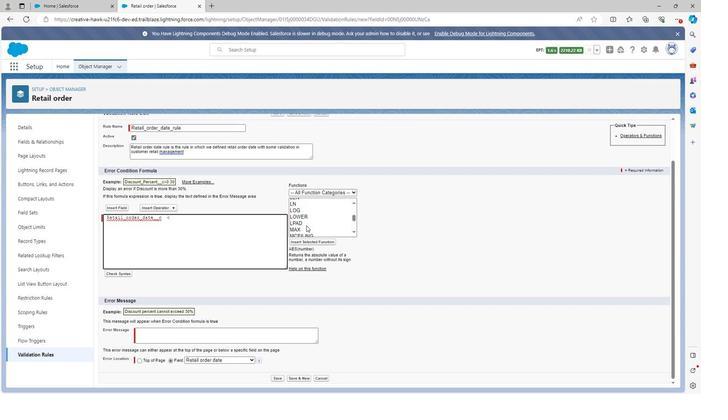 
Action: Mouse scrolled (322, 224) with delta (0, 0)
Screenshot: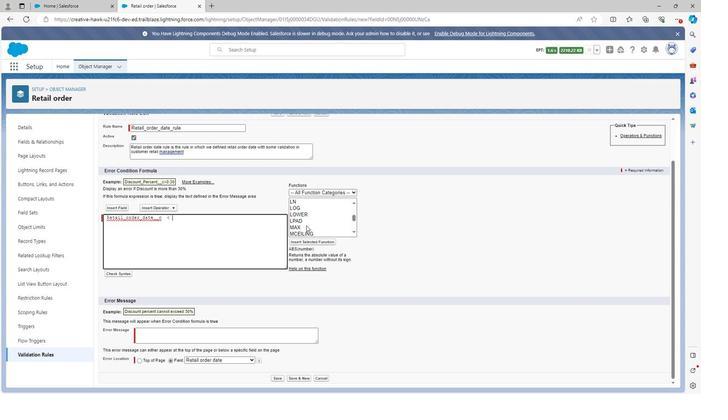 
Action: Mouse scrolled (322, 224) with delta (0, 0)
Screenshot: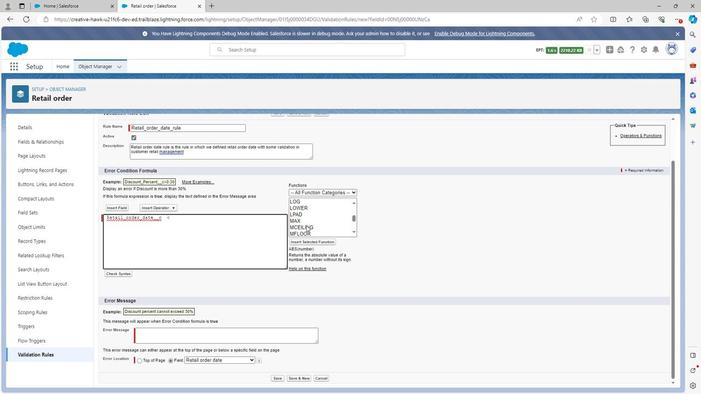 
Action: Mouse scrolled (322, 224) with delta (0, 0)
Screenshot: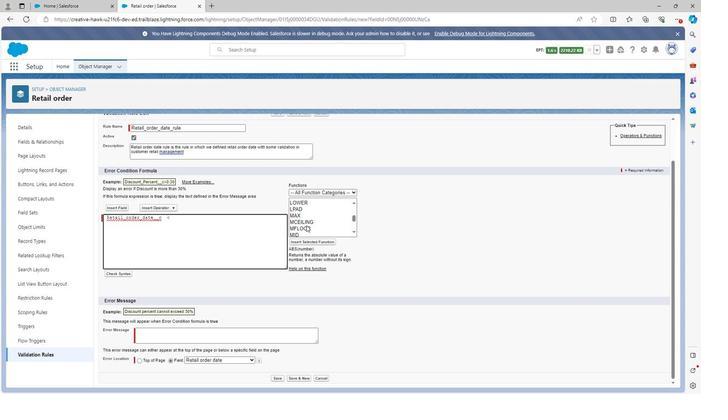 
Action: Mouse scrolled (322, 224) with delta (0, 0)
Screenshot: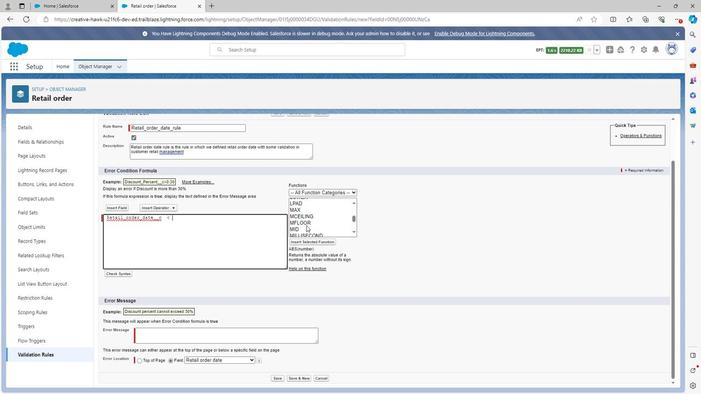 
Action: Mouse scrolled (322, 224) with delta (0, 0)
Screenshot: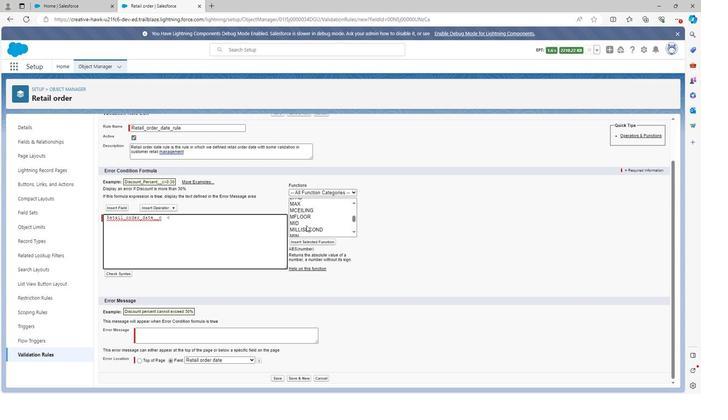 
Action: Mouse scrolled (322, 224) with delta (0, 0)
Screenshot: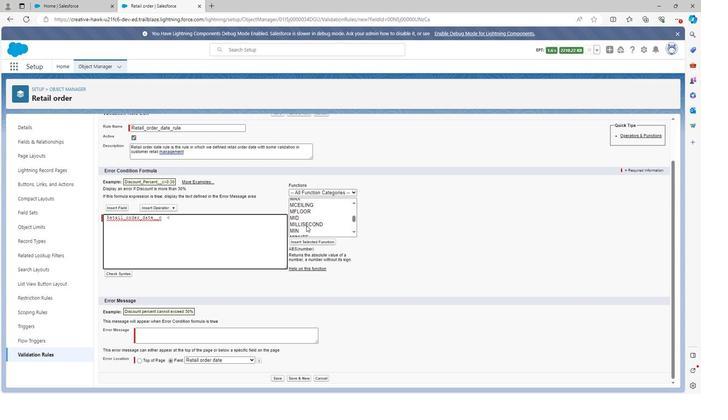 
Action: Mouse scrolled (322, 224) with delta (0, 0)
Screenshot: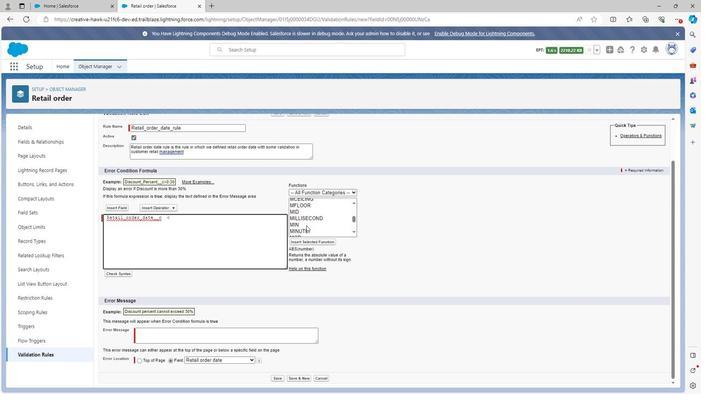 
Action: Mouse scrolled (322, 224) with delta (0, 0)
Screenshot: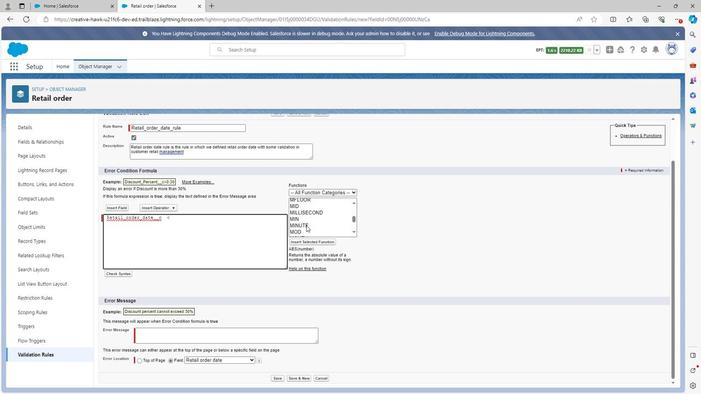 
Action: Mouse scrolled (322, 224) with delta (0, 0)
Screenshot: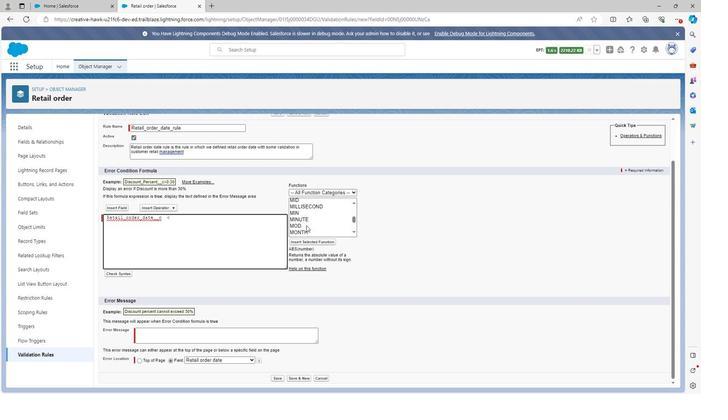 
Action: Mouse scrolled (322, 224) with delta (0, 0)
Screenshot: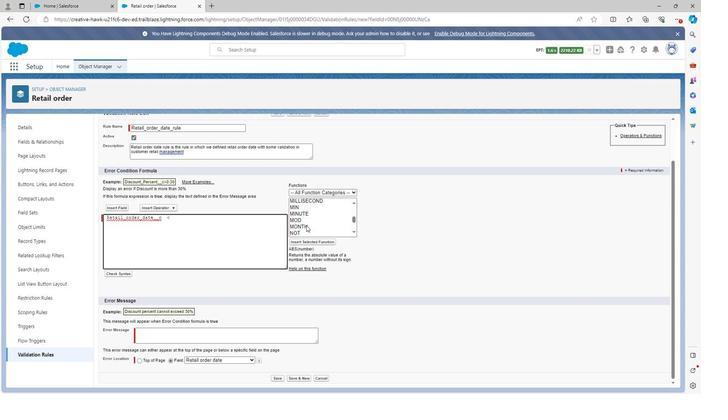 
Action: Mouse scrolled (322, 224) with delta (0, 0)
Screenshot: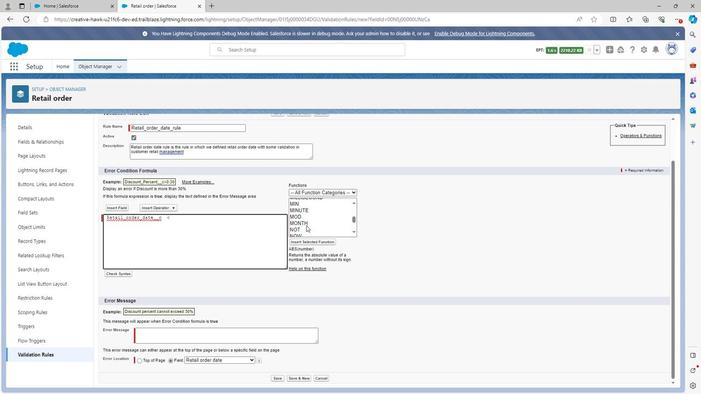 
Action: Mouse scrolled (322, 224) with delta (0, 0)
Screenshot: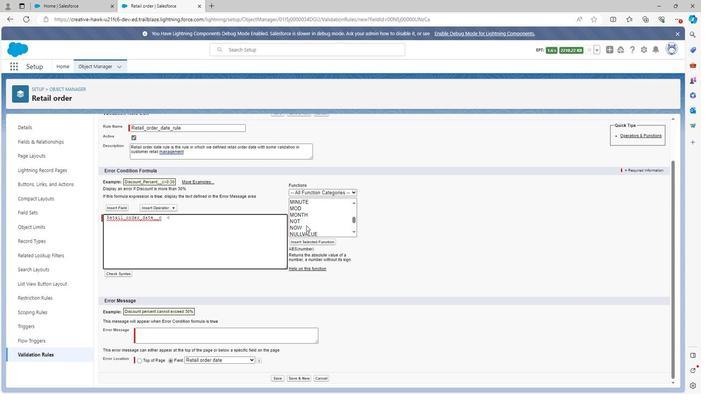 
Action: Mouse scrolled (322, 224) with delta (0, 0)
Screenshot: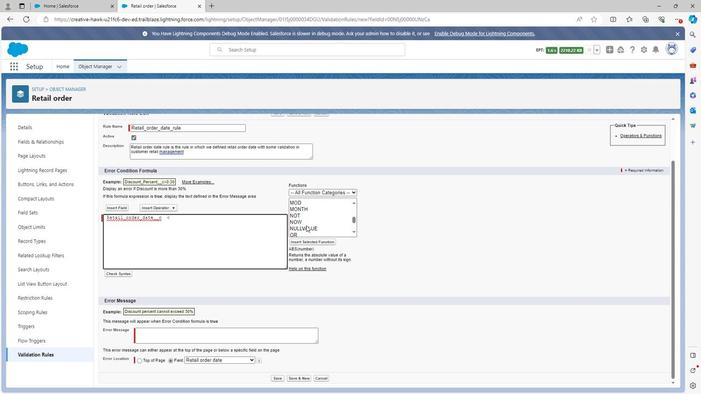 
Action: Mouse scrolled (322, 224) with delta (0, 0)
Screenshot: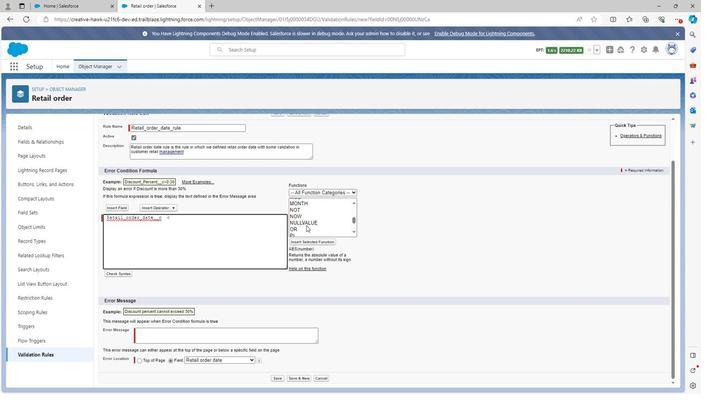 
Action: Mouse scrolled (322, 224) with delta (0, 0)
Screenshot: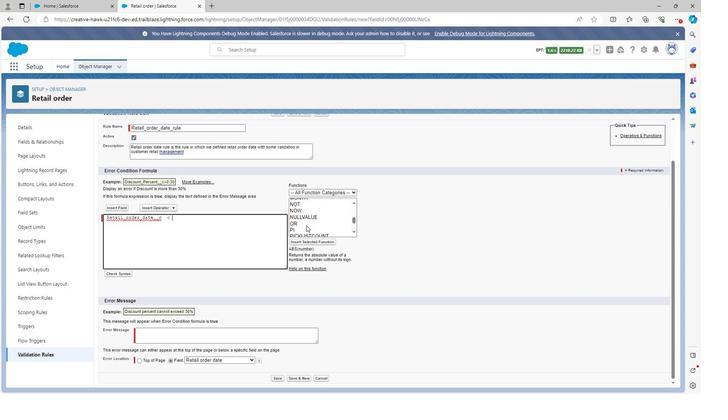 
Action: Mouse scrolled (322, 224) with delta (0, 0)
Screenshot: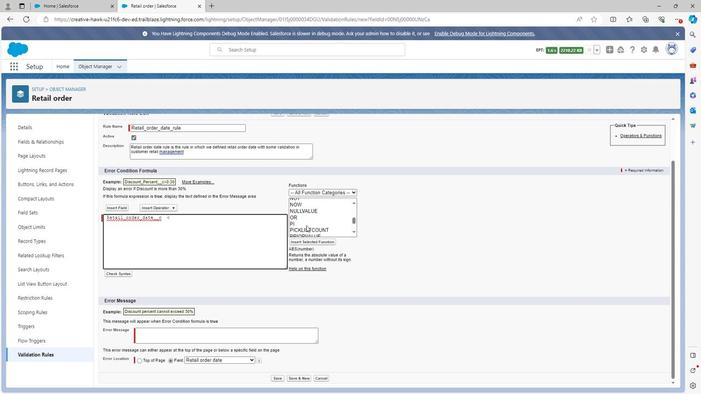 
Action: Mouse scrolled (322, 224) with delta (0, 0)
Screenshot: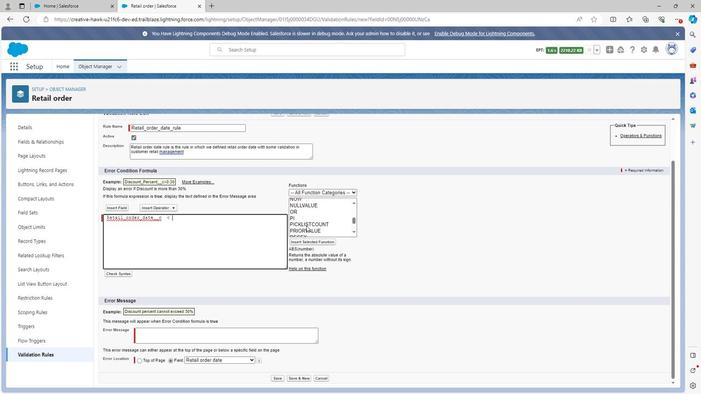 
Action: Mouse scrolled (322, 224) with delta (0, 0)
Screenshot: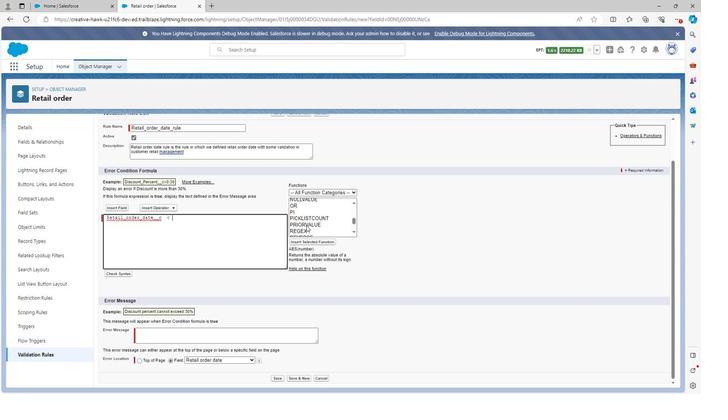 
Action: Mouse scrolled (322, 224) with delta (0, 0)
Screenshot: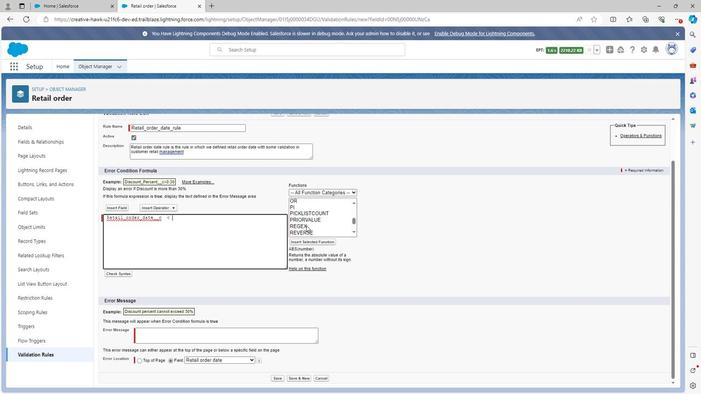 
Action: Mouse scrolled (322, 224) with delta (0, 0)
Screenshot: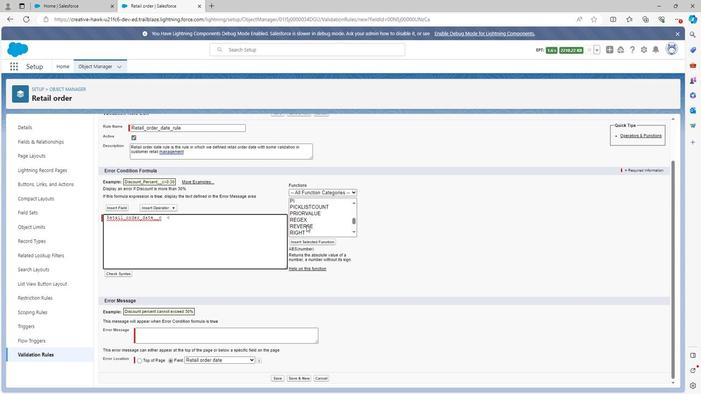 
Action: Mouse scrolled (322, 224) with delta (0, 0)
Screenshot: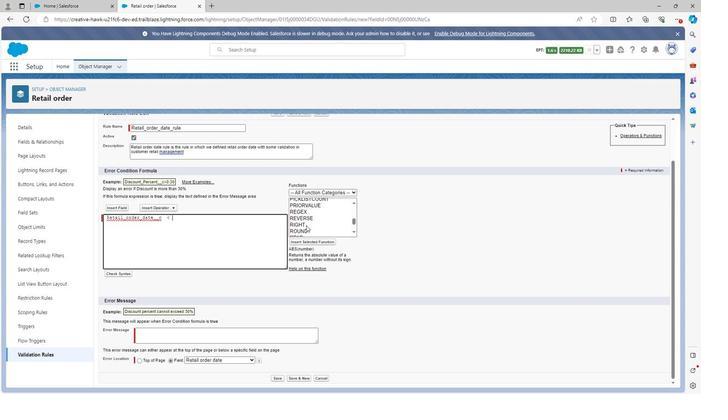
Action: Mouse scrolled (322, 224) with delta (0, 0)
Screenshot: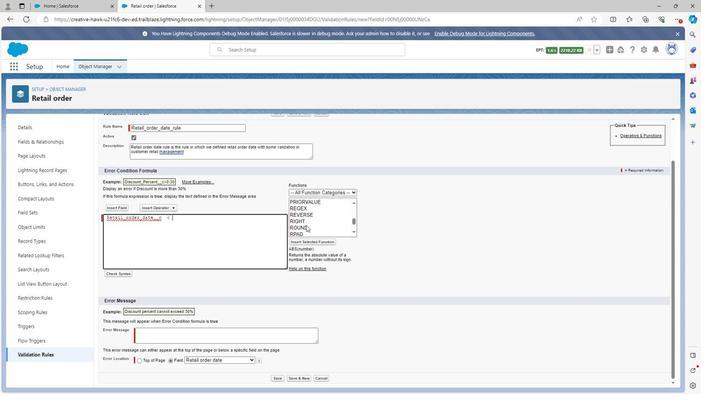 
Action: Mouse scrolled (322, 224) with delta (0, 0)
Screenshot: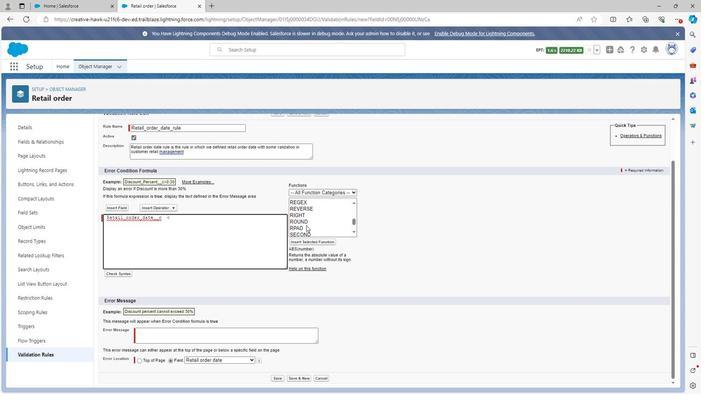
Action: Mouse scrolled (322, 224) with delta (0, 0)
Screenshot: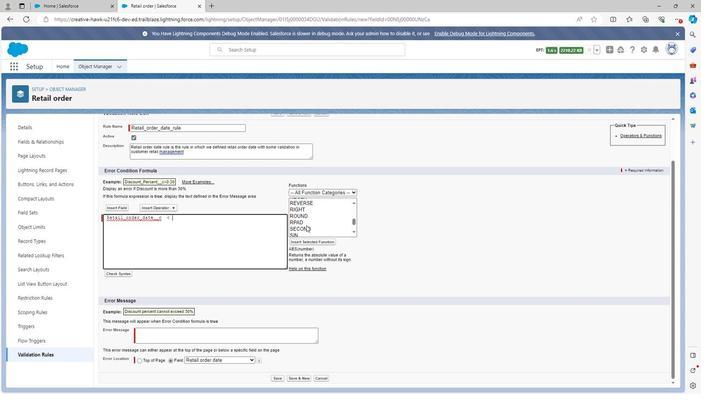 
Action: Mouse scrolled (322, 224) with delta (0, 0)
Screenshot: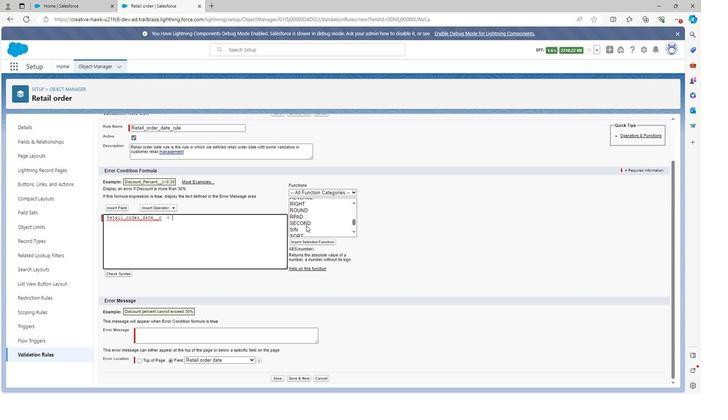 
Action: Mouse scrolled (322, 224) with delta (0, 0)
